 Task: Add a signature Jessica Sanchez containing With heartfelt thanks and warm wishes, Jessica Sanchez to email address softage.8@softage.net and add a label Community service
Action: Mouse moved to (1059, 60)
Screenshot: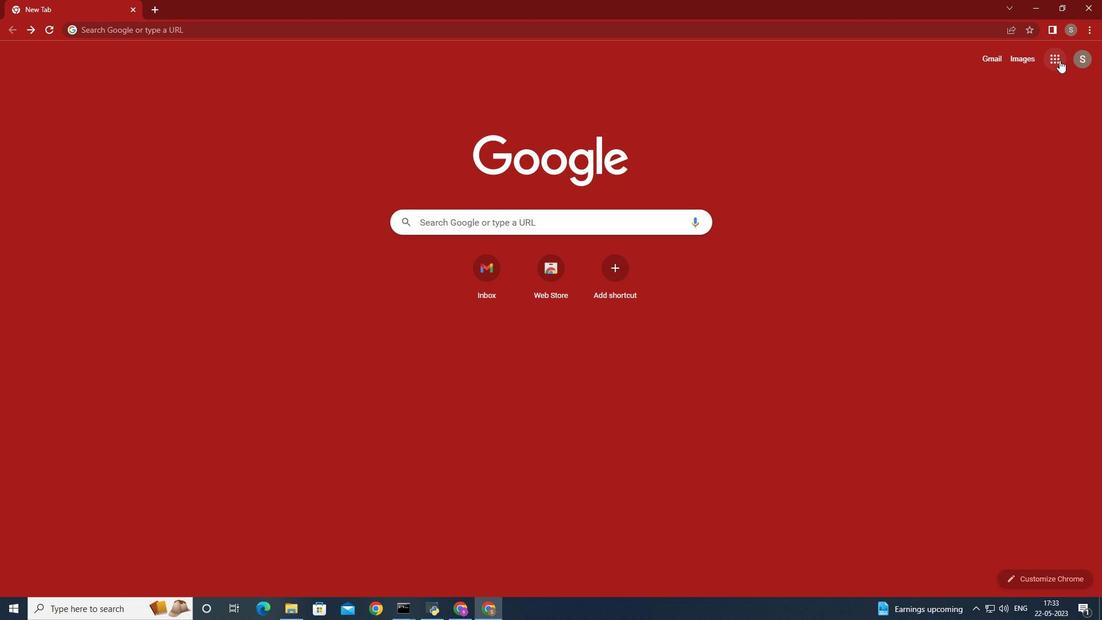 
Action: Mouse pressed left at (1059, 60)
Screenshot: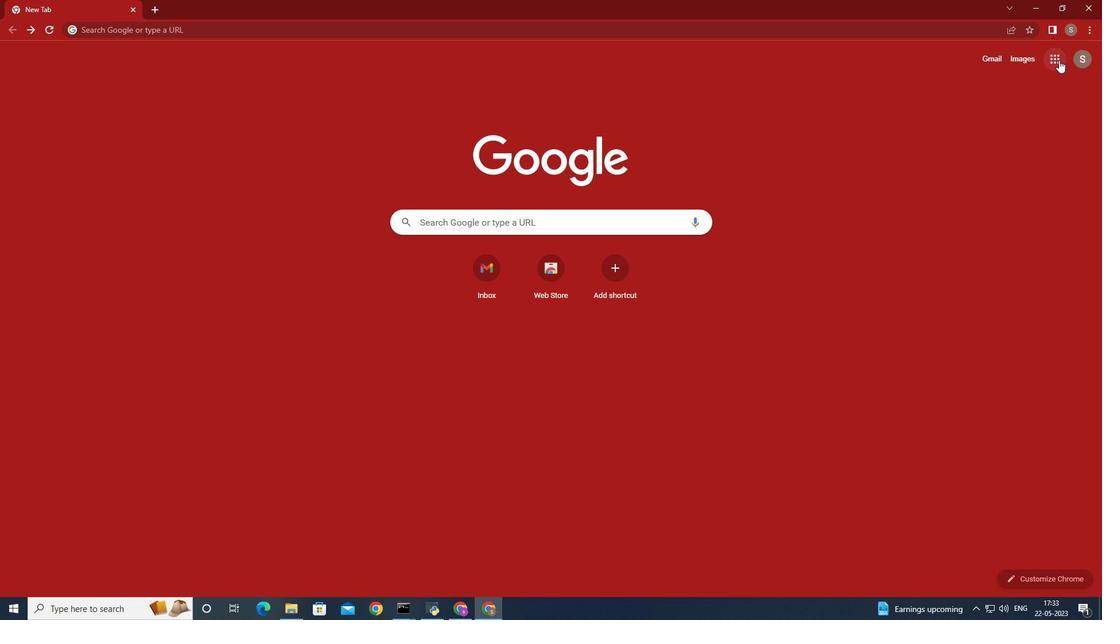 
Action: Mouse moved to (1014, 124)
Screenshot: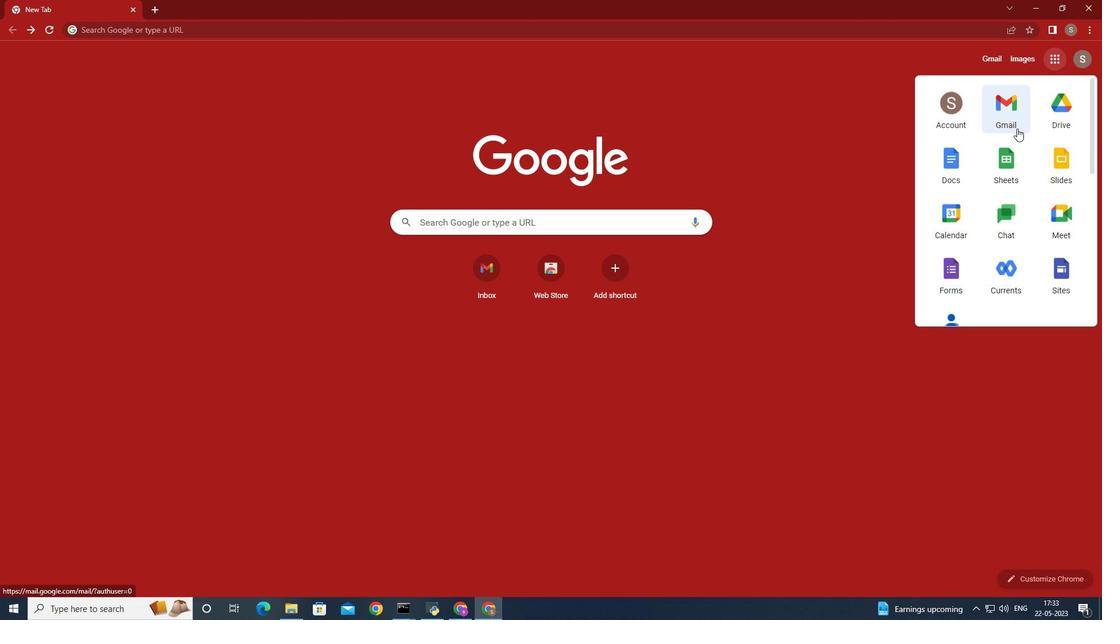 
Action: Mouse pressed left at (1014, 124)
Screenshot: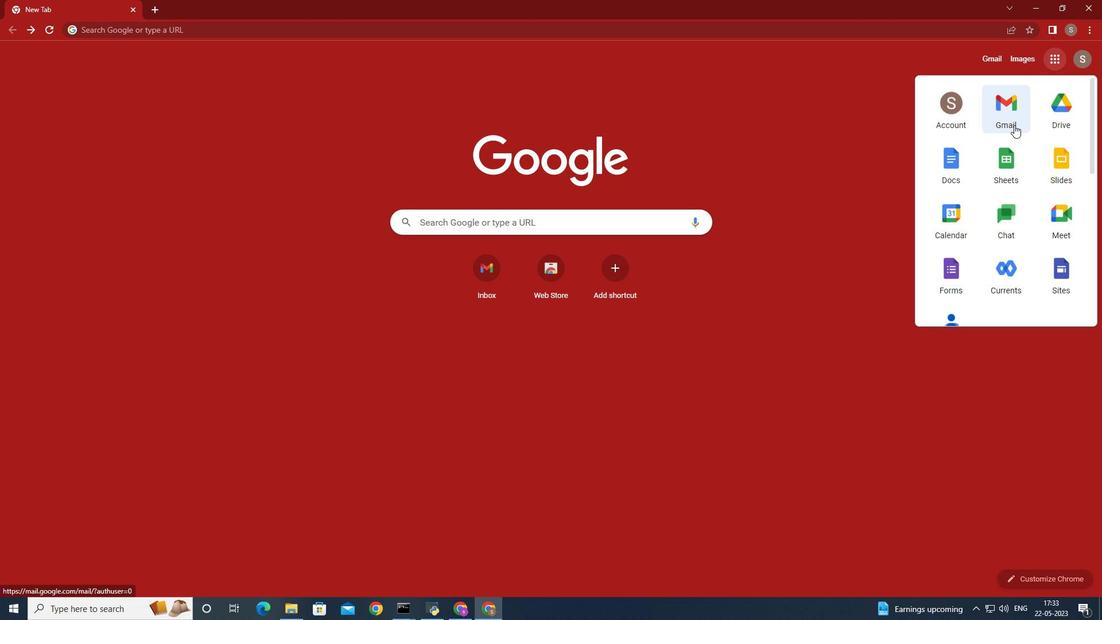 
Action: Mouse moved to (550, 318)
Screenshot: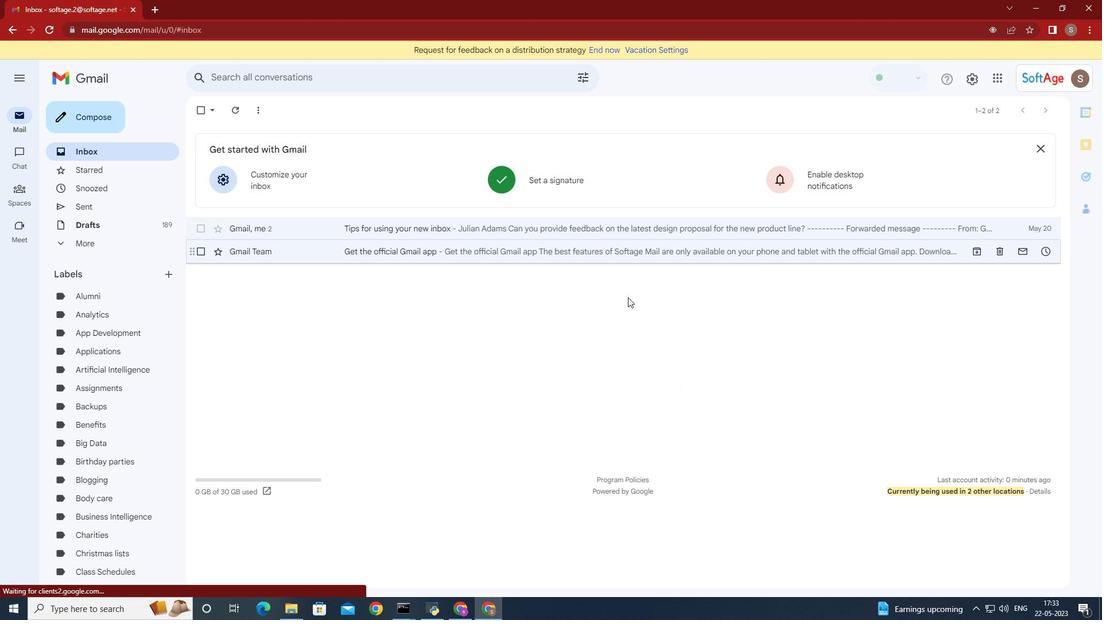 
Action: Mouse scrolled (550, 317) with delta (0, 0)
Screenshot: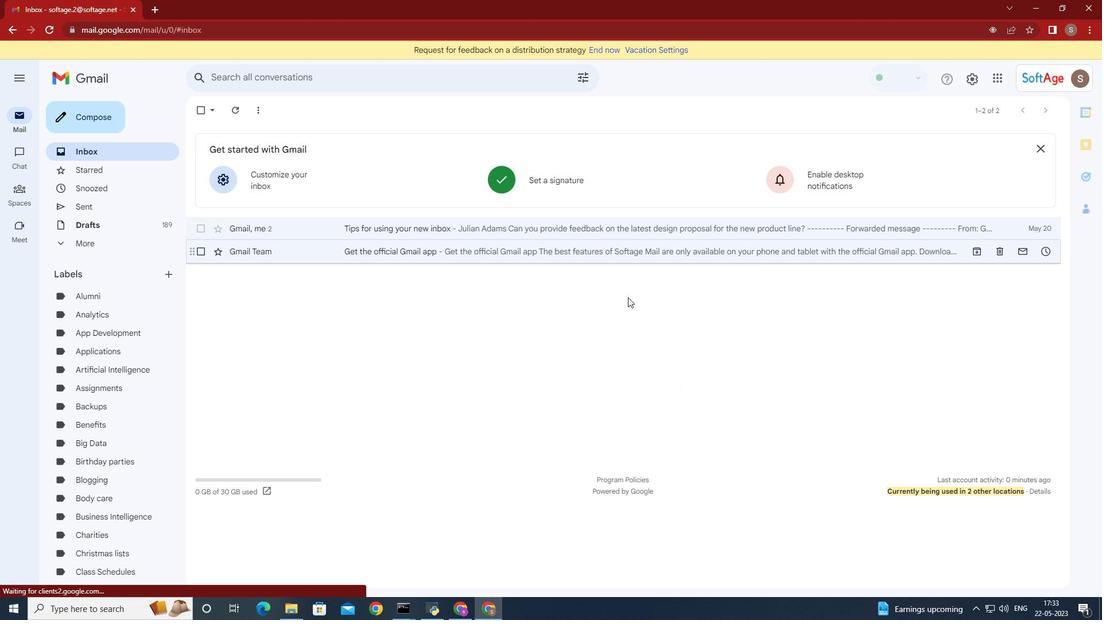 
Action: Mouse moved to (549, 318)
Screenshot: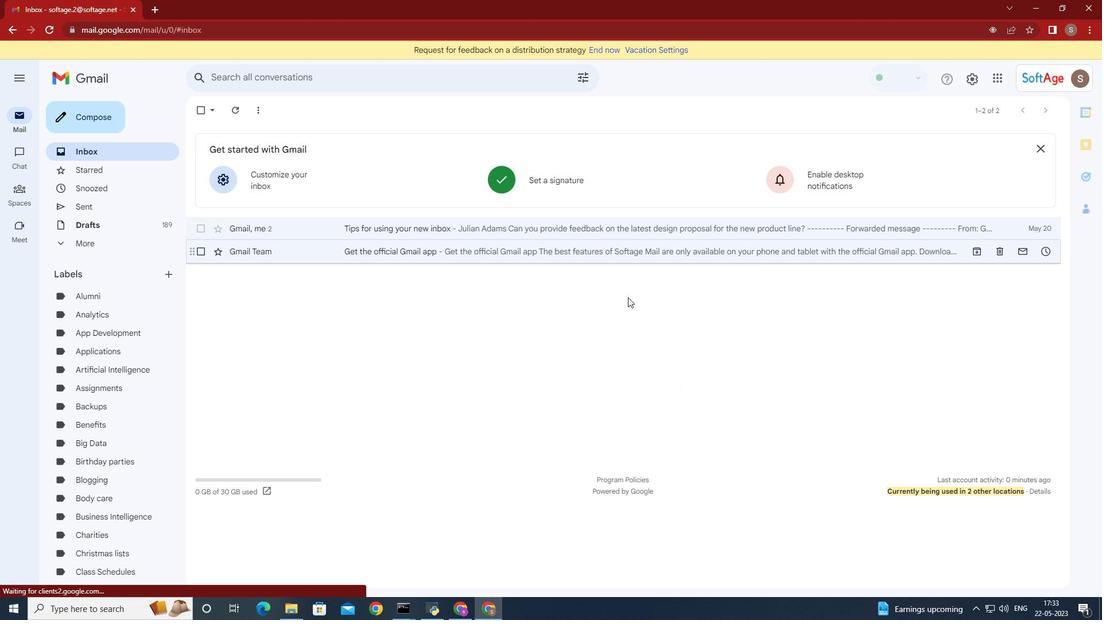 
Action: Mouse scrolled (549, 317) with delta (0, 0)
Screenshot: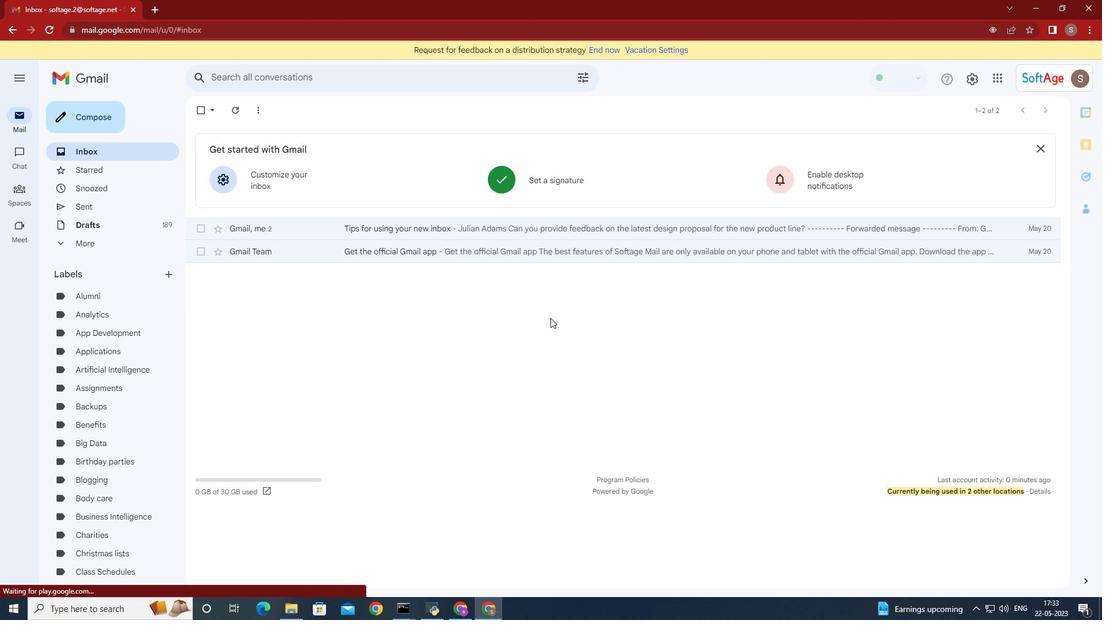 
Action: Mouse scrolled (549, 317) with delta (0, 0)
Screenshot: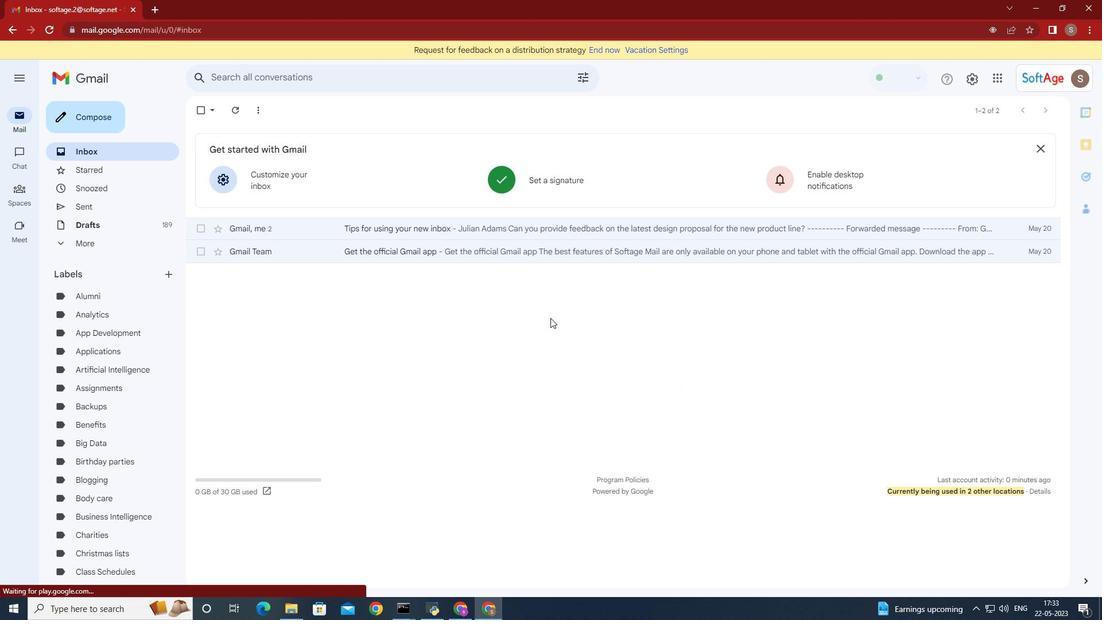 
Action: Mouse scrolled (549, 317) with delta (0, 0)
Screenshot: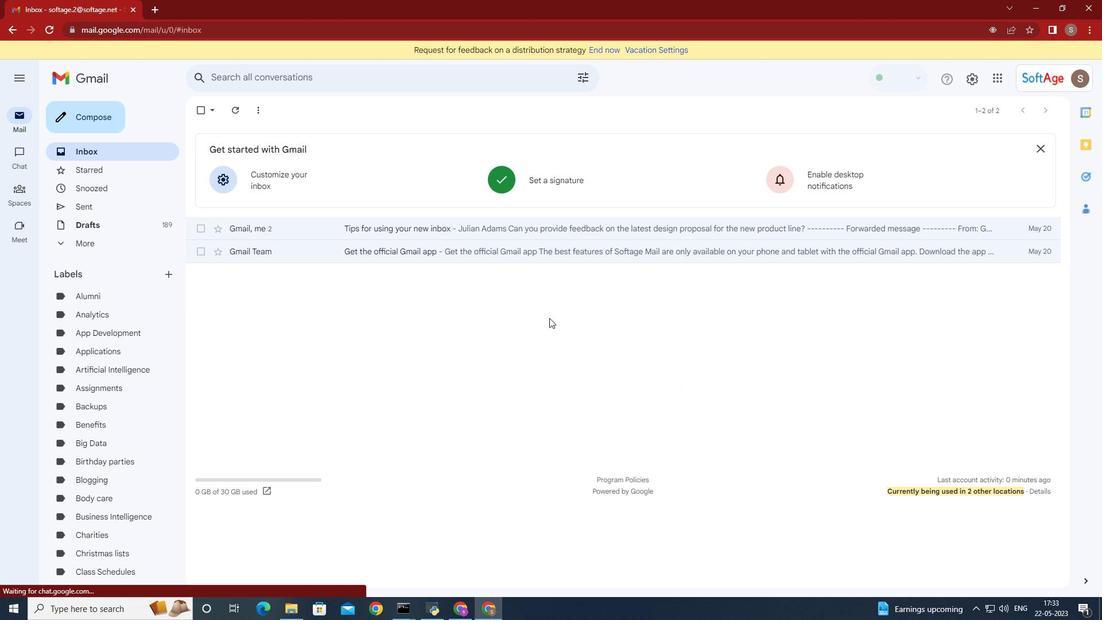 
Action: Mouse moved to (976, 88)
Screenshot: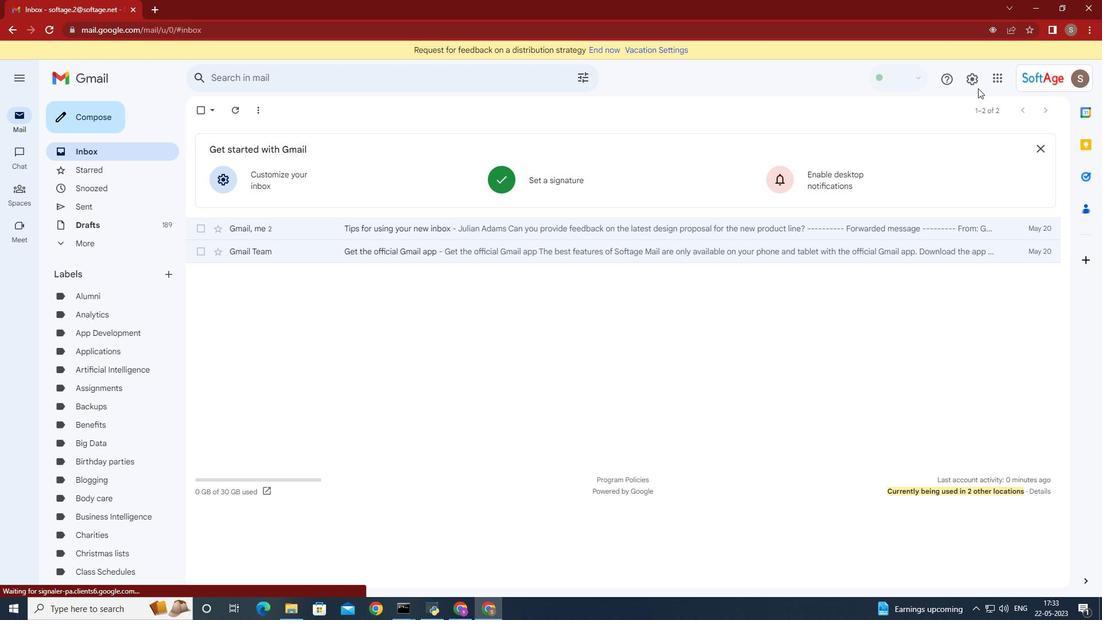 
Action: Mouse pressed left at (976, 88)
Screenshot: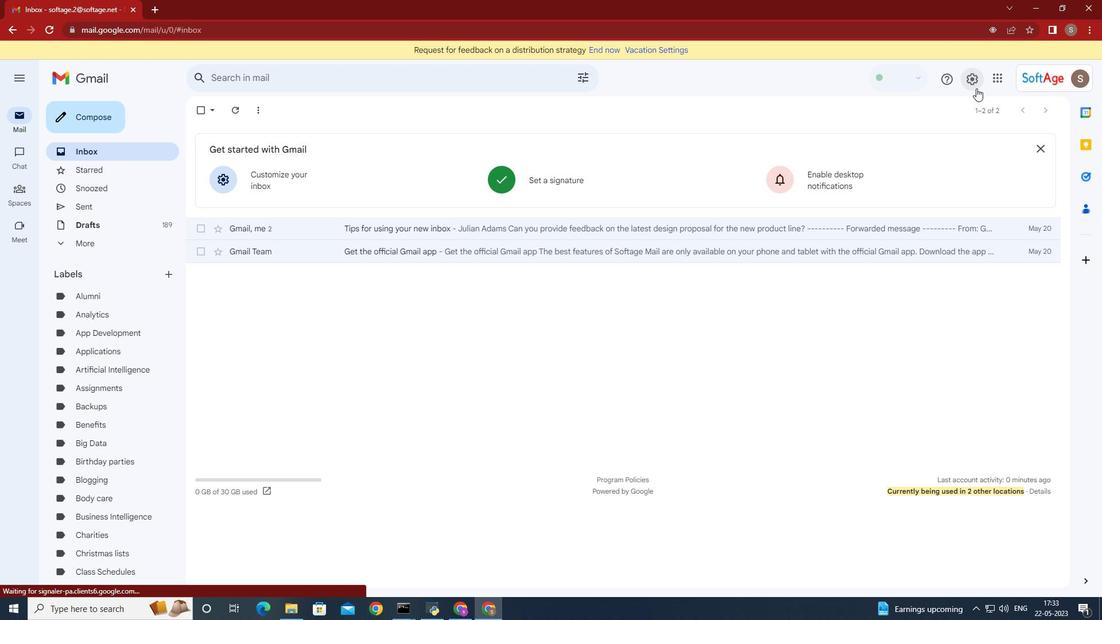 
Action: Mouse moved to (979, 142)
Screenshot: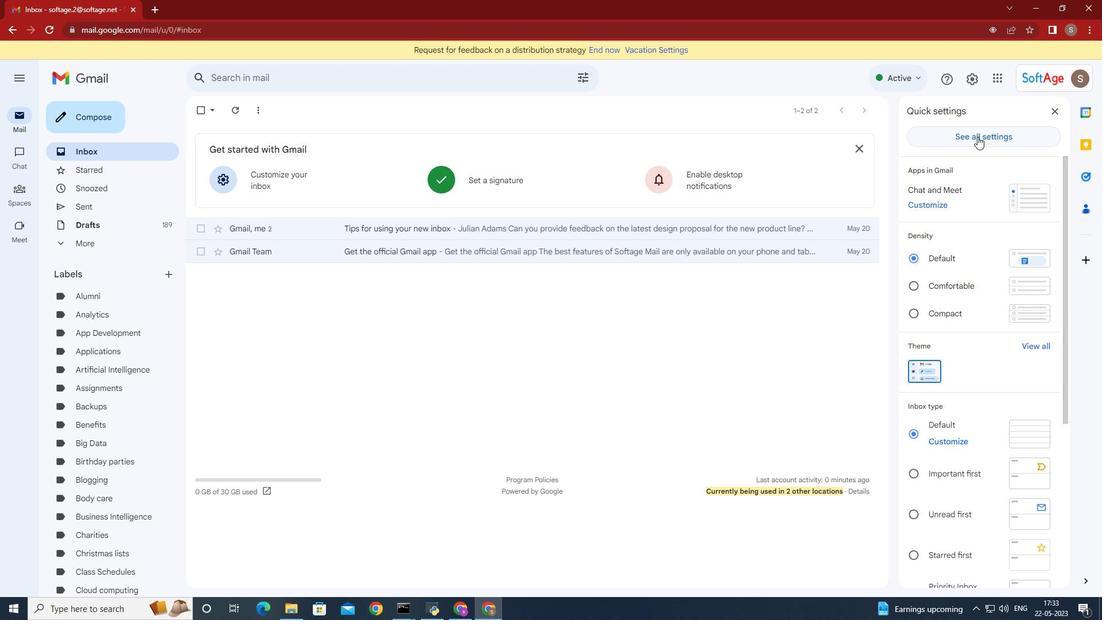 
Action: Mouse pressed left at (979, 142)
Screenshot: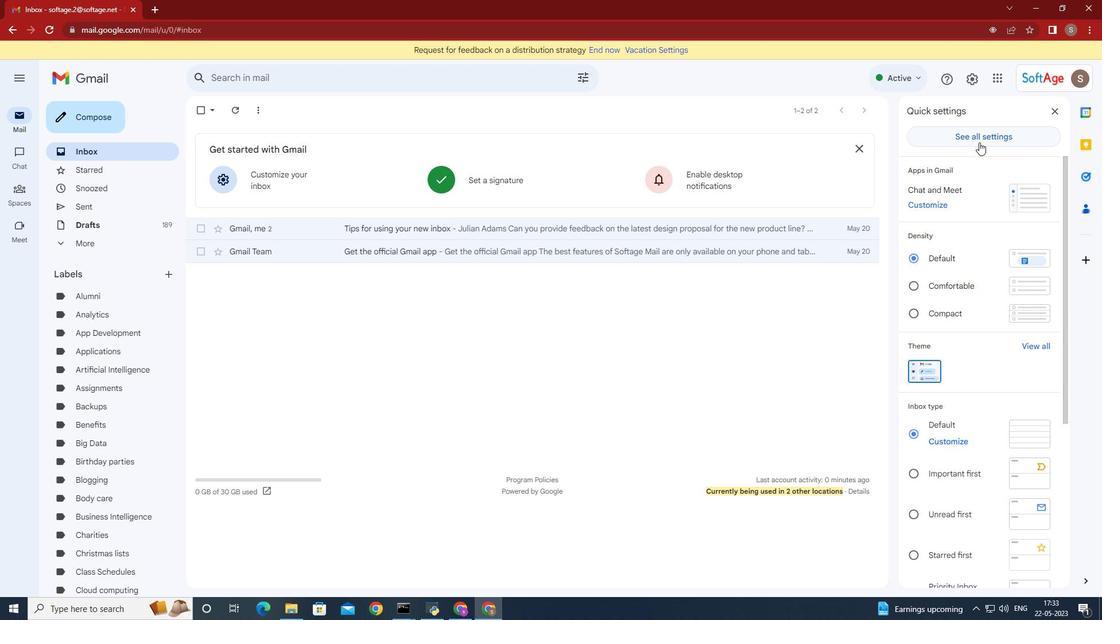 
Action: Mouse moved to (611, 613)
Screenshot: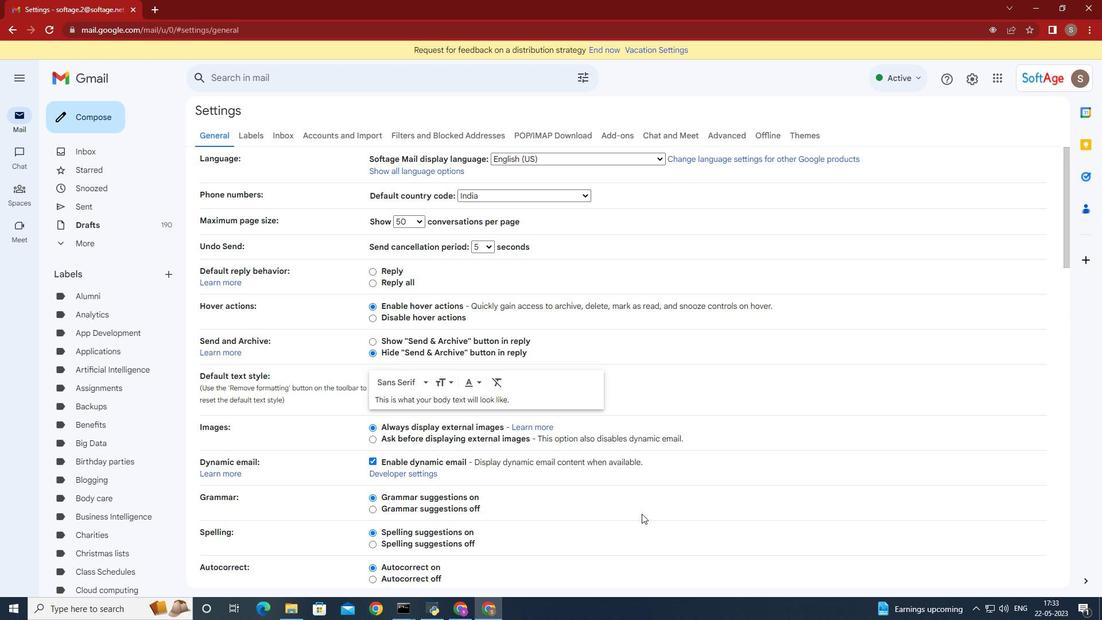 
Action: Mouse scrolled (612, 600) with delta (0, 0)
Screenshot: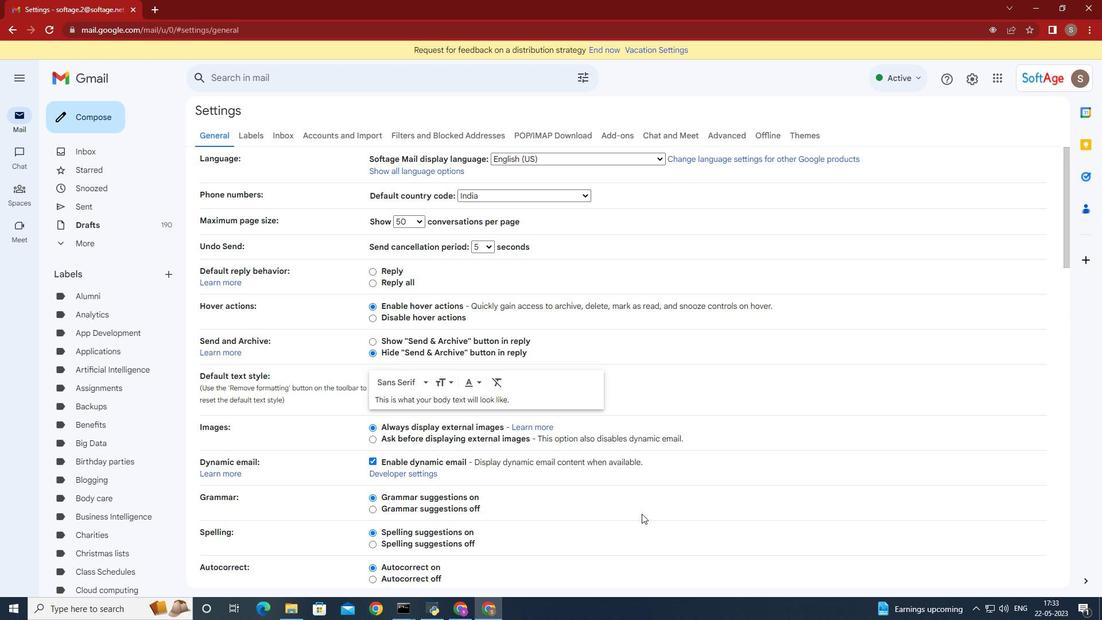 
Action: Mouse moved to (611, 613)
Screenshot: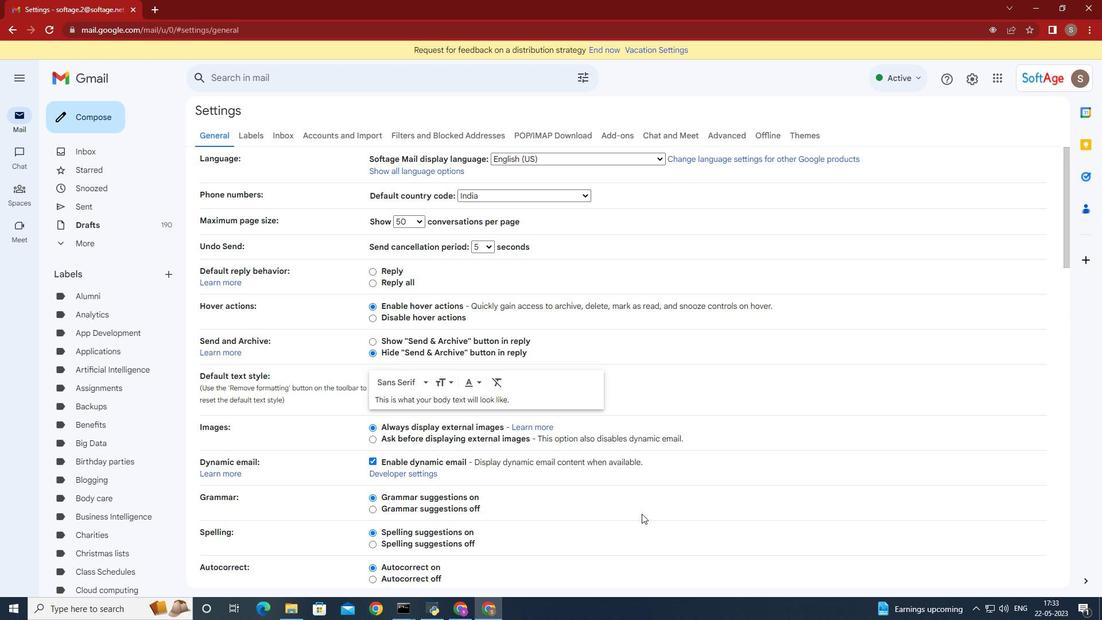 
Action: Mouse scrolled (611, 613) with delta (0, 0)
Screenshot: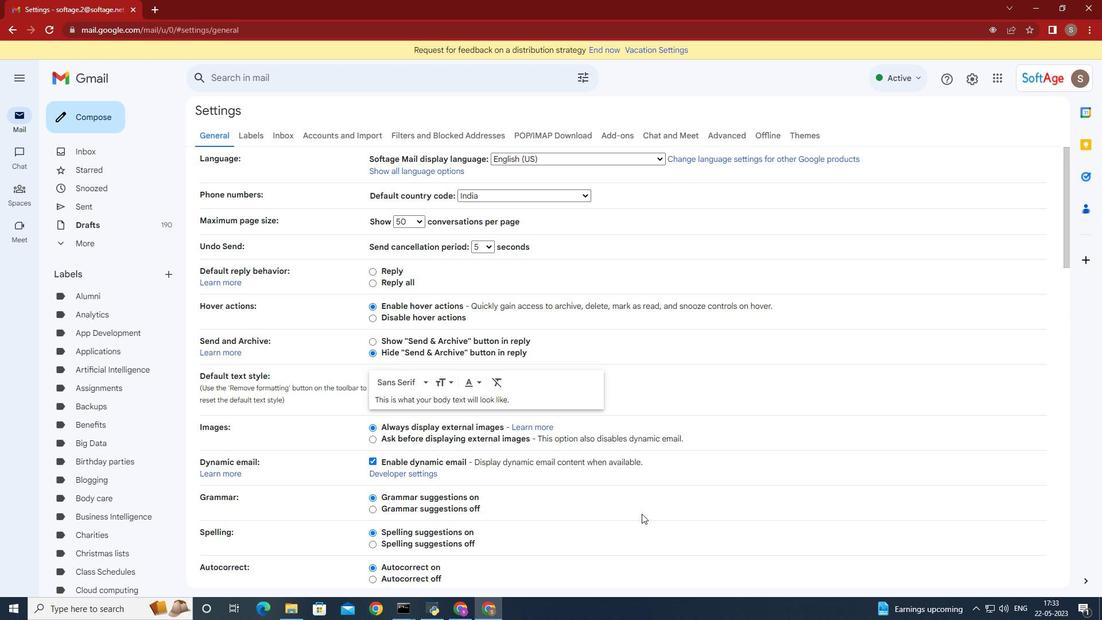 
Action: Mouse moved to (611, 614)
Screenshot: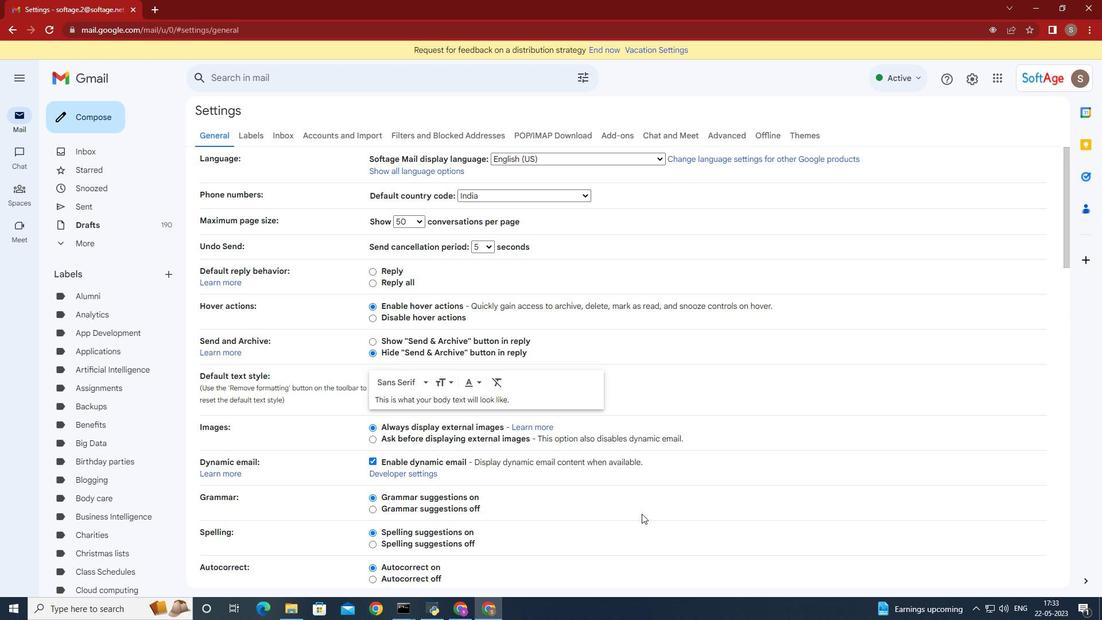 
Action: Mouse scrolled (611, 613) with delta (0, 0)
Screenshot: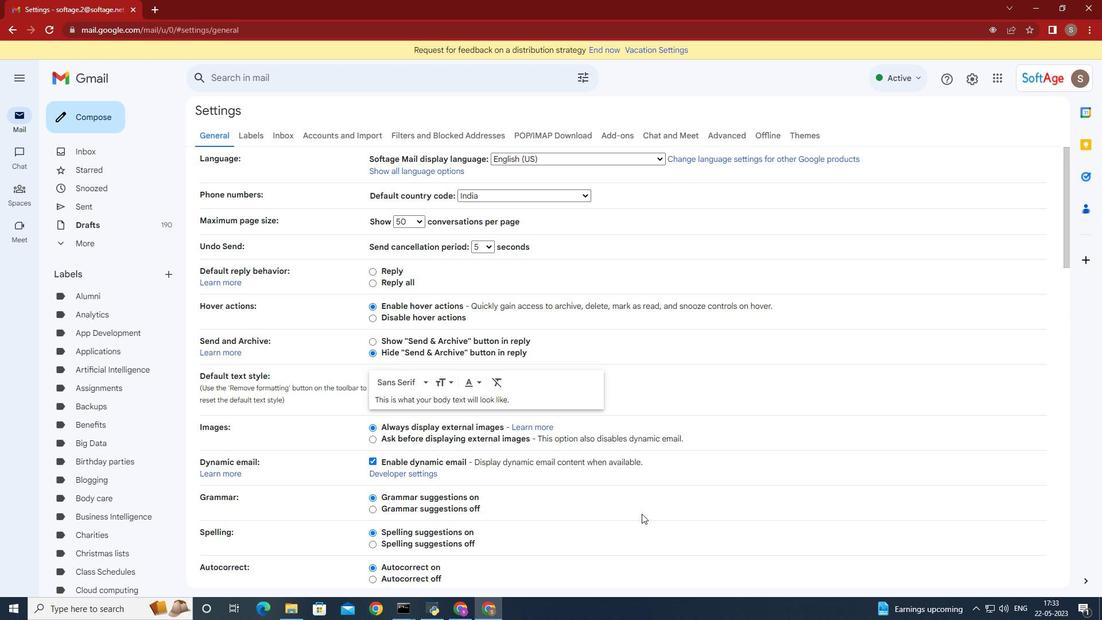 
Action: Mouse moved to (611, 615)
Screenshot: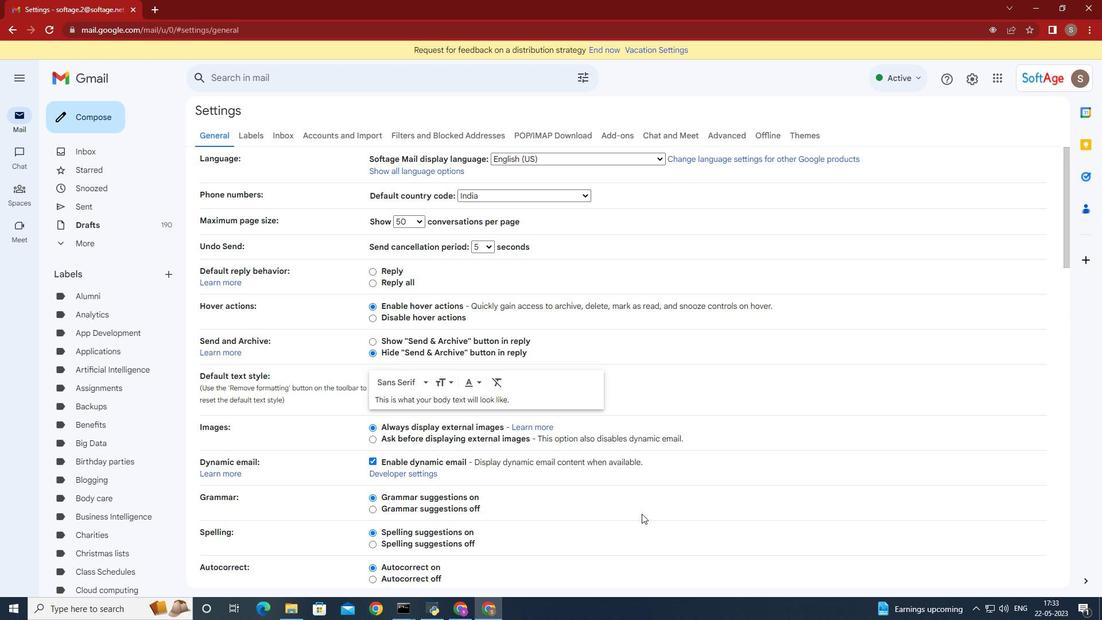 
Action: Mouse scrolled (611, 615) with delta (0, 0)
Screenshot: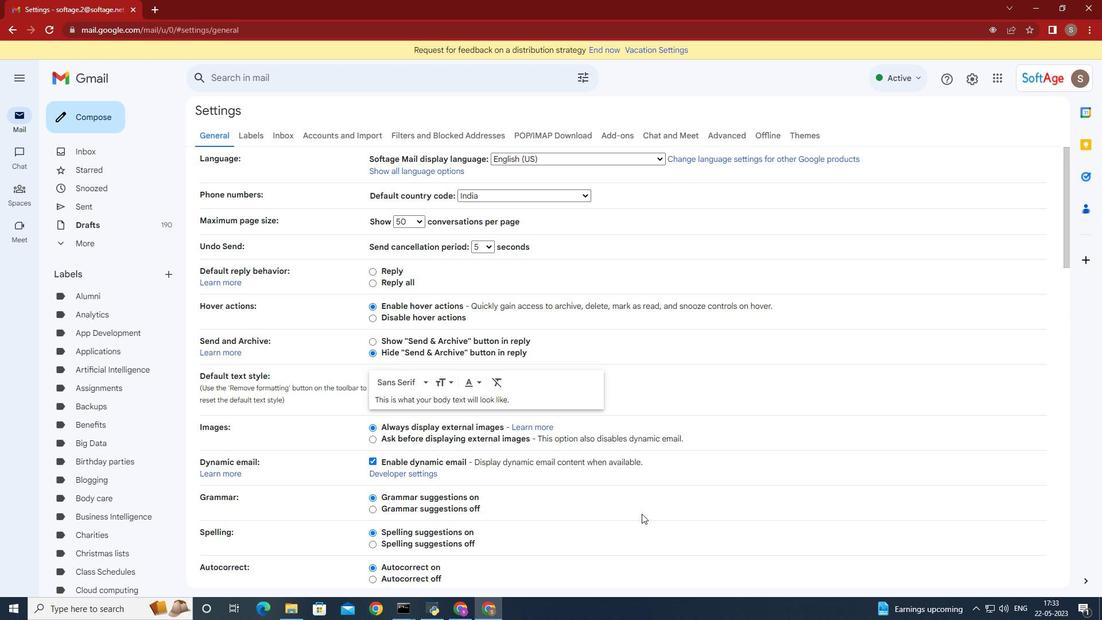 
Action: Mouse moved to (611, 615)
Screenshot: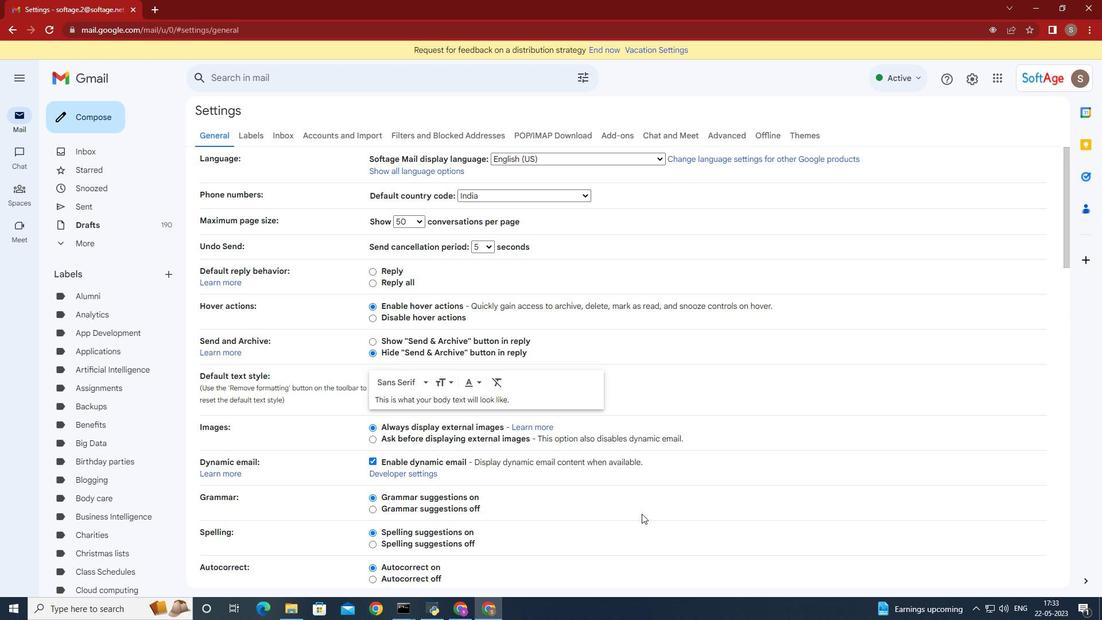 
Action: Mouse scrolled (611, 615) with delta (0, 0)
Screenshot: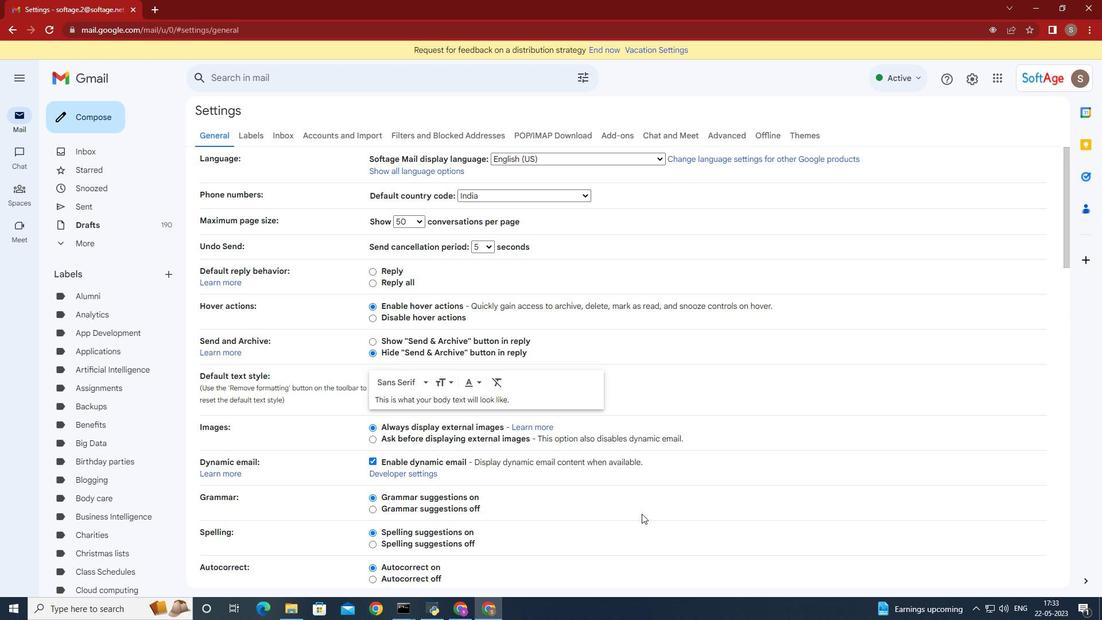 
Action: Mouse moved to (611, 616)
Screenshot: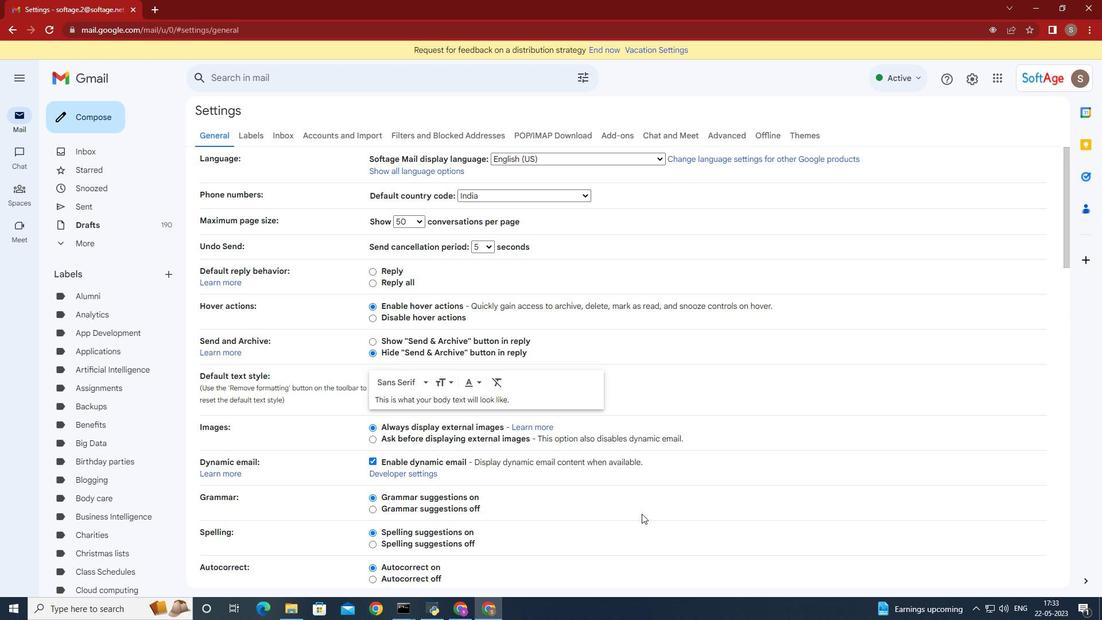 
Action: Mouse scrolled (611, 615) with delta (0, 0)
Screenshot: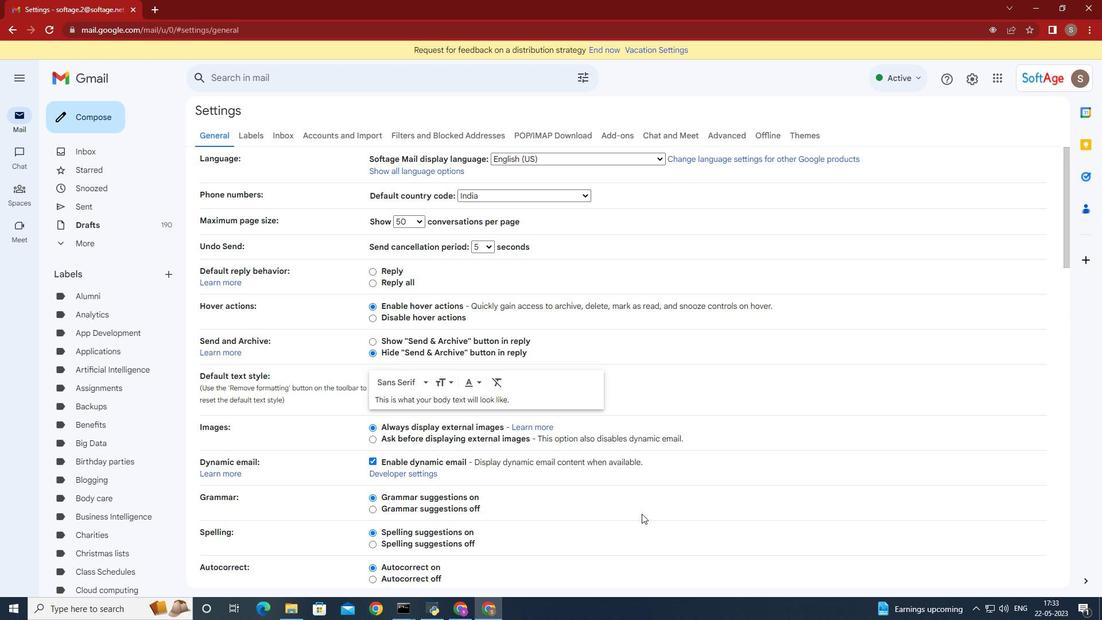 
Action: Mouse scrolled (611, 615) with delta (0, 0)
Screenshot: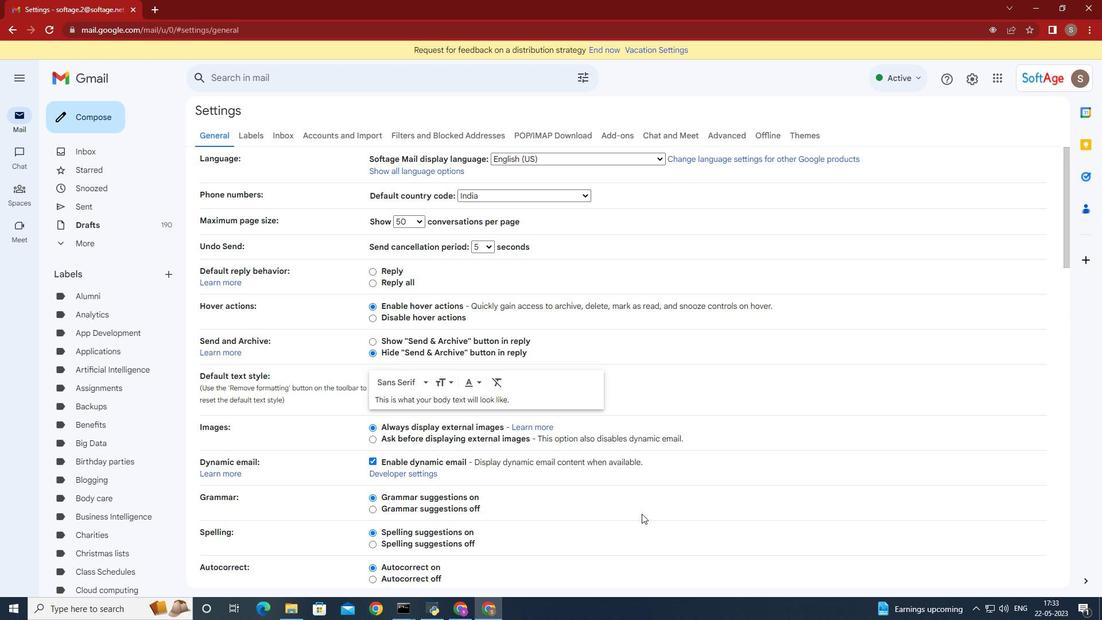 
Action: Mouse moved to (749, 395)
Screenshot: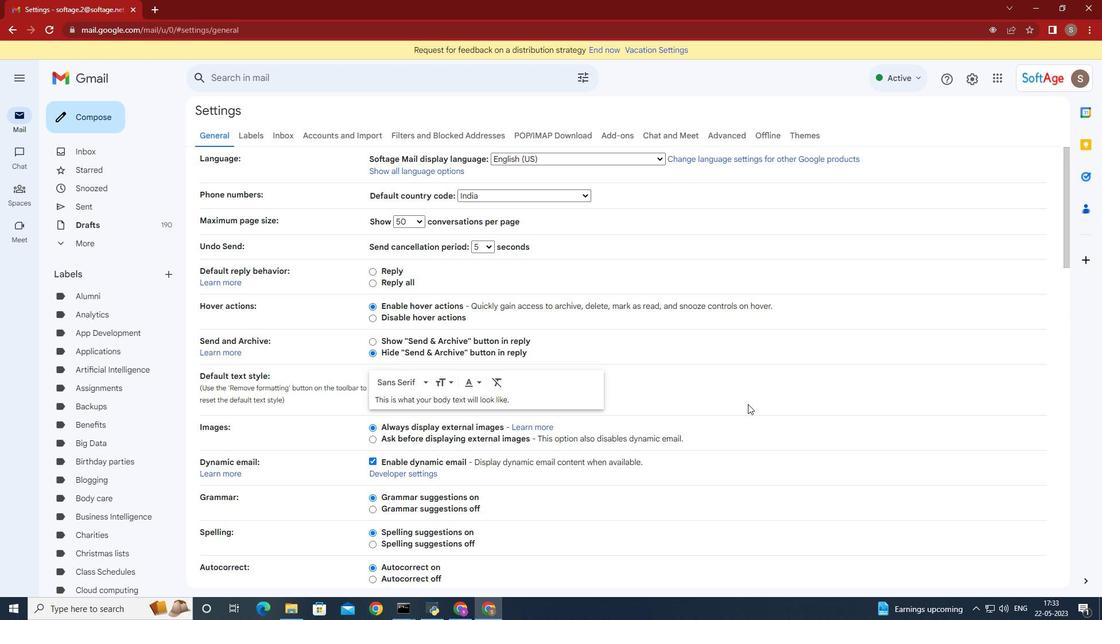 
Action: Mouse scrolled (749, 395) with delta (0, 0)
Screenshot: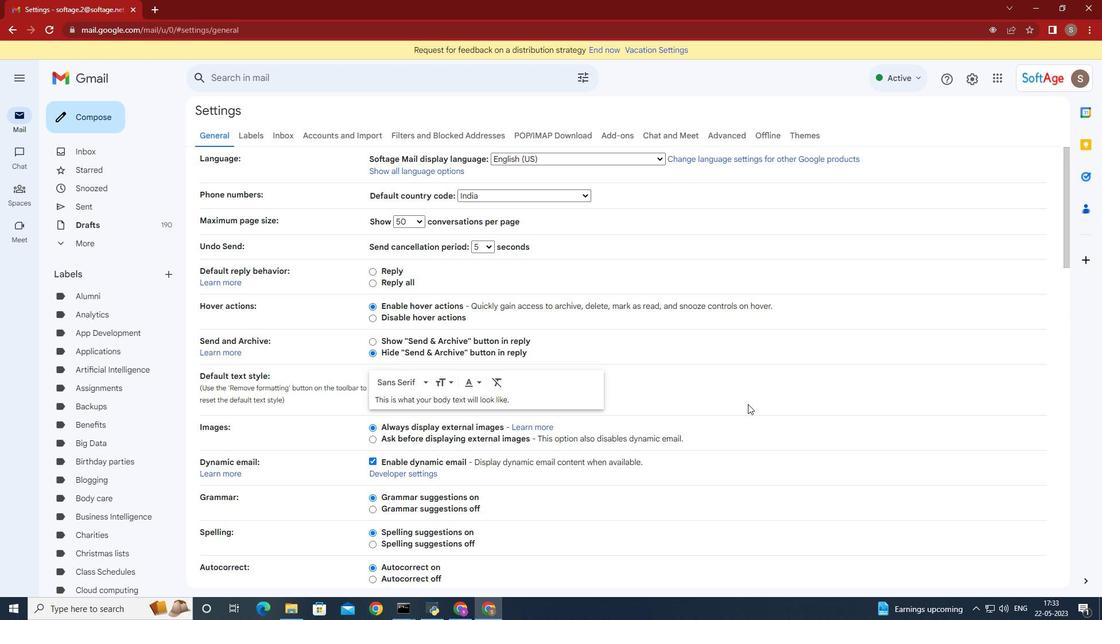 
Action: Mouse moved to (747, 399)
Screenshot: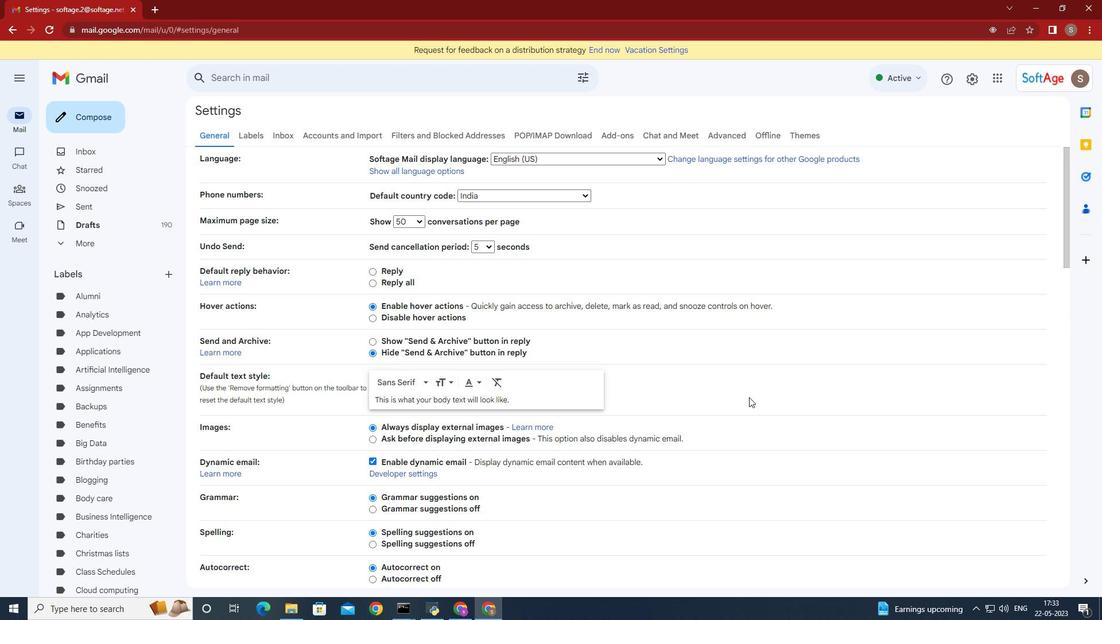 
Action: Mouse scrolled (747, 398) with delta (0, 0)
Screenshot: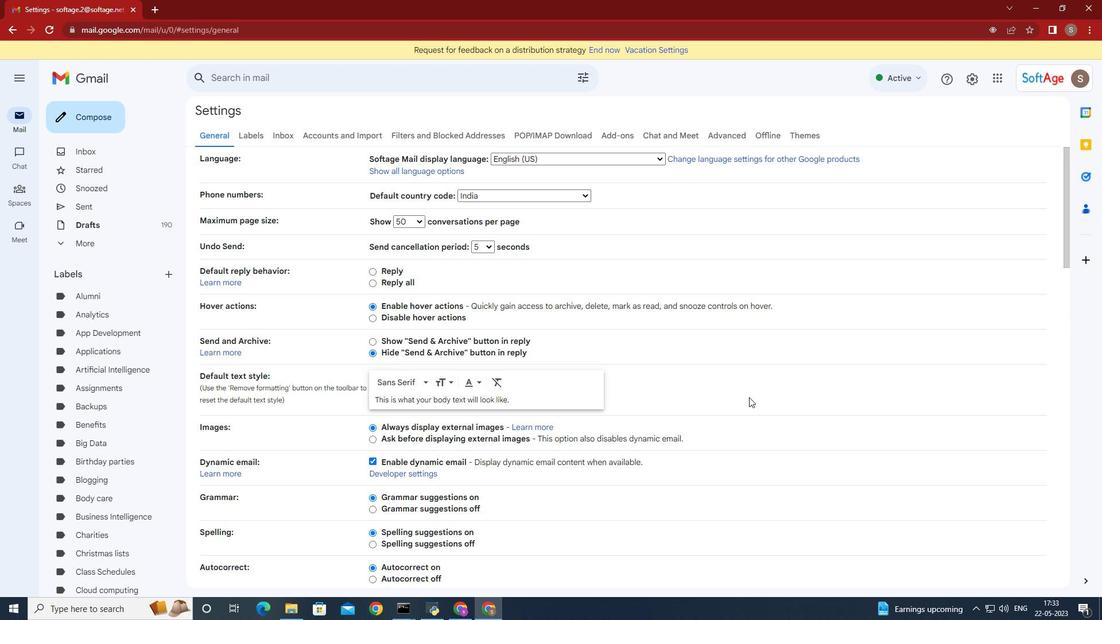 
Action: Mouse moved to (747, 399)
Screenshot: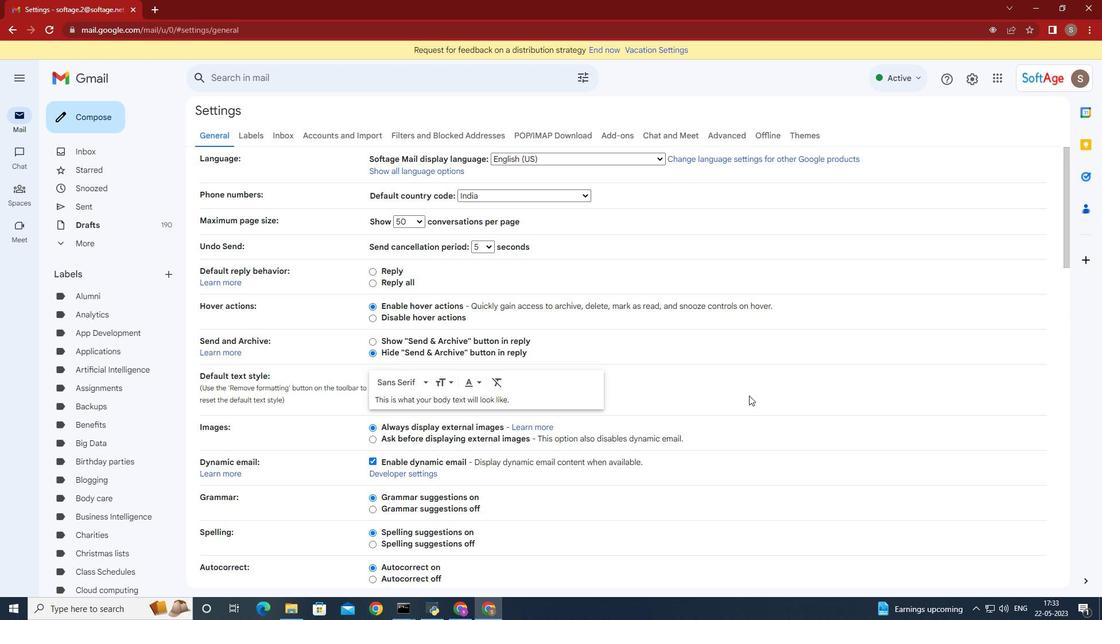 
Action: Mouse scrolled (747, 399) with delta (0, 0)
Screenshot: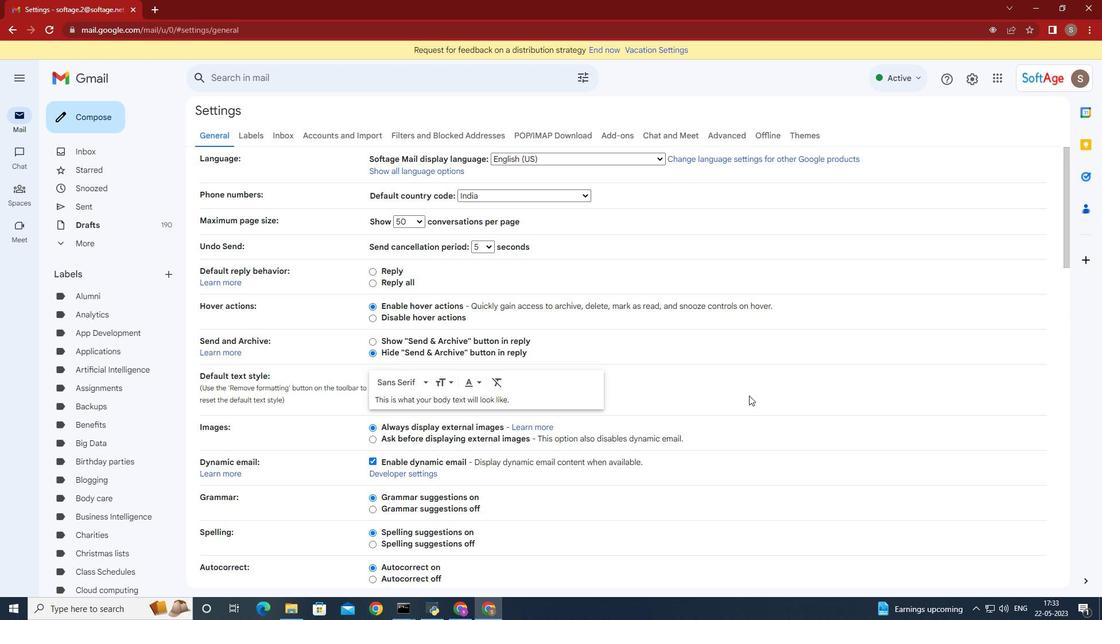 
Action: Mouse moved to (746, 400)
Screenshot: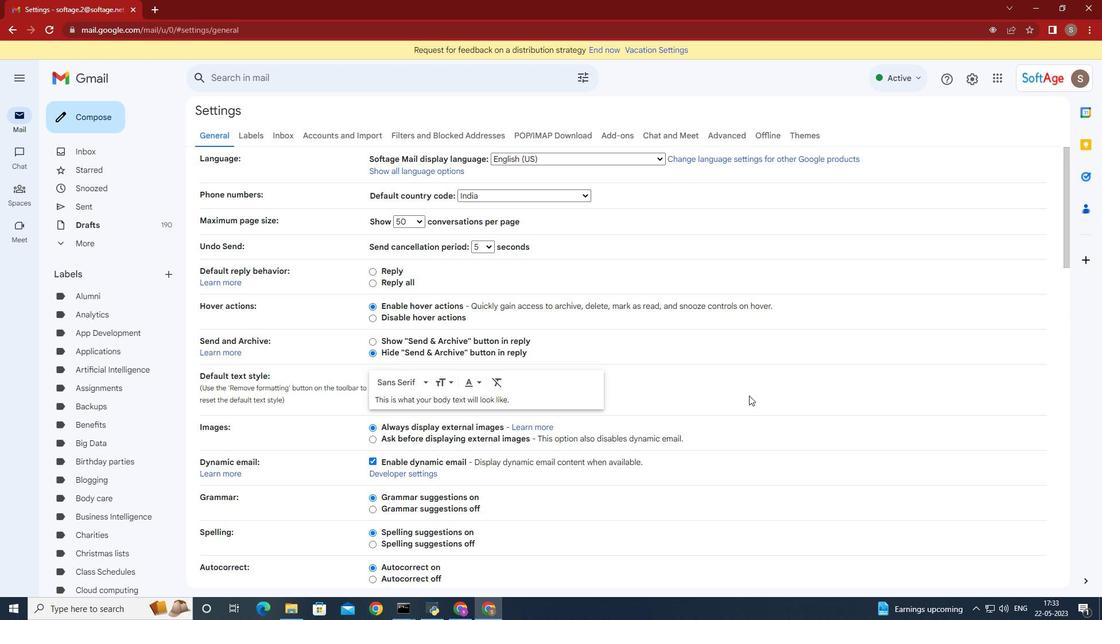 
Action: Mouse scrolled (746, 399) with delta (0, 0)
Screenshot: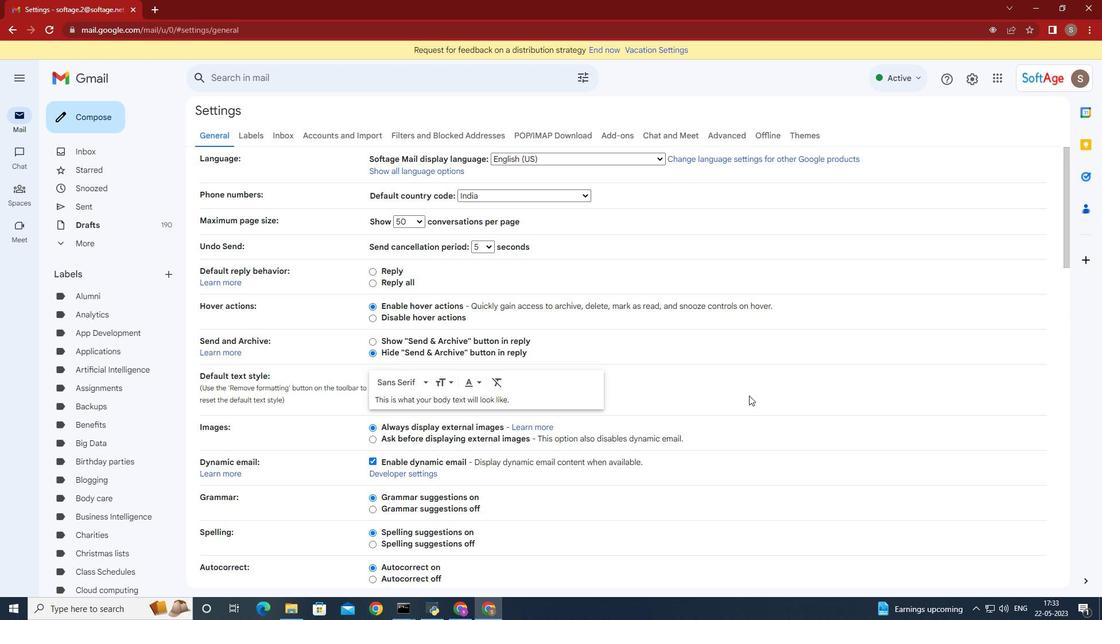 
Action: Mouse moved to (745, 401)
Screenshot: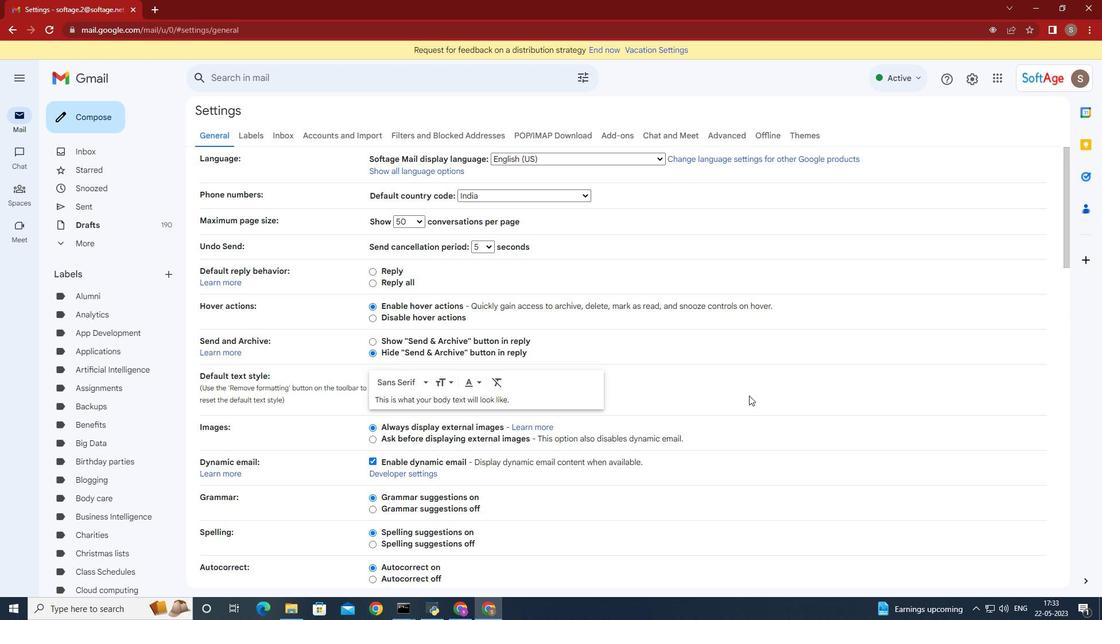 
Action: Mouse scrolled (745, 400) with delta (0, 0)
Screenshot: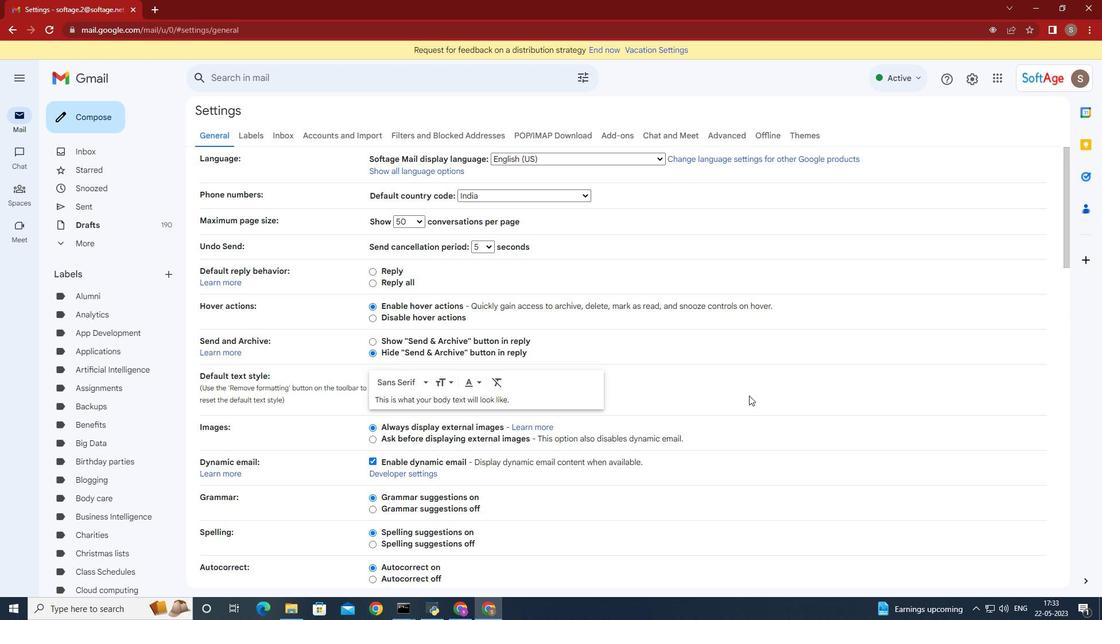 
Action: Mouse moved to (744, 402)
Screenshot: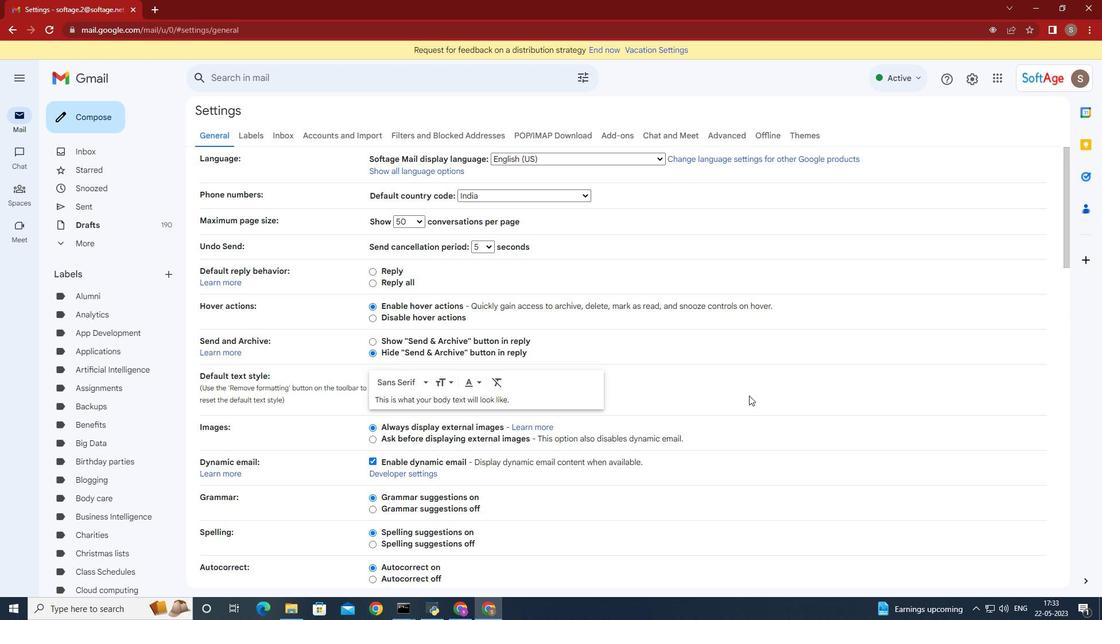 
Action: Mouse scrolled (744, 402) with delta (0, 0)
Screenshot: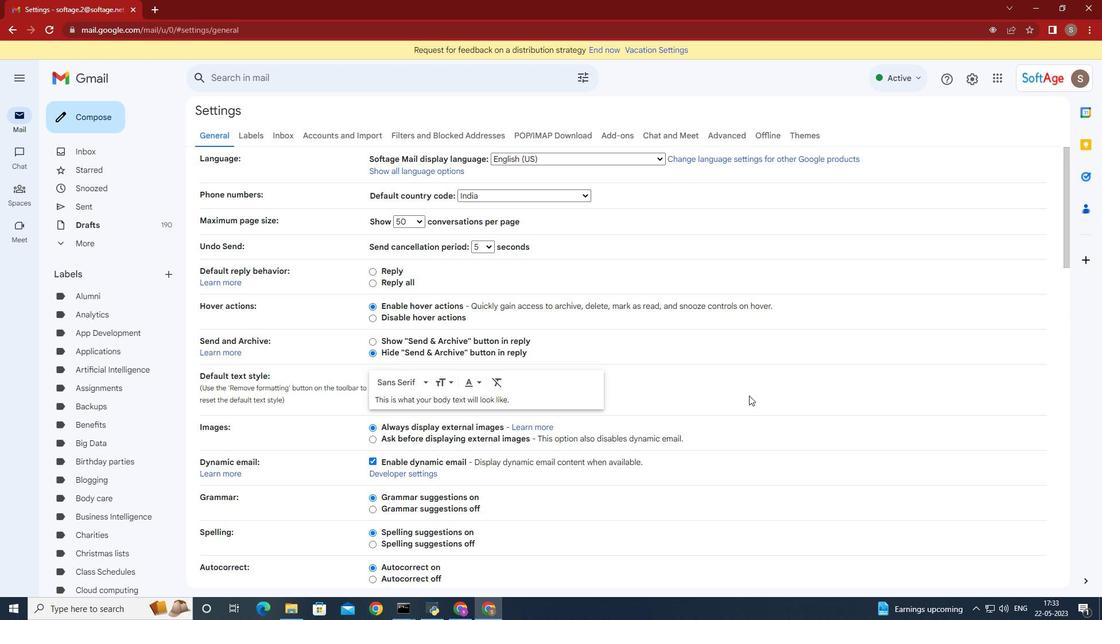
Action: Mouse moved to (738, 406)
Screenshot: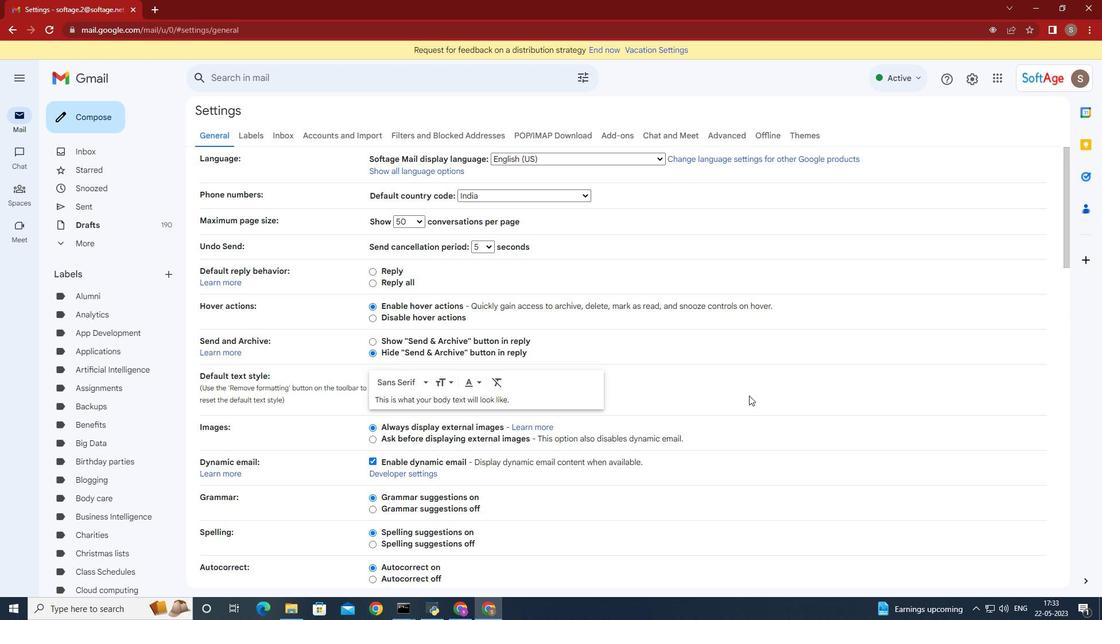 
Action: Mouse scrolled (738, 405) with delta (0, 0)
Screenshot: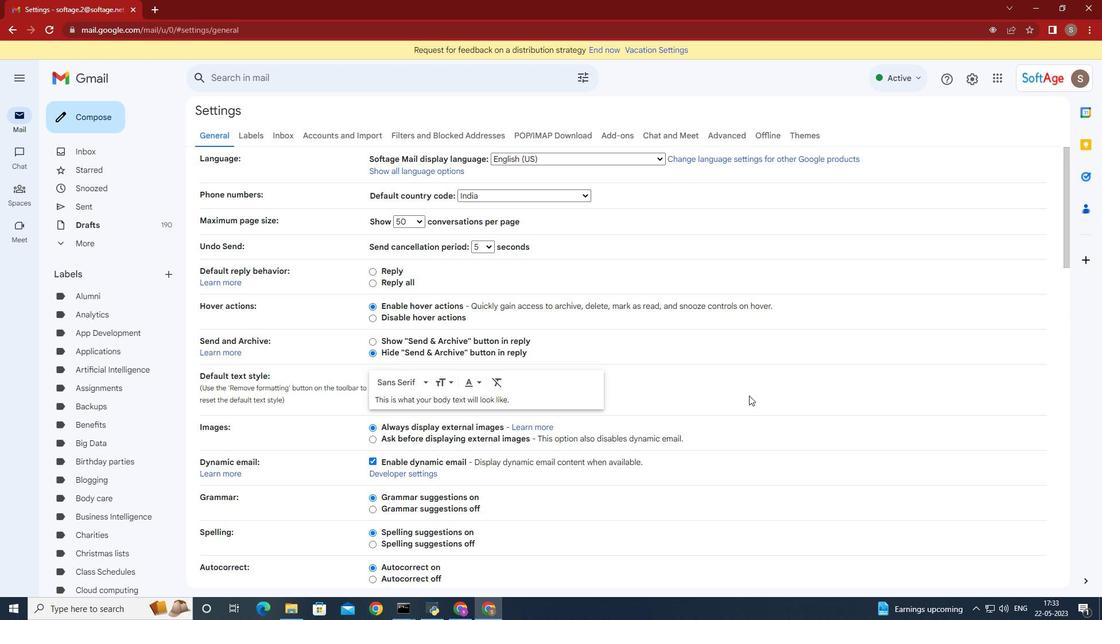 
Action: Mouse moved to (587, 476)
Screenshot: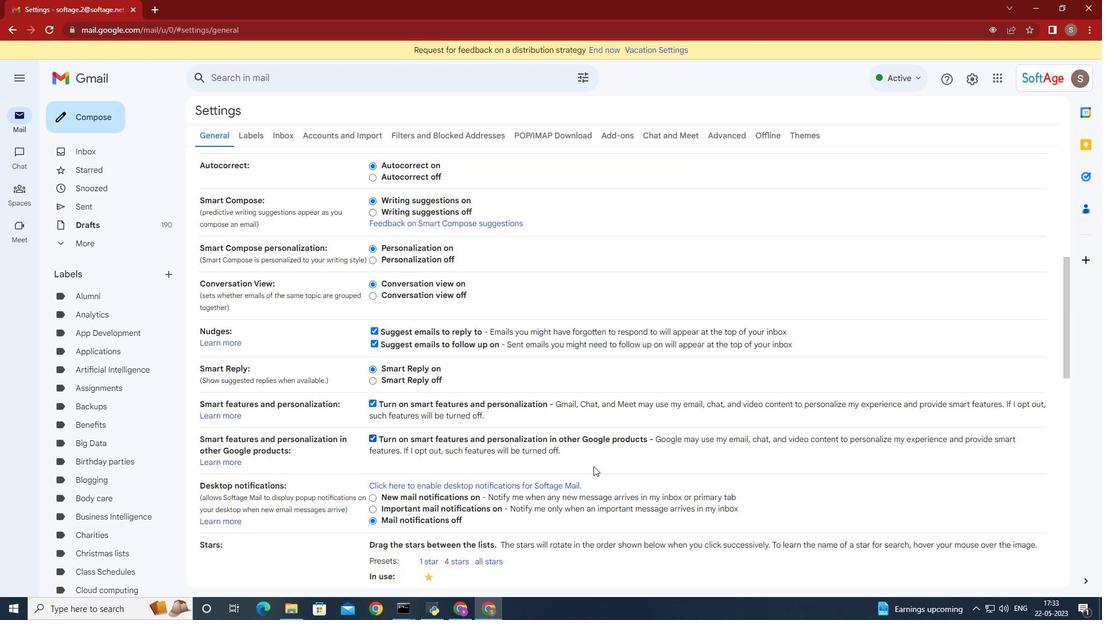 
Action: Mouse scrolled (587, 476) with delta (0, 0)
Screenshot: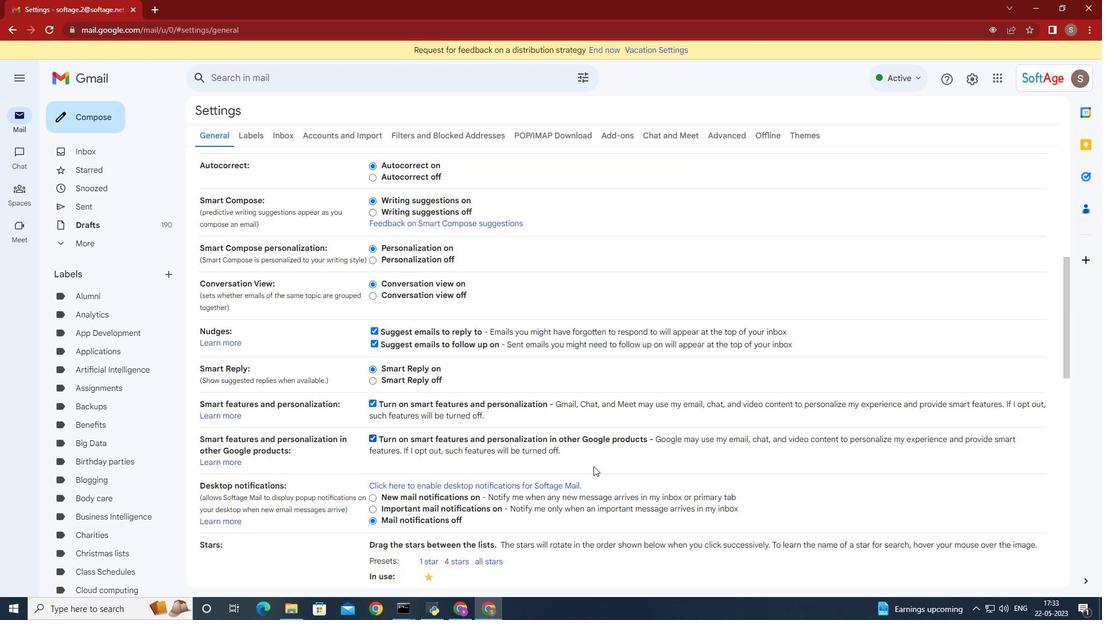 
Action: Mouse scrolled (587, 476) with delta (0, 0)
Screenshot: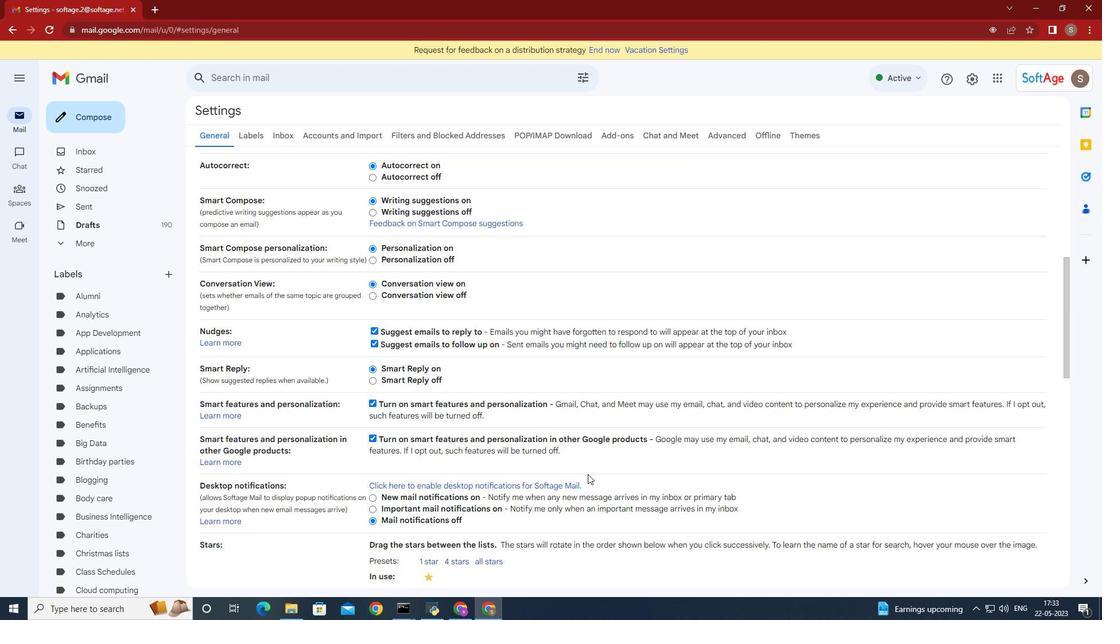 
Action: Mouse moved to (587, 476)
Screenshot: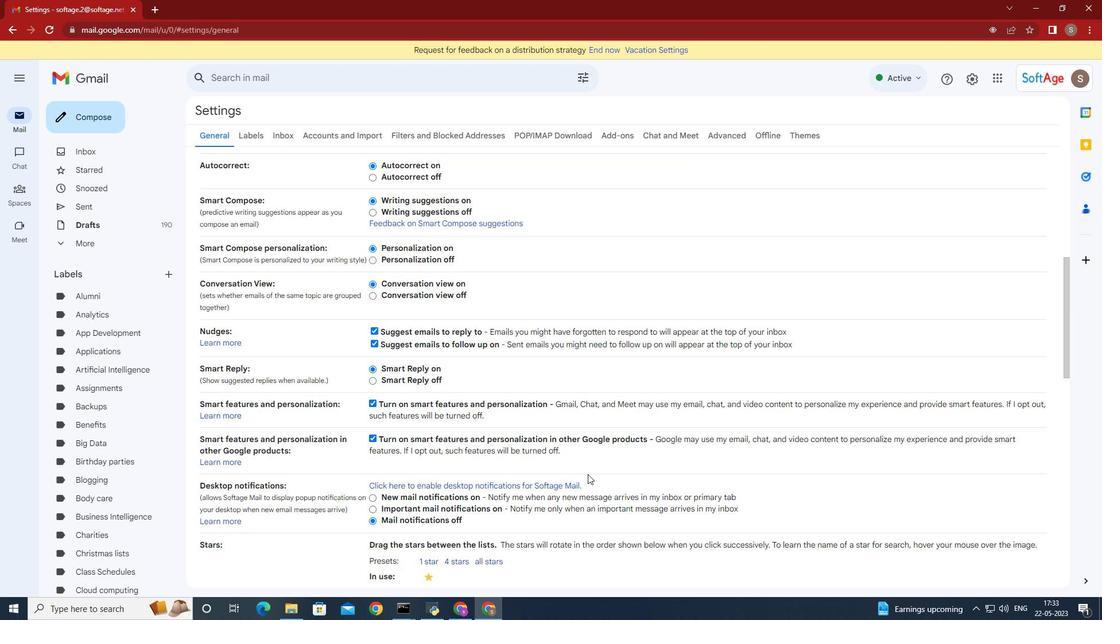 
Action: Mouse scrolled (587, 476) with delta (0, 0)
Screenshot: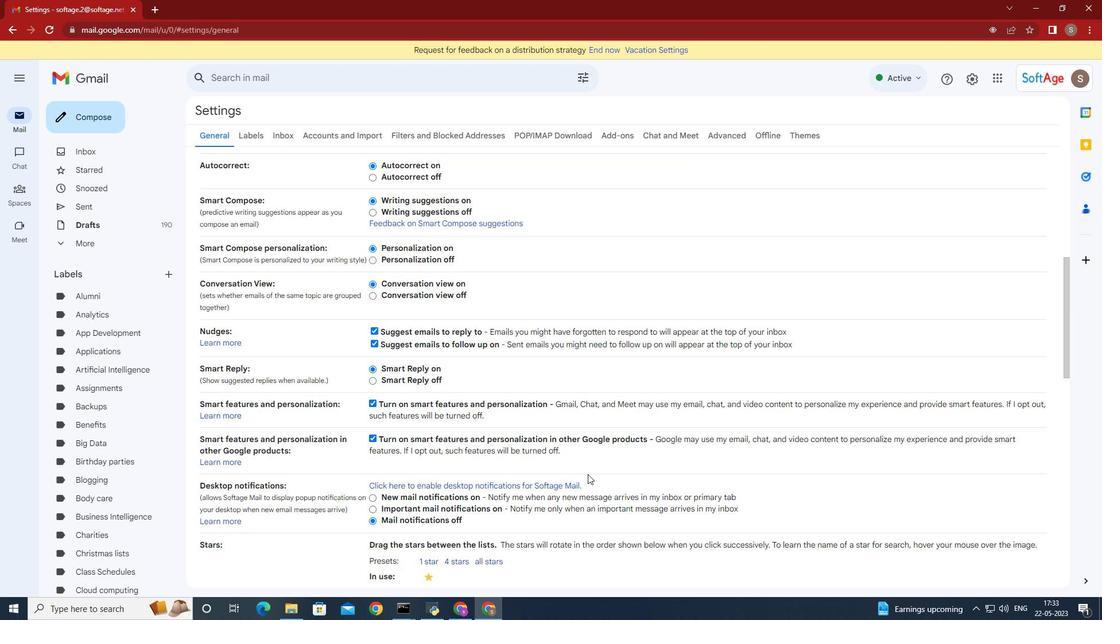 
Action: Mouse moved to (587, 477)
Screenshot: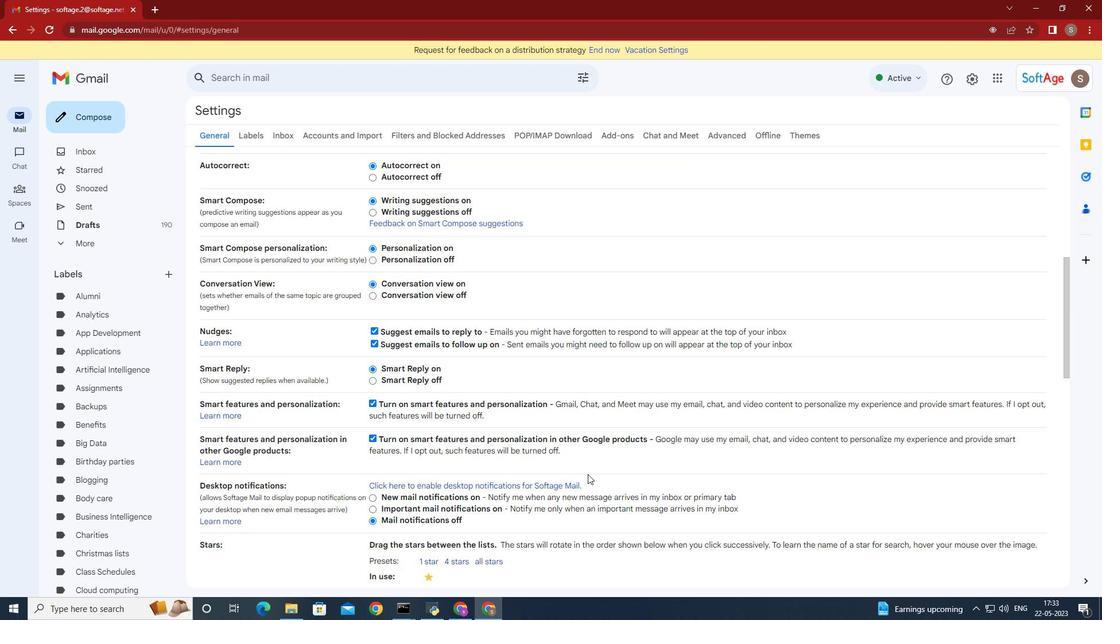 
Action: Mouse scrolled (587, 476) with delta (0, 0)
Screenshot: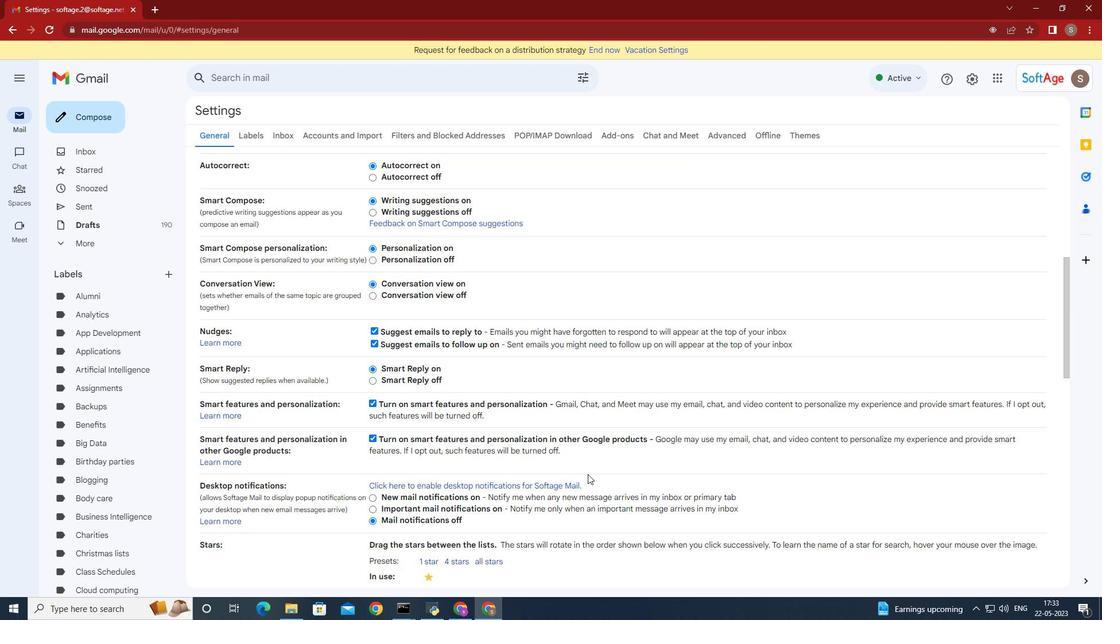 
Action: Mouse scrolled (587, 476) with delta (0, 0)
Screenshot: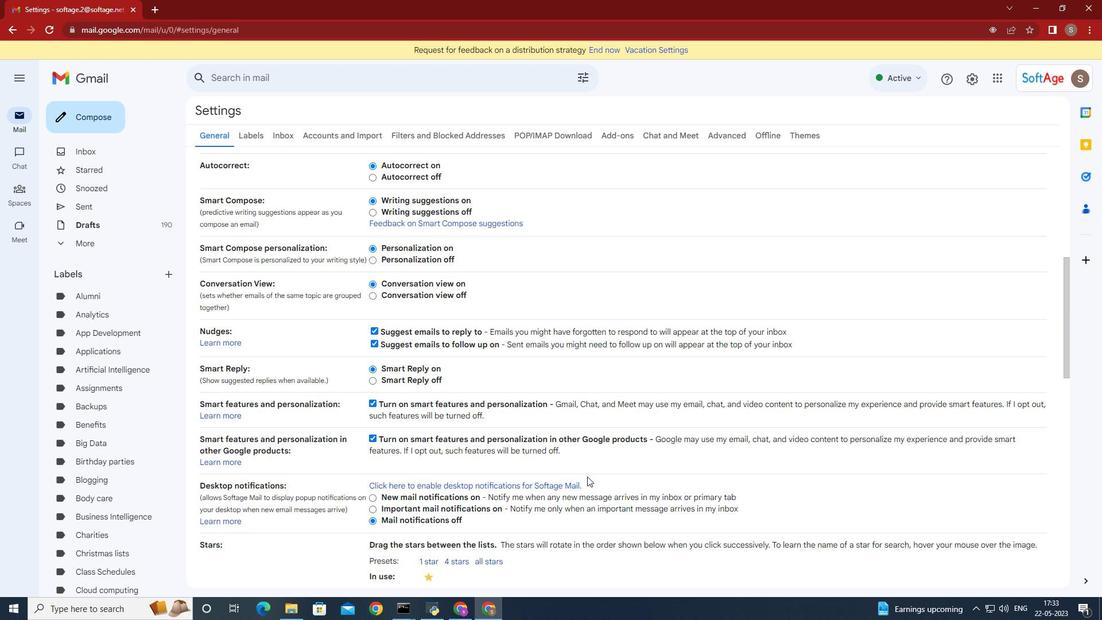 
Action: Mouse moved to (598, 532)
Screenshot: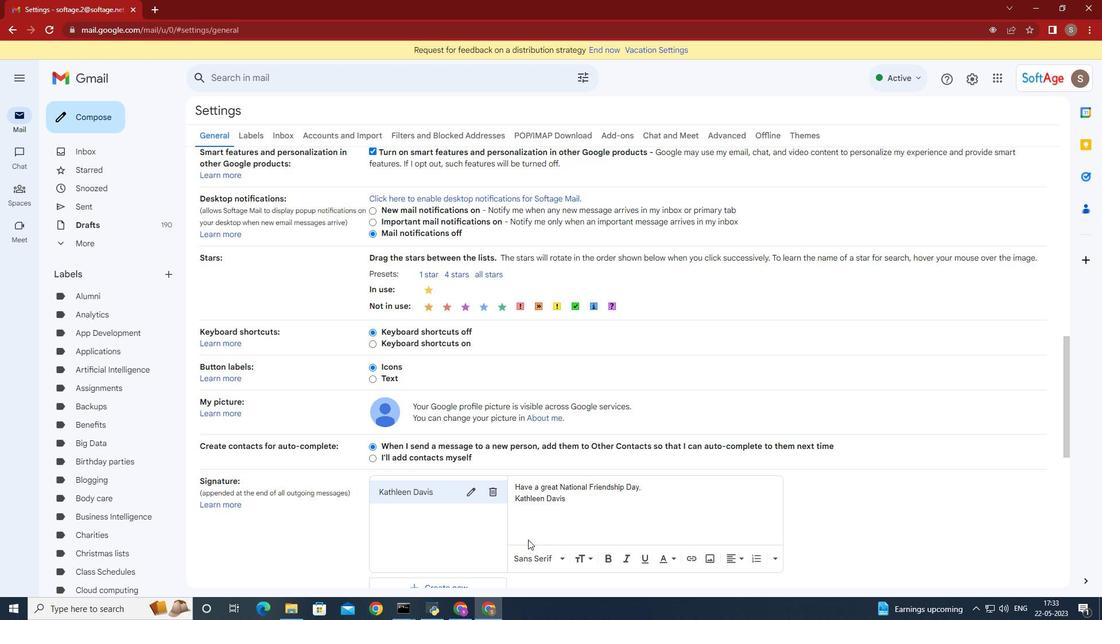 
Action: Mouse scrolled (598, 532) with delta (0, 0)
Screenshot: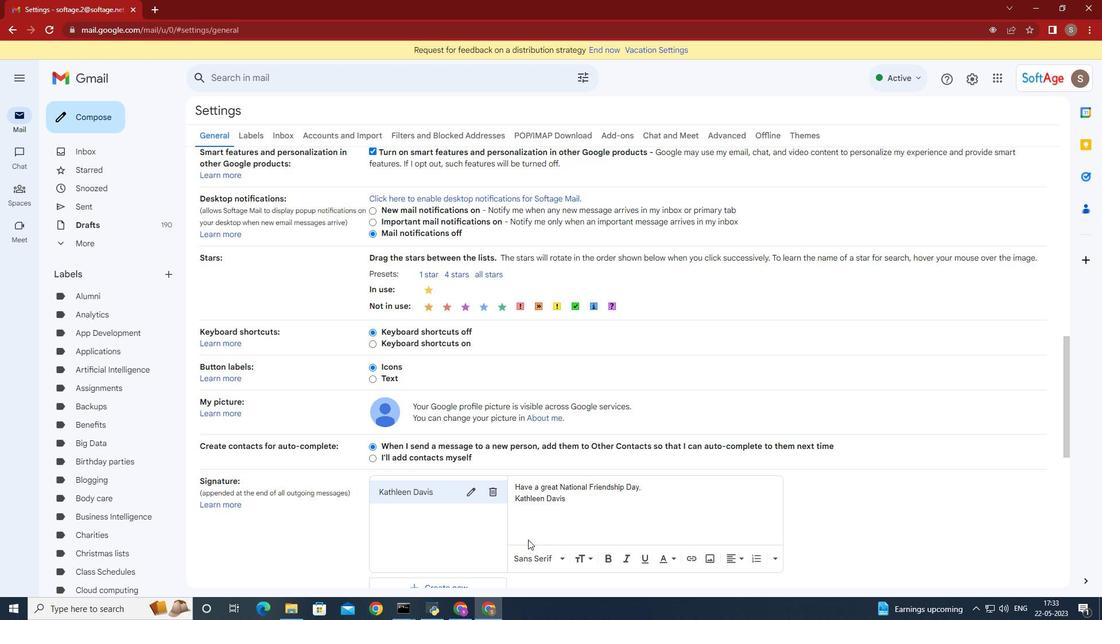 
Action: Mouse moved to (597, 526)
Screenshot: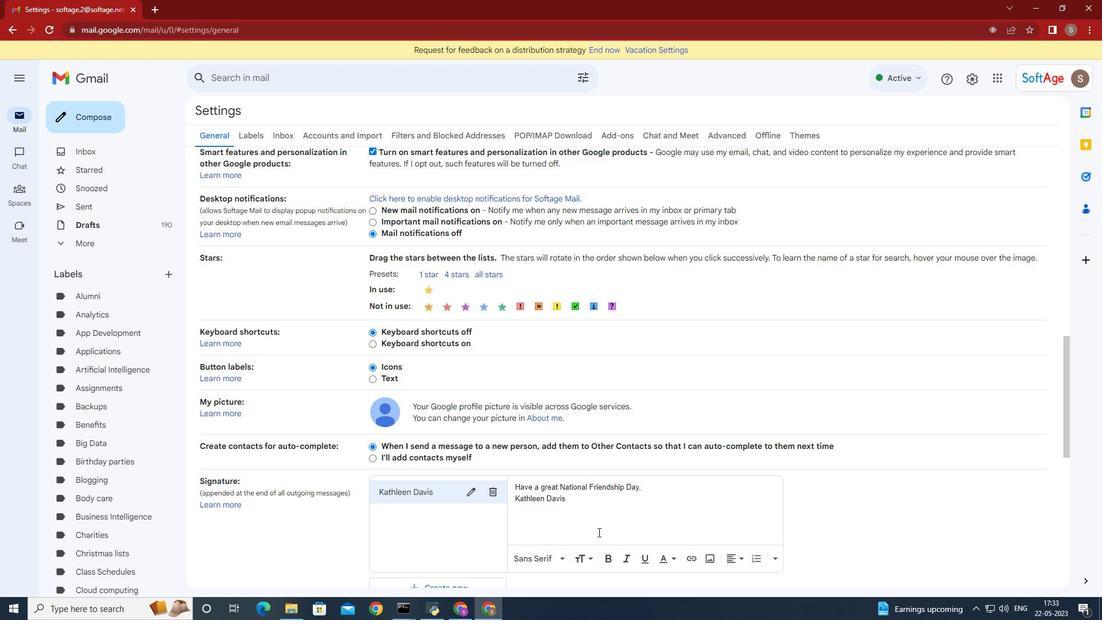 
Action: Mouse scrolled (597, 525) with delta (0, 0)
Screenshot: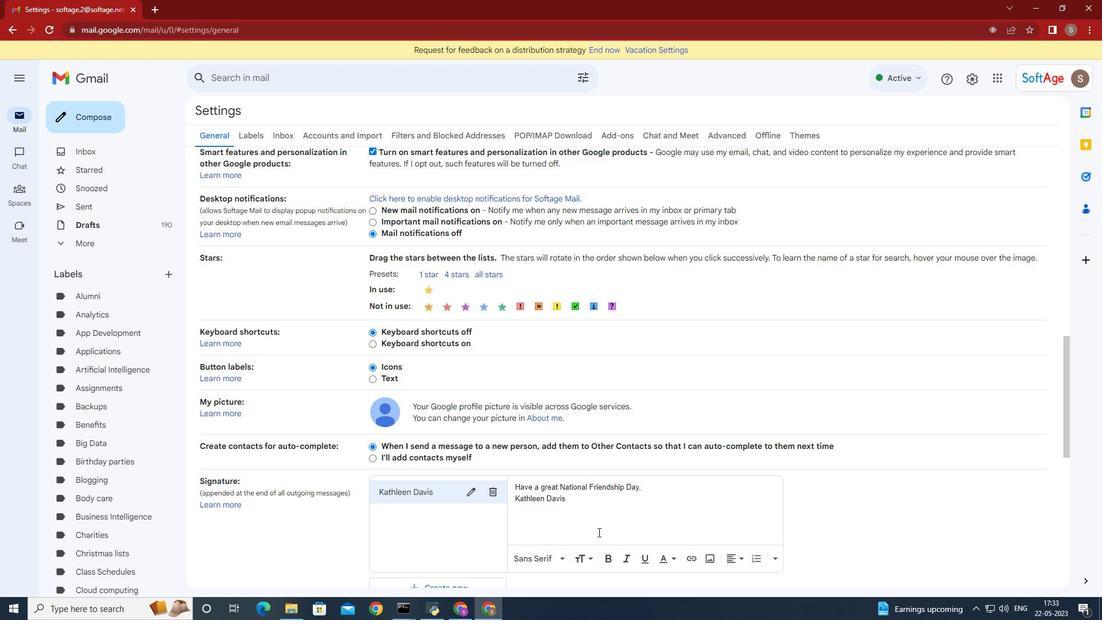 
Action: Mouse moved to (453, 473)
Screenshot: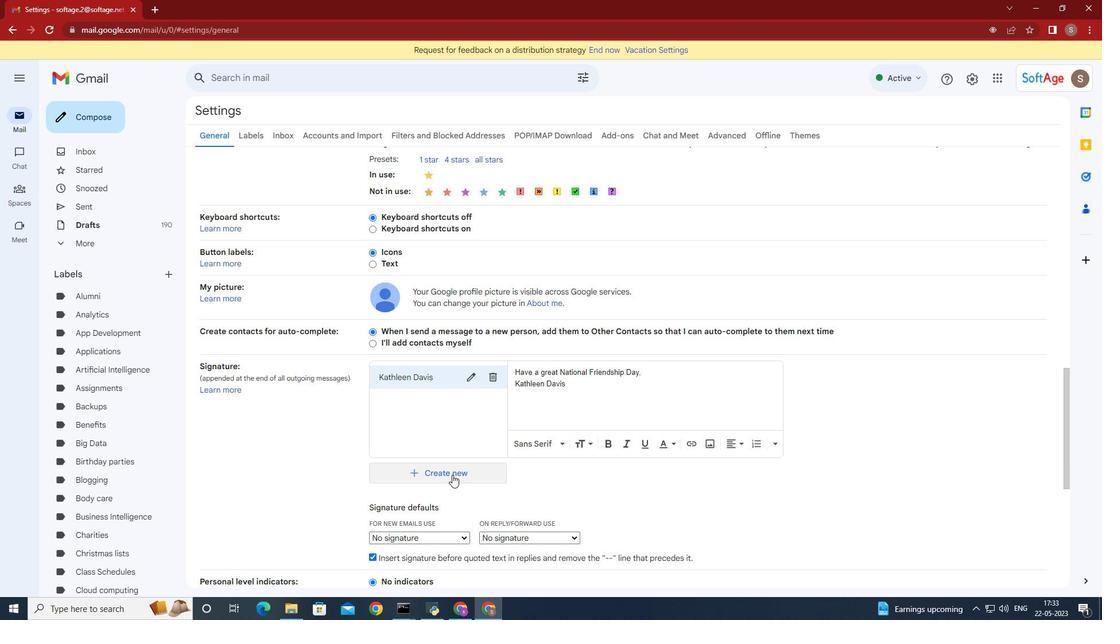 
Action: Mouse pressed left at (453, 473)
Screenshot: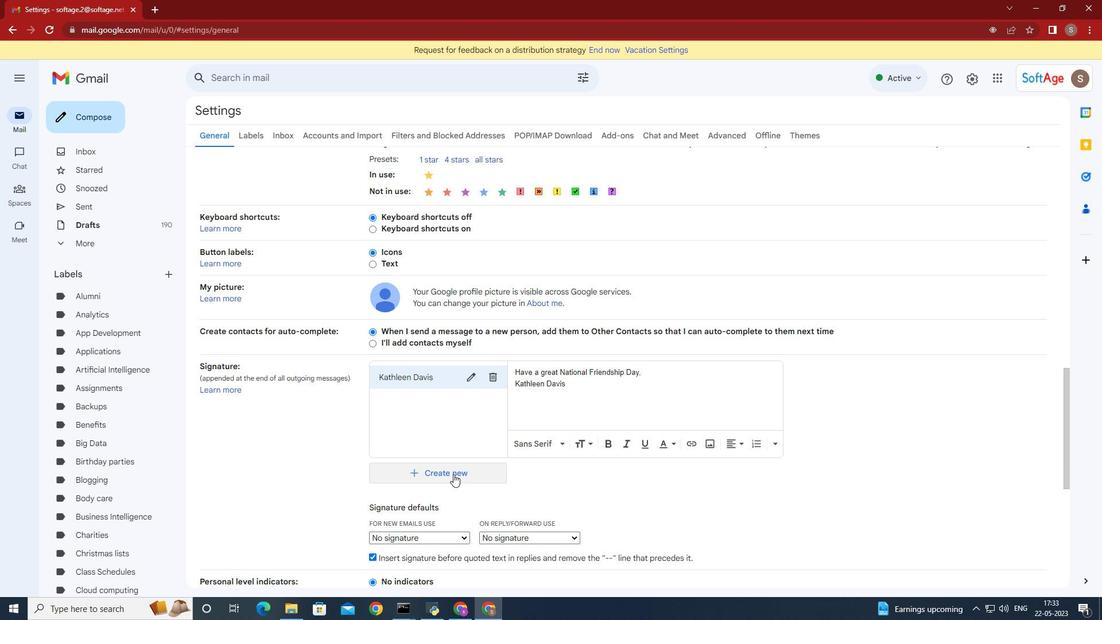 
Action: Key pressed <Key.shift>Jessica<Key.space><Key.shift><Key.shift><Key.shift><Key.shift><Key.shift><Key.shift><Key.shift><Key.shift><Key.shift><Key.shift><Key.shift><Key.shift><Key.shift><Key.shift><Key.shift><Key.shift><Key.shift><Key.shift><Key.shift>Sanchez<Key.space>
Screenshot: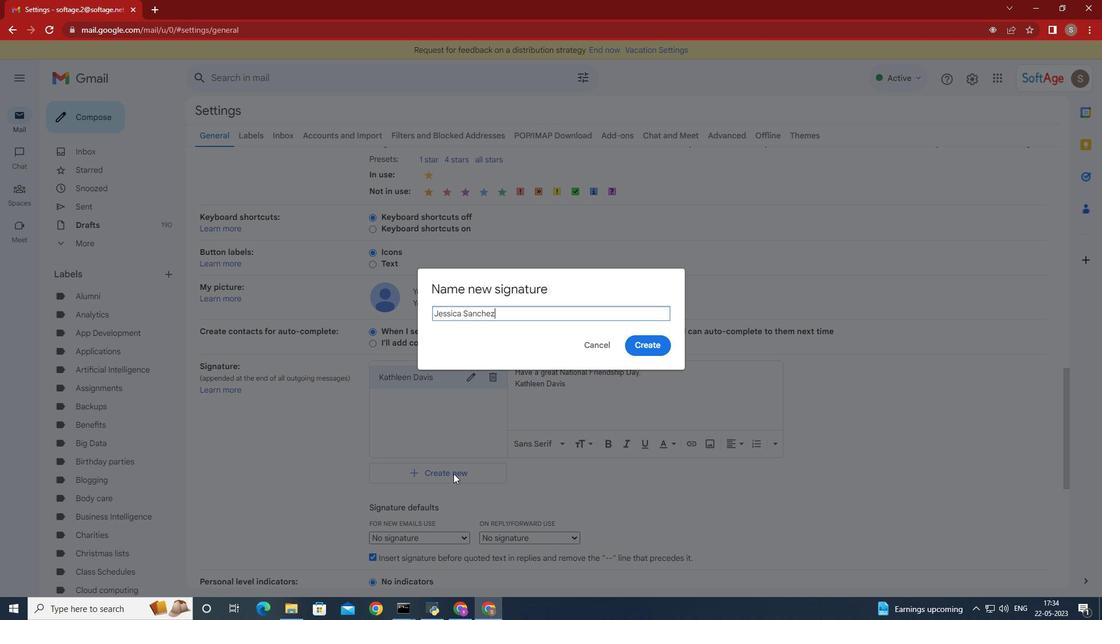 
Action: Mouse moved to (640, 346)
Screenshot: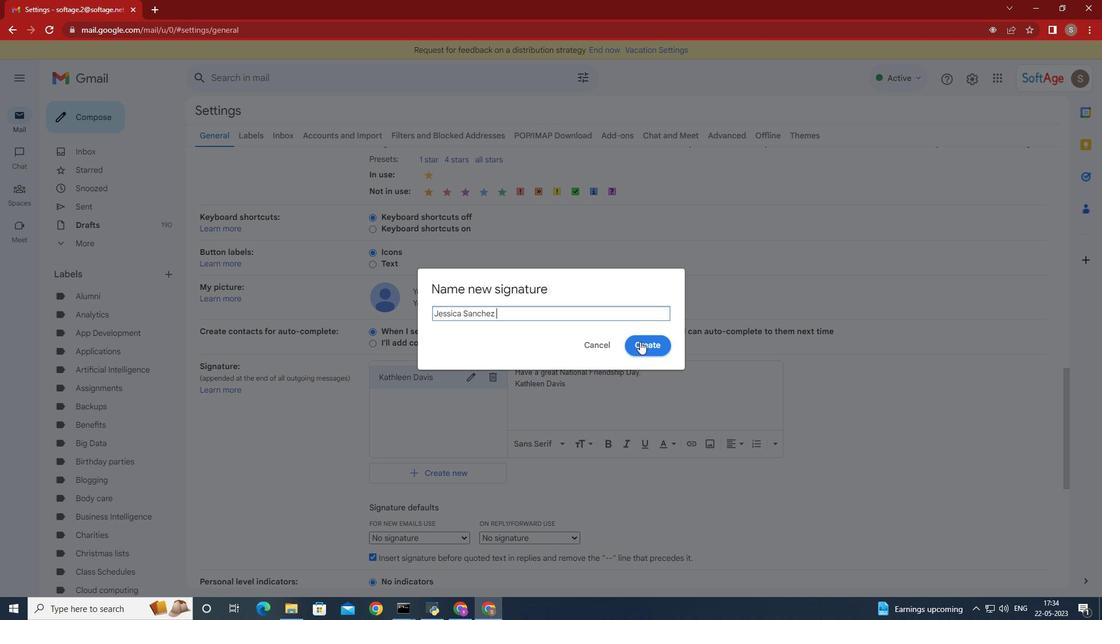 
Action: Mouse pressed left at (640, 346)
Screenshot: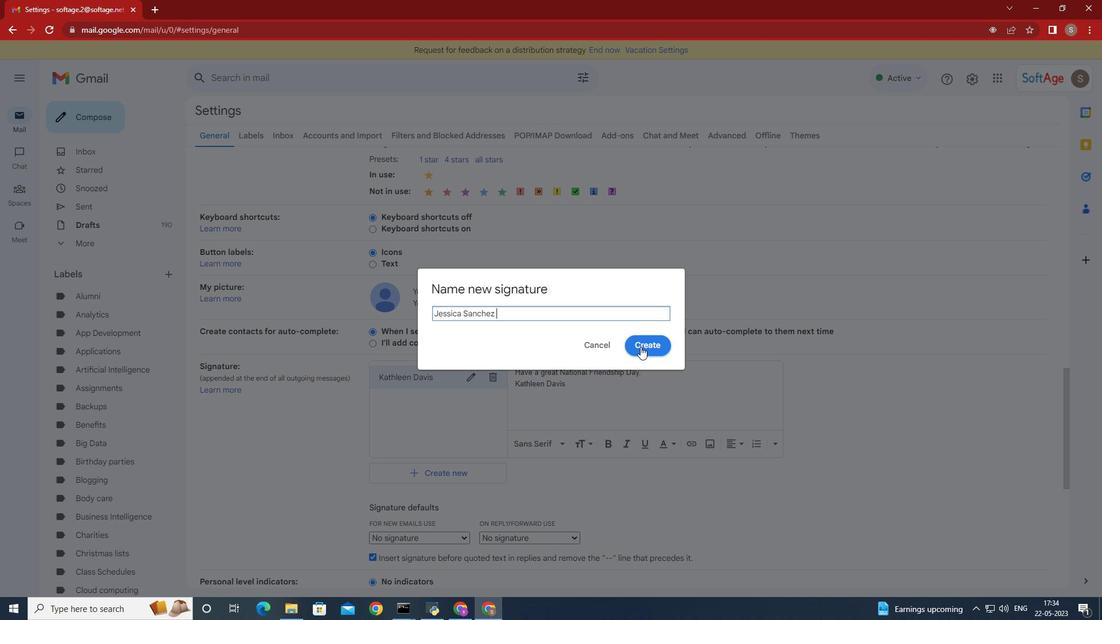 
Action: Mouse moved to (600, 381)
Screenshot: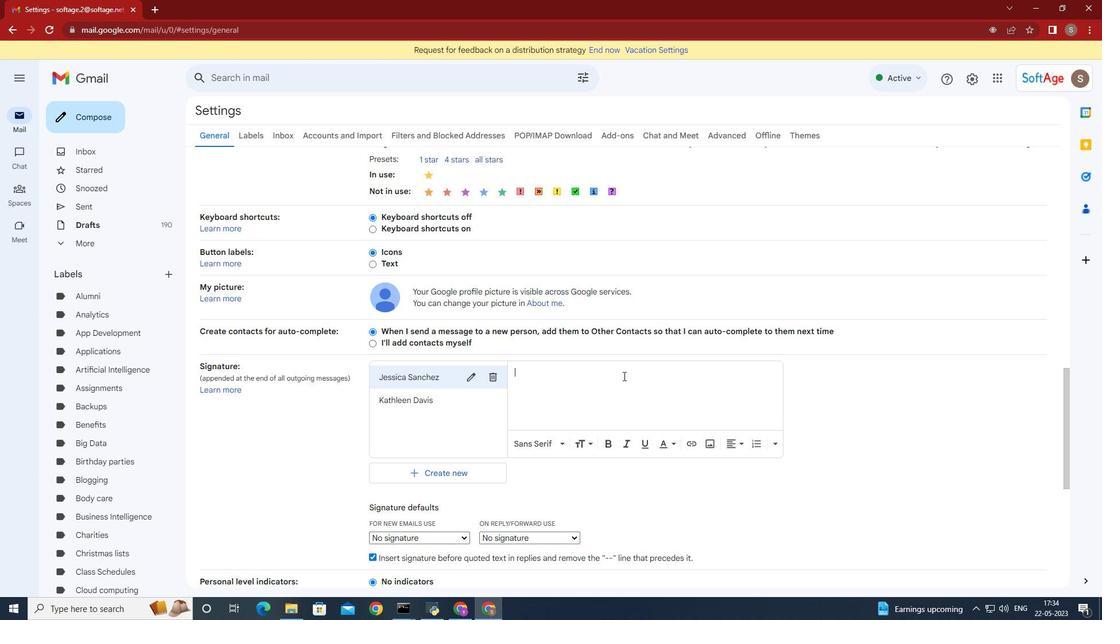 
Action: Key pressed <Key.shift><Key.shift><Key.shift><Key.shift><Key.shift><Key.shift><Key.shift><Key.shift><Key.shift><Key.shift><Key.shift><Key.shift><Key.shift><Key.shift><Key.shift><Key.shift><Key.shift><Key.shift><Key.shift><Key.shift><Key.shift><Key.shift><Key.shift><Key.shift><Key.shift><Key.shift><Key.shift><Key.shift><Key.shift><Key.shift><Key.shift><Key.shift><Key.shift><Key.shift><Key.shift><Key.shift><Key.shift><Key.shift><Key.shift><Key.shift><Key.shift><Key.shift><Key.shift><Key.shift><Key.shift><Key.shift><Key.shift><Key.shift><Key.shift><Key.shift><Key.shift><Key.shift><Key.shift><Key.shift><Key.shift><Key.shift><Key.shift><Key.shift>W<Key.backspace>heartfelt<Key.space>thanks<Key.space>and<Key.space>warm<Key.space>wishes<Key.space>,<Key.enter>
Screenshot: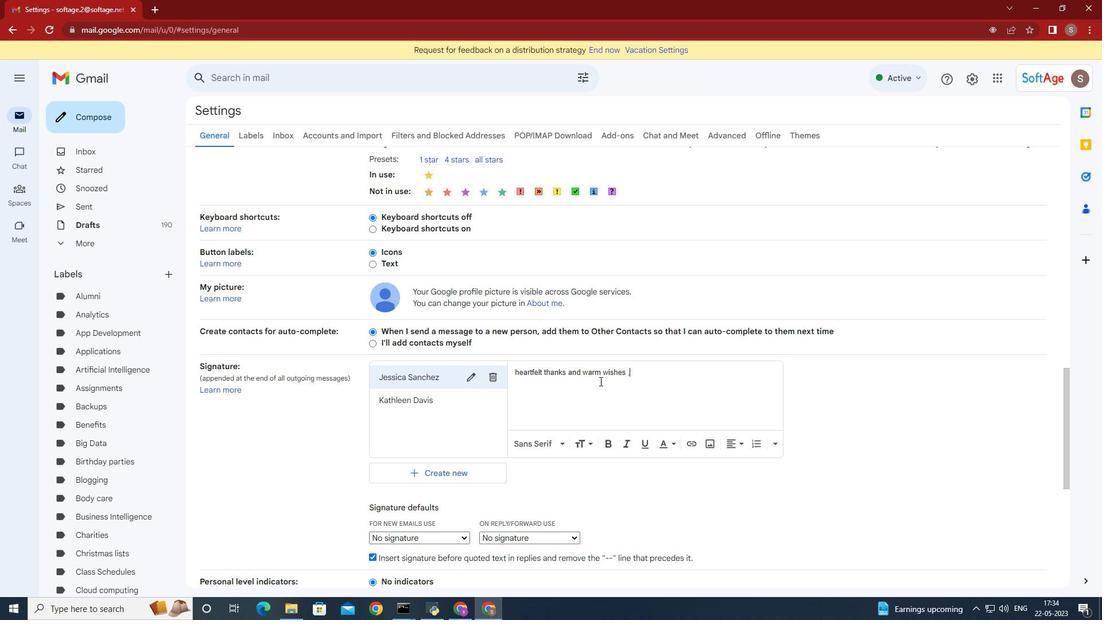
Action: Mouse moved to (543, 485)
Screenshot: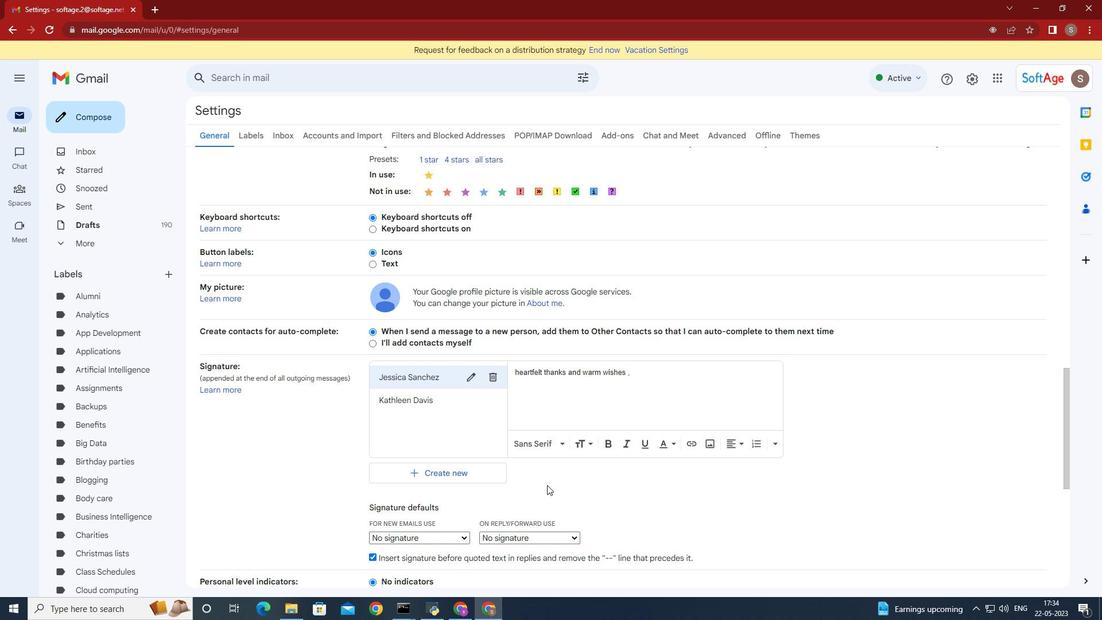 
Action: Key pressed <Key.shift><Key.shift><Key.shift><Key.shift><Key.shift>Jessica<Key.space><Key.shift><Key.shift><Key.shift><Key.shift><Key.shift><Key.shift><Key.shift><Key.shift>Sanchez<Key.space>
Screenshot: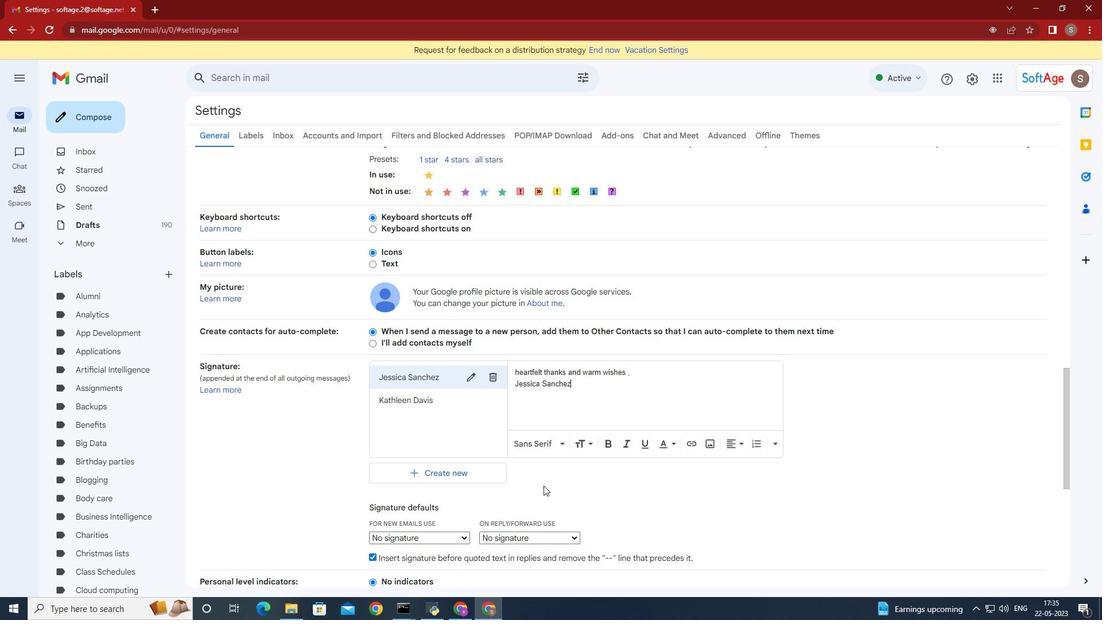 
Action: Mouse moved to (440, 538)
Screenshot: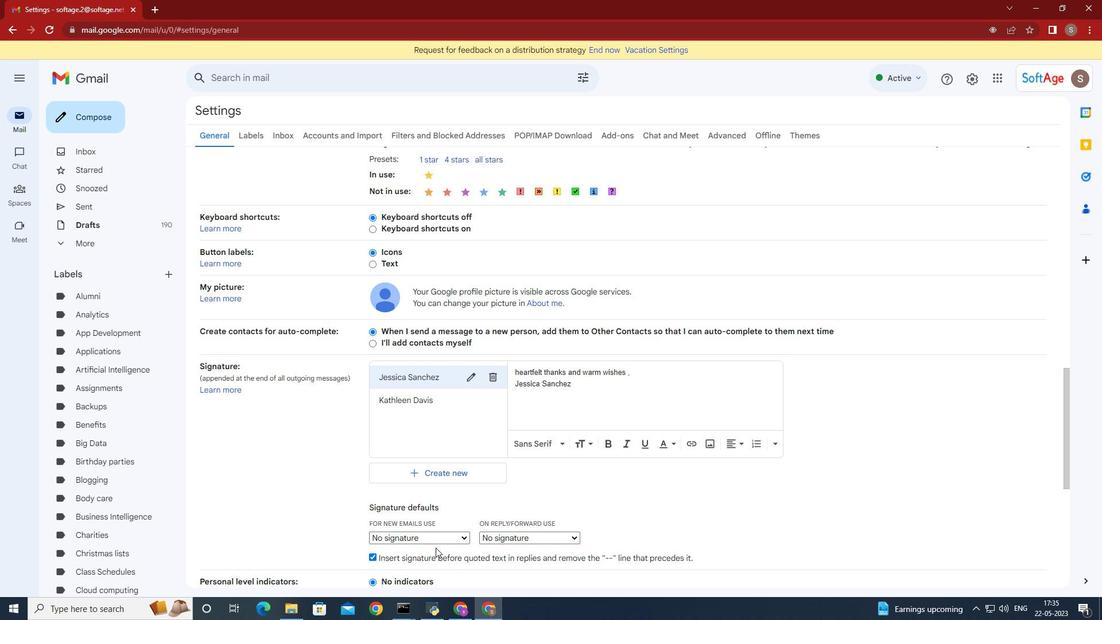 
Action: Mouse pressed left at (440, 538)
Screenshot: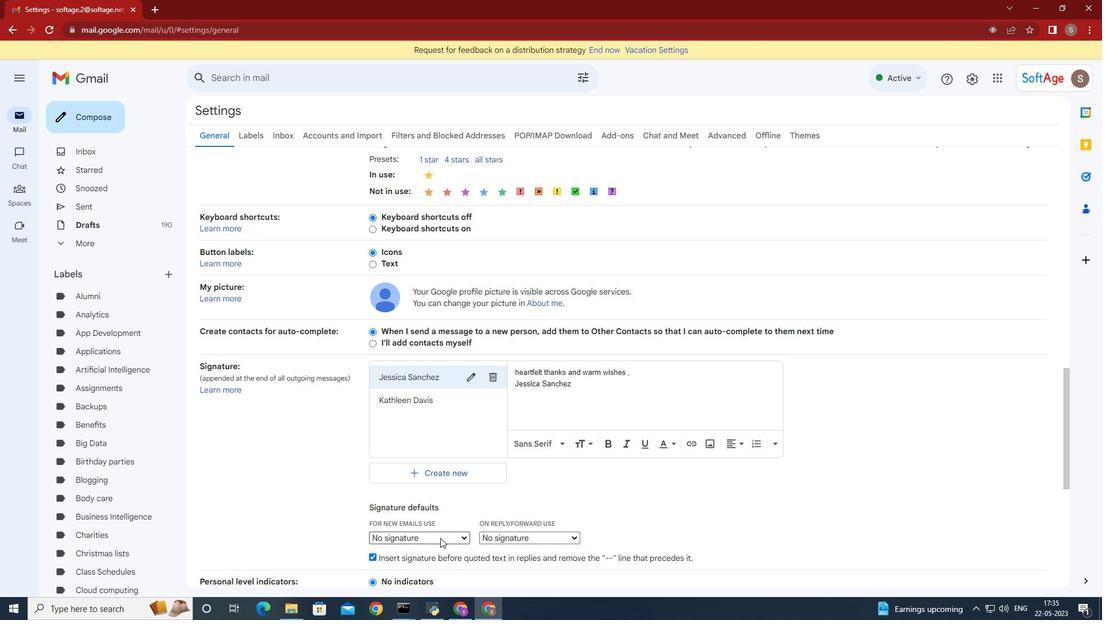 
Action: Mouse moved to (435, 559)
Screenshot: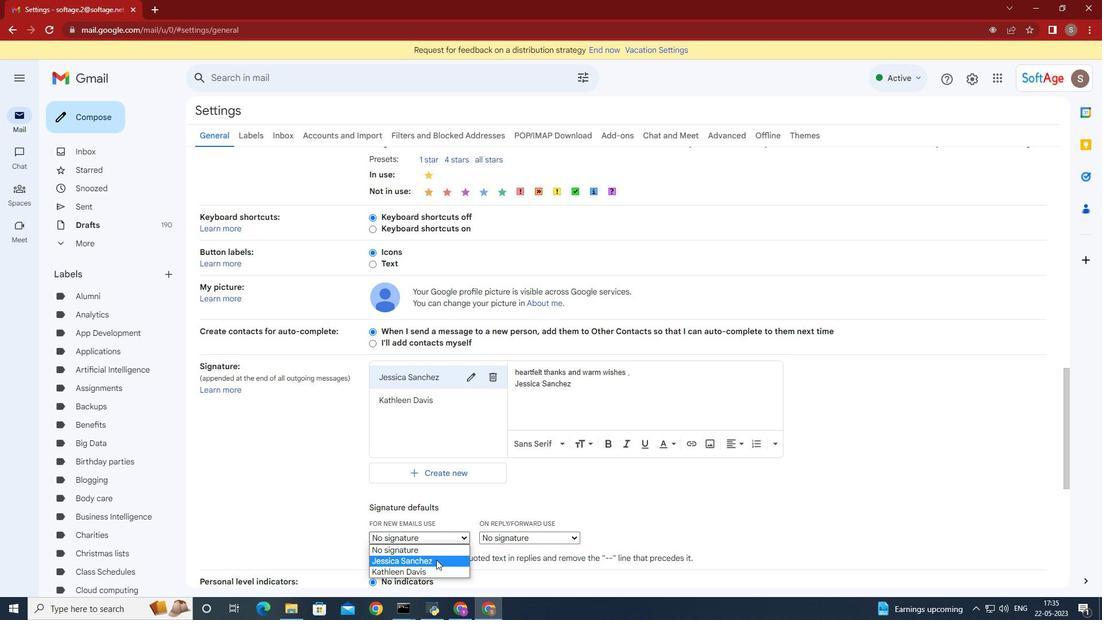 
Action: Mouse pressed left at (435, 559)
Screenshot: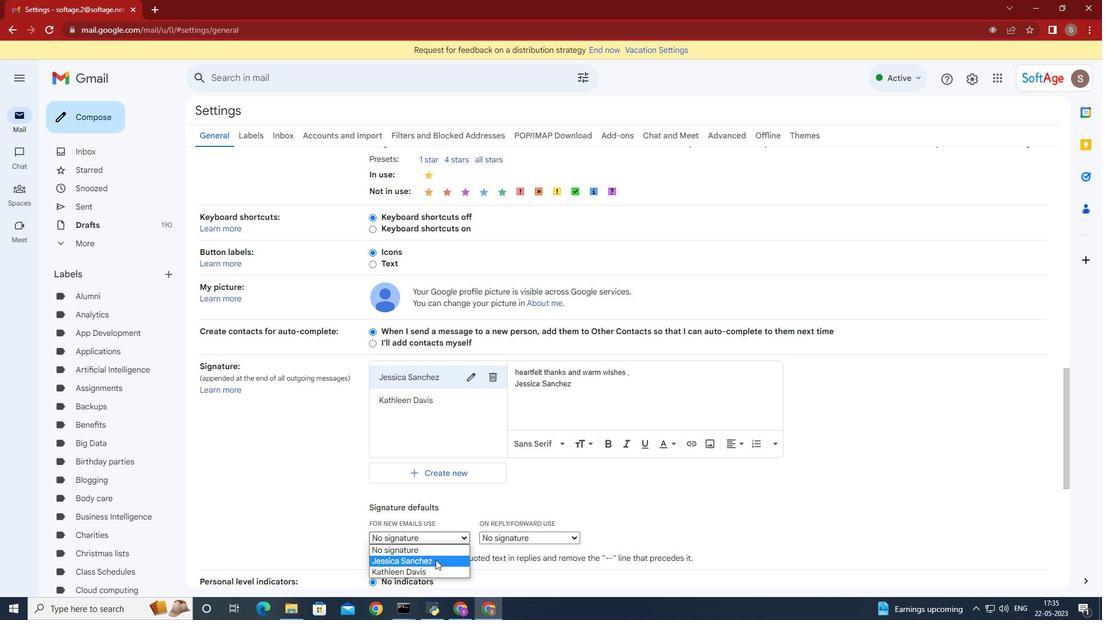 
Action: Mouse moved to (535, 533)
Screenshot: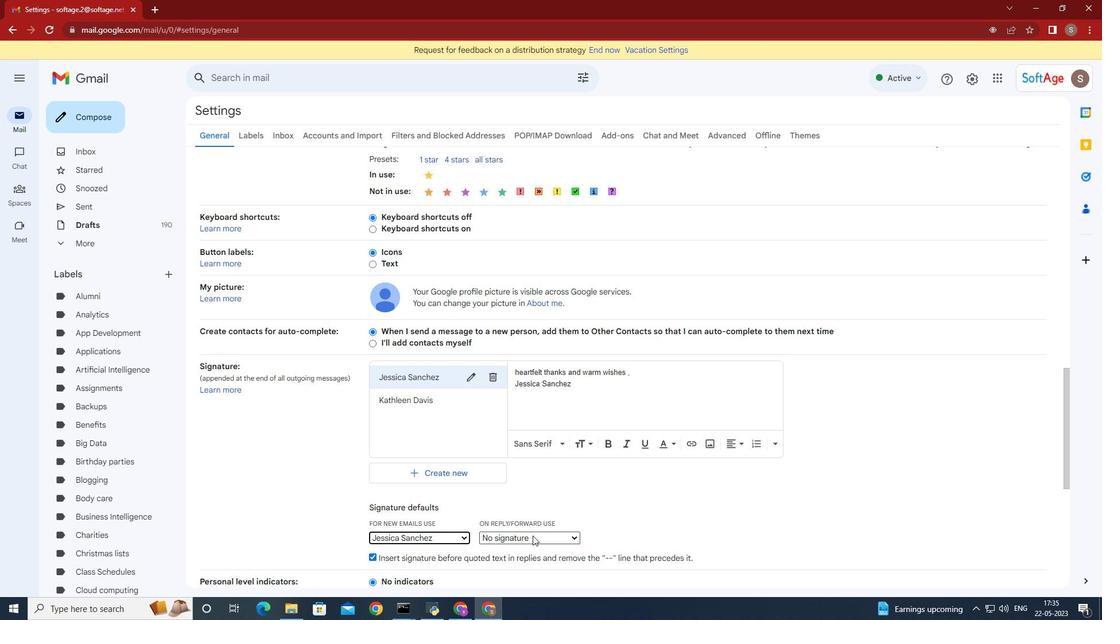
Action: Mouse pressed left at (535, 533)
Screenshot: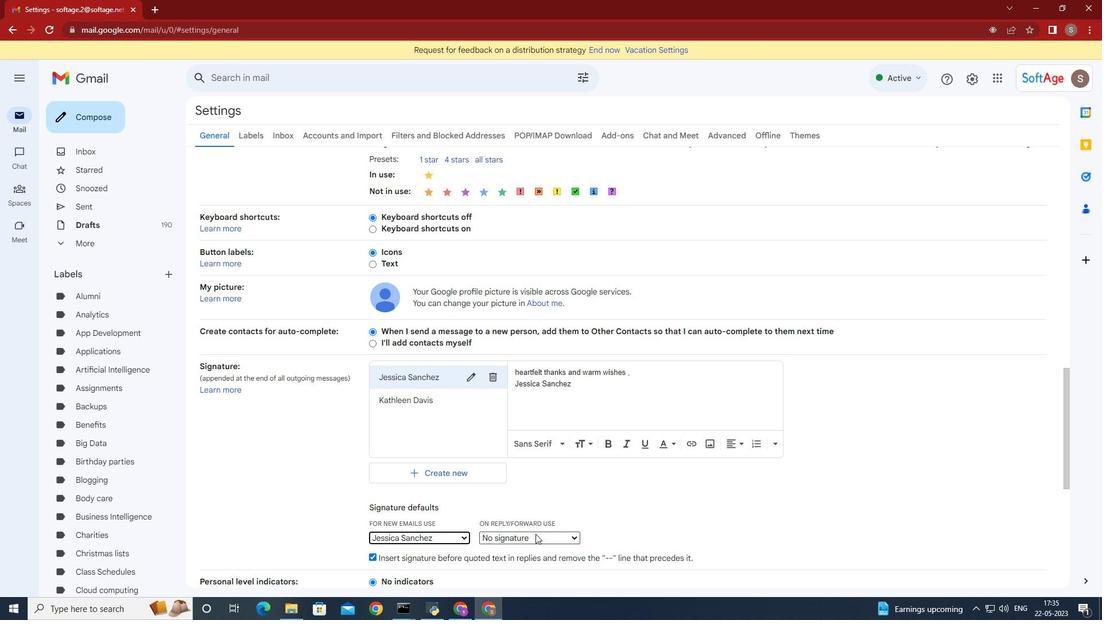 
Action: Mouse moved to (534, 561)
Screenshot: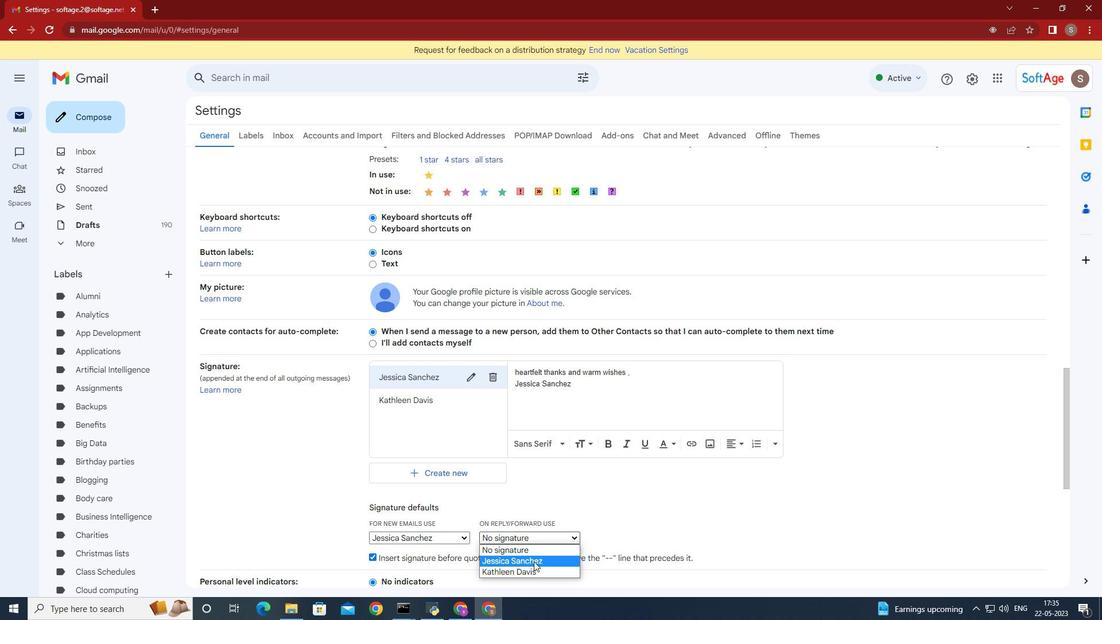 
Action: Mouse pressed left at (534, 561)
Screenshot: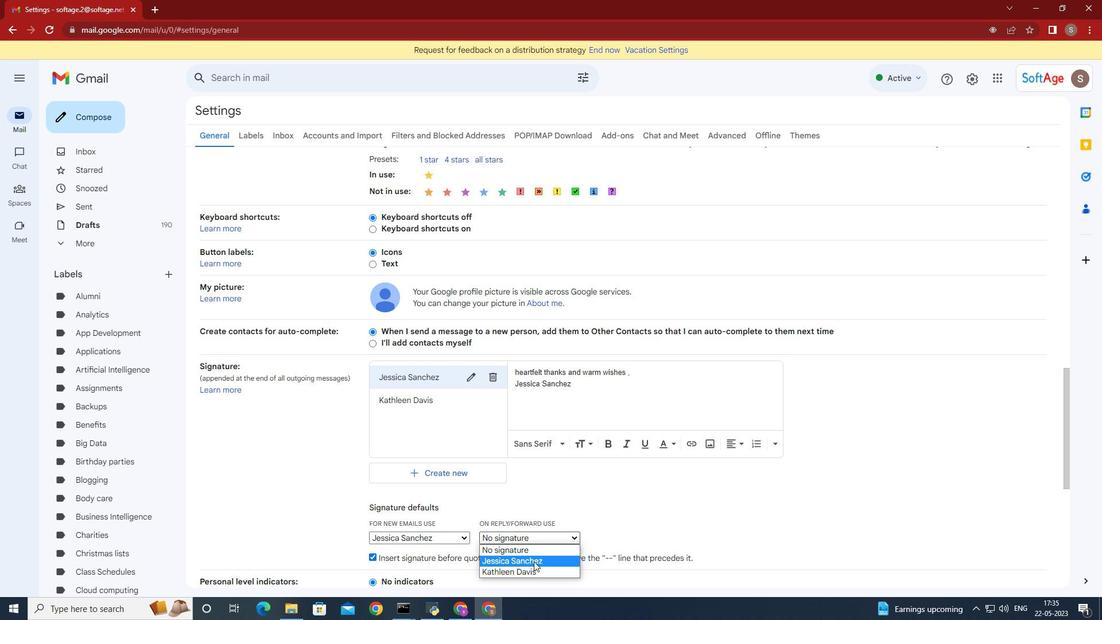 
Action: Mouse moved to (669, 532)
Screenshot: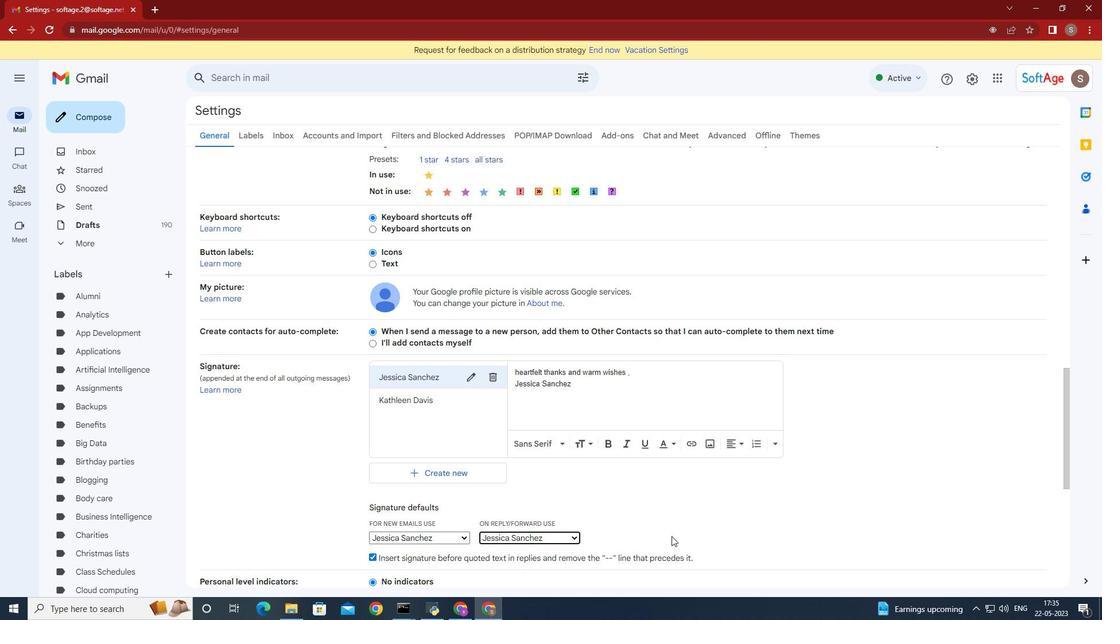 
Action: Mouse scrolled (669, 532) with delta (0, 0)
Screenshot: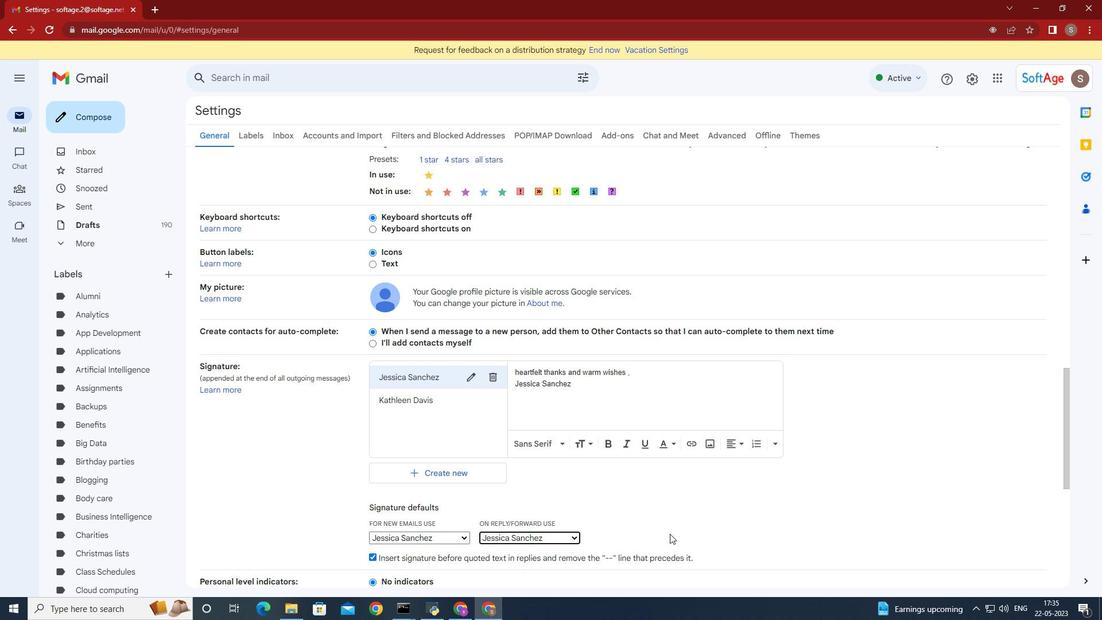 
Action: Mouse scrolled (669, 532) with delta (0, 0)
Screenshot: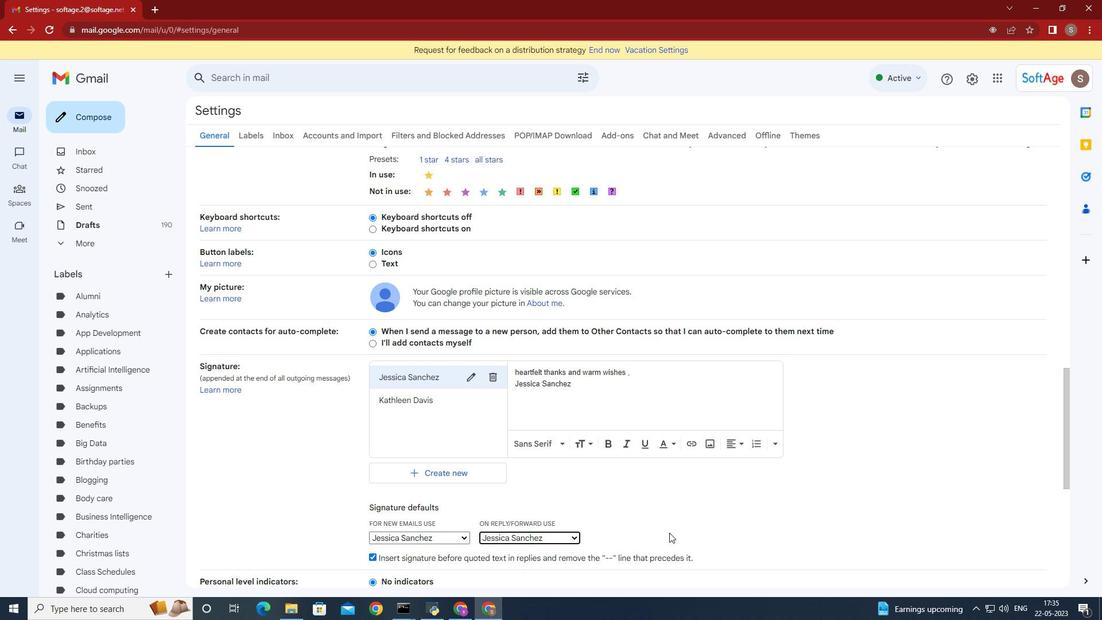 
Action: Mouse scrolled (669, 532) with delta (0, 0)
Screenshot: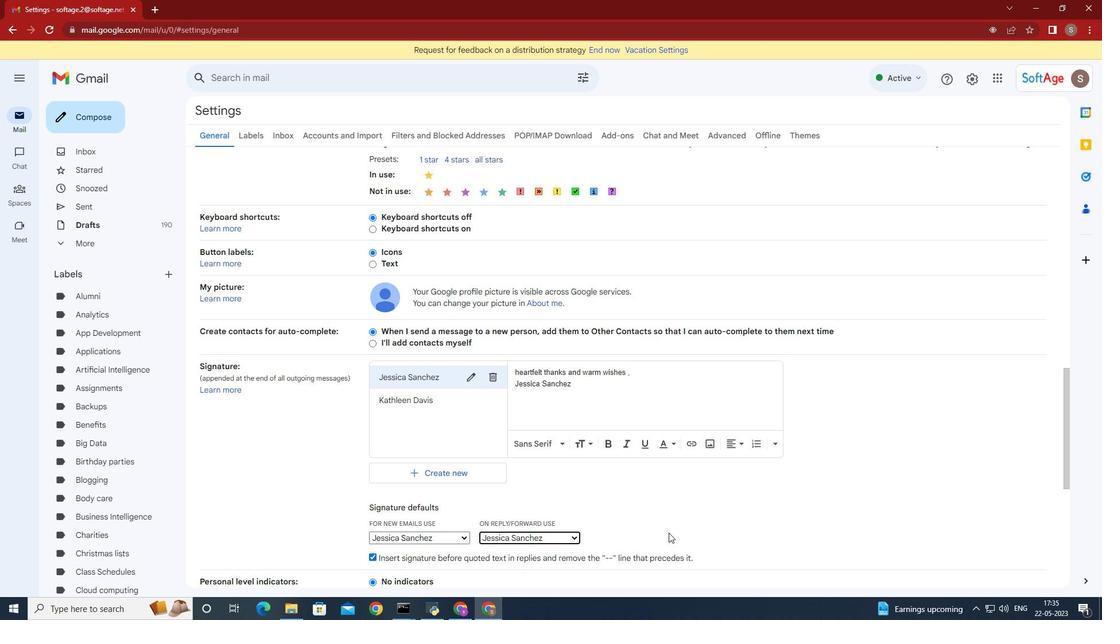
Action: Mouse moved to (640, 524)
Screenshot: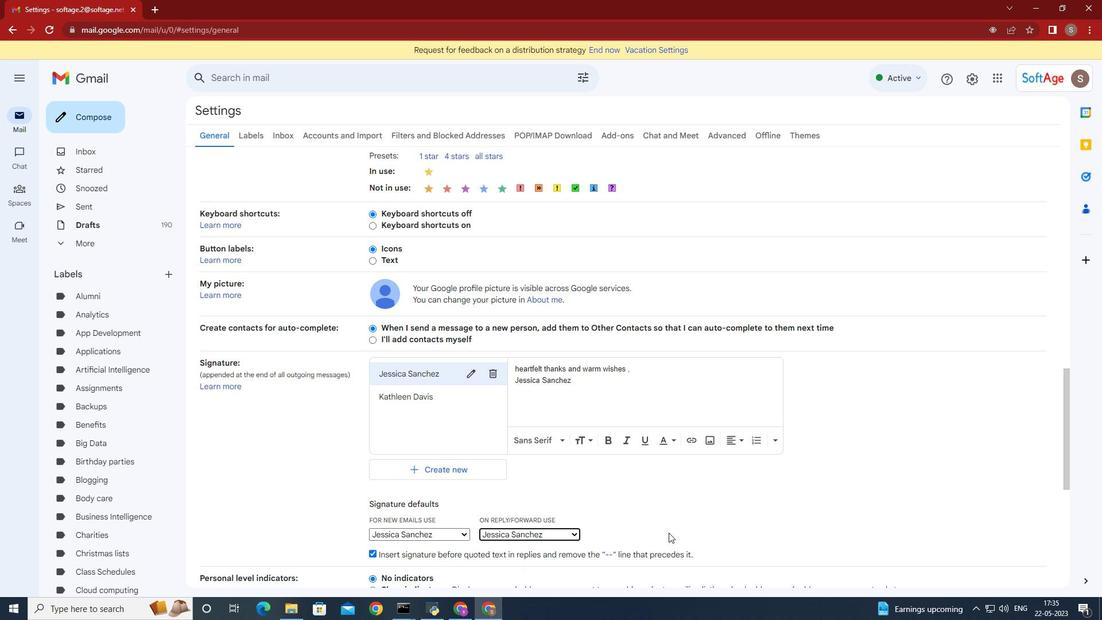 
Action: Mouse scrolled (647, 526) with delta (0, 0)
Screenshot: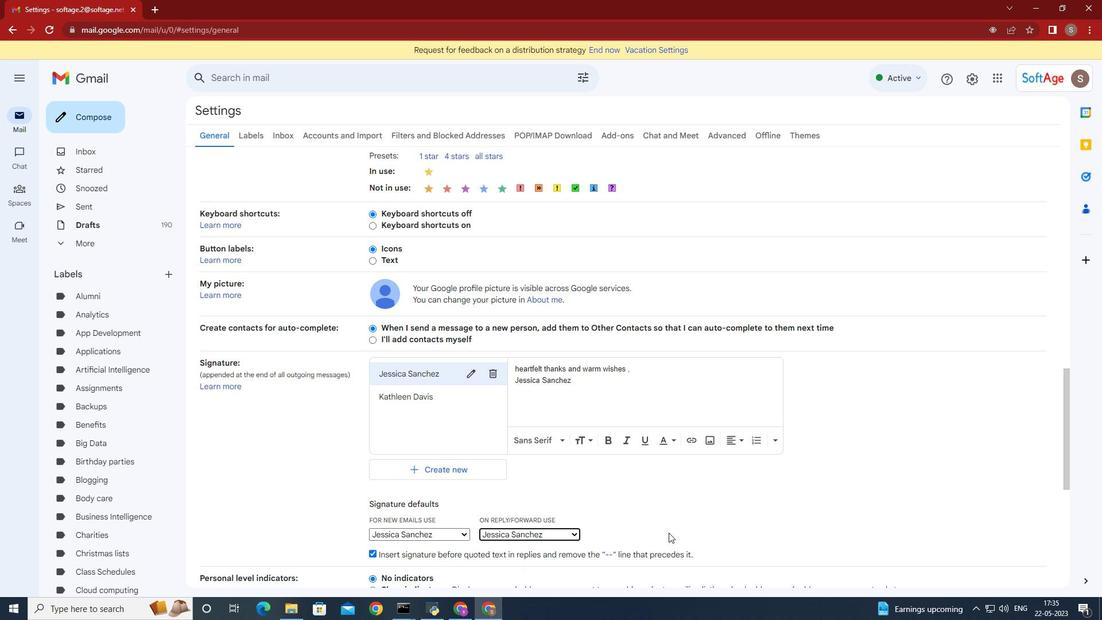 
Action: Mouse moved to (624, 523)
Screenshot: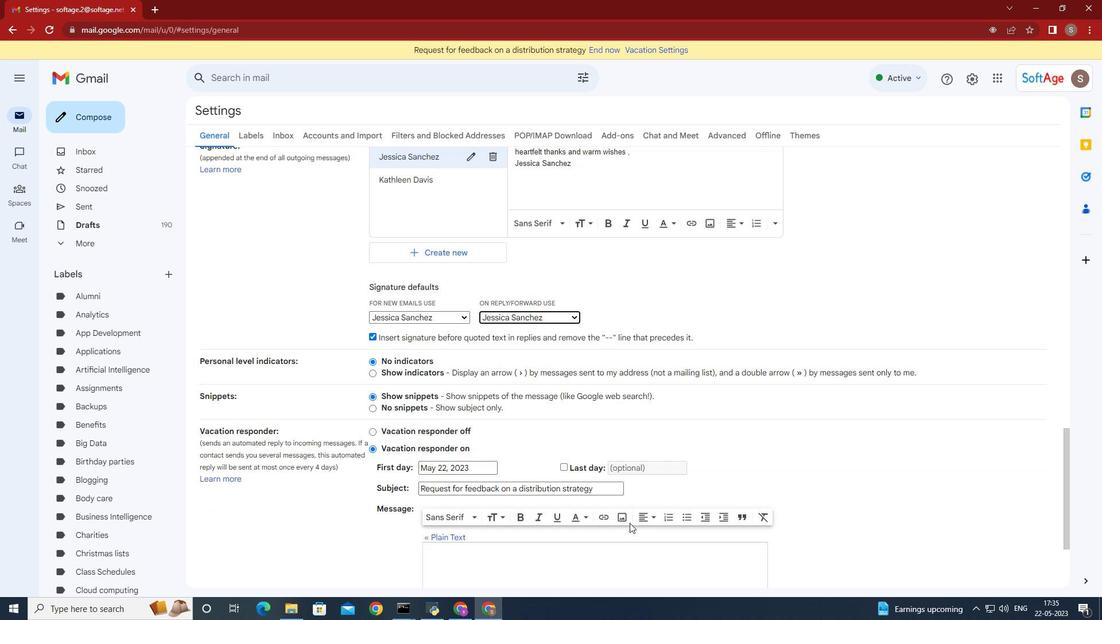 
Action: Mouse scrolled (624, 522) with delta (0, 0)
Screenshot: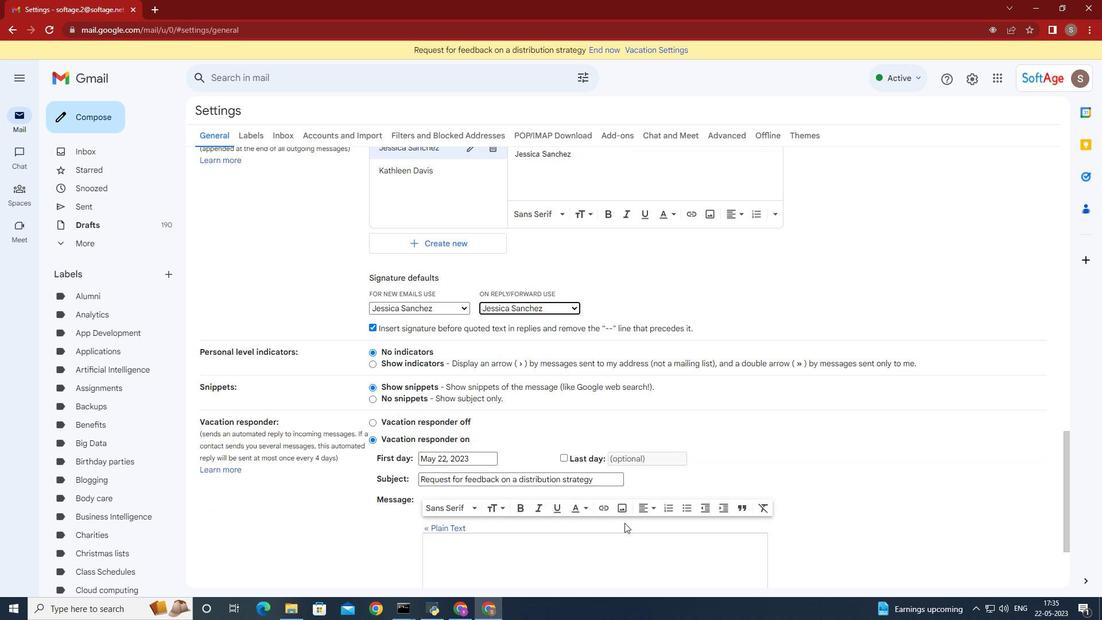 
Action: Mouse scrolled (624, 522) with delta (0, 0)
Screenshot: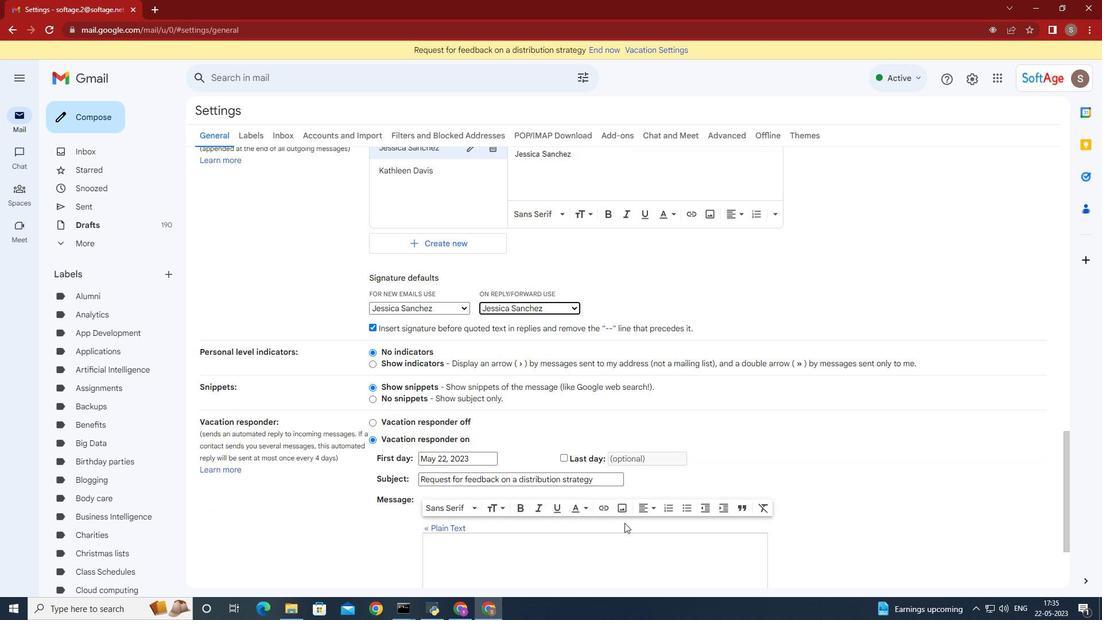 
Action: Mouse moved to (615, 541)
Screenshot: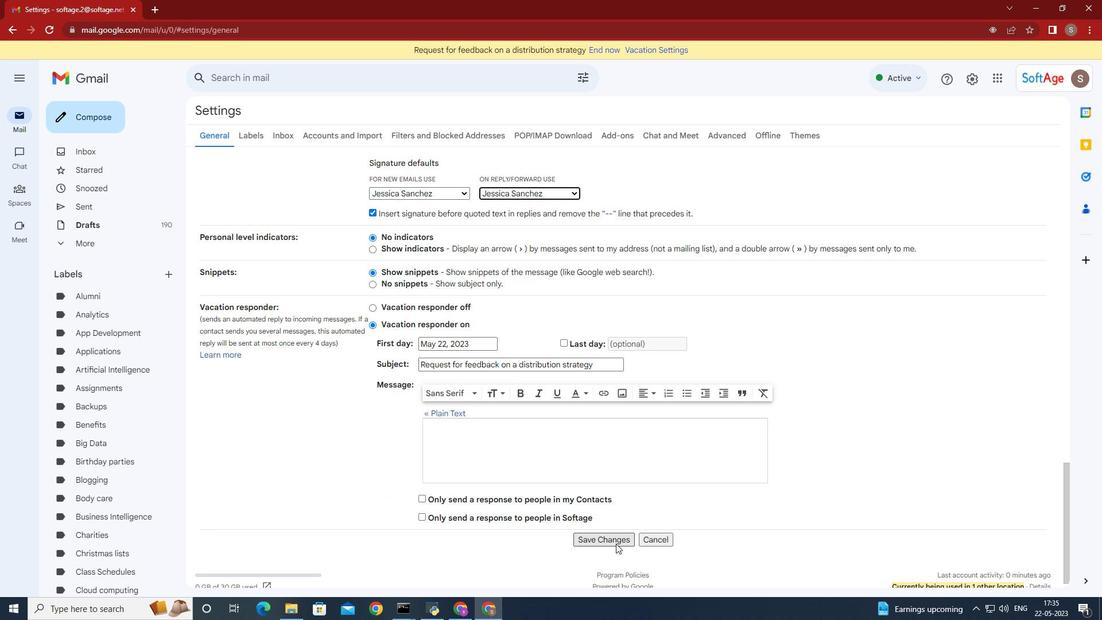
Action: Mouse pressed left at (615, 541)
Screenshot: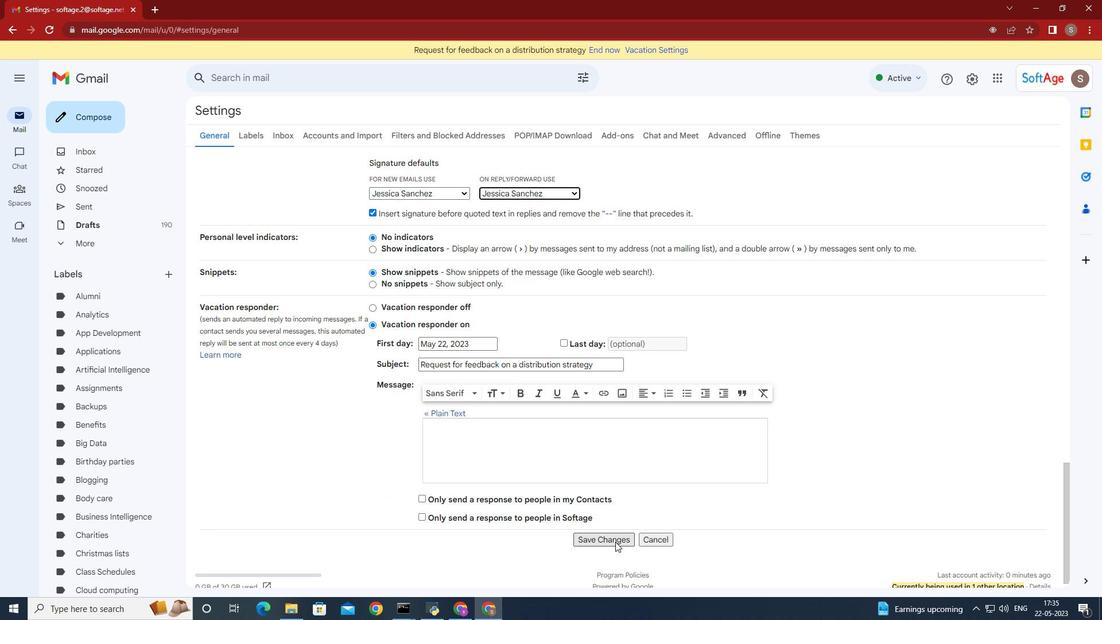 
Action: Mouse moved to (87, 121)
Screenshot: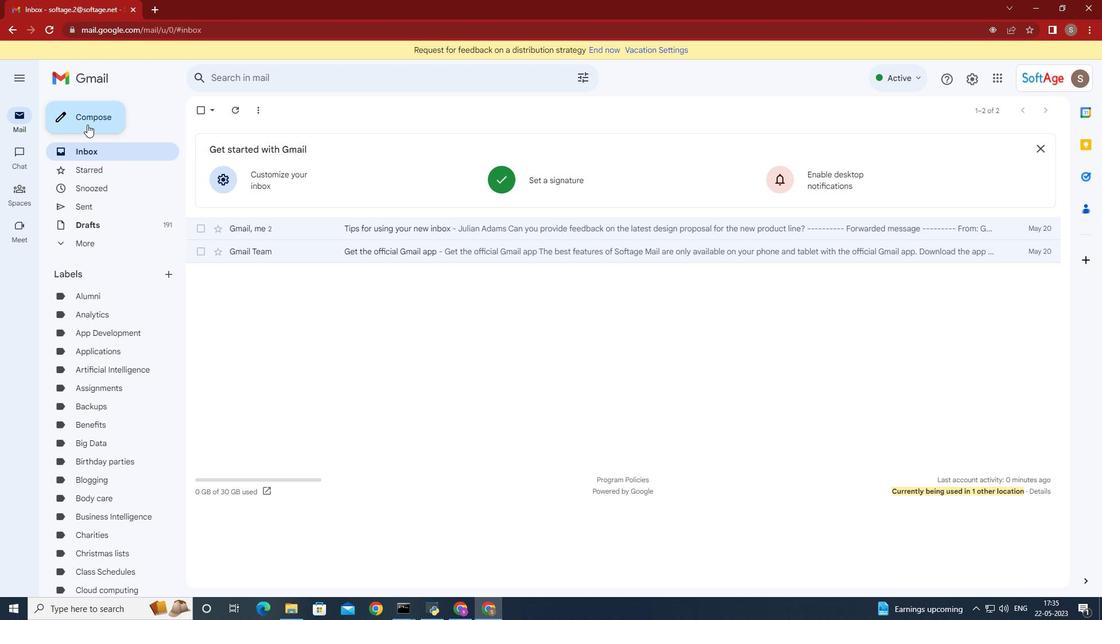 
Action: Mouse pressed left at (87, 121)
Screenshot: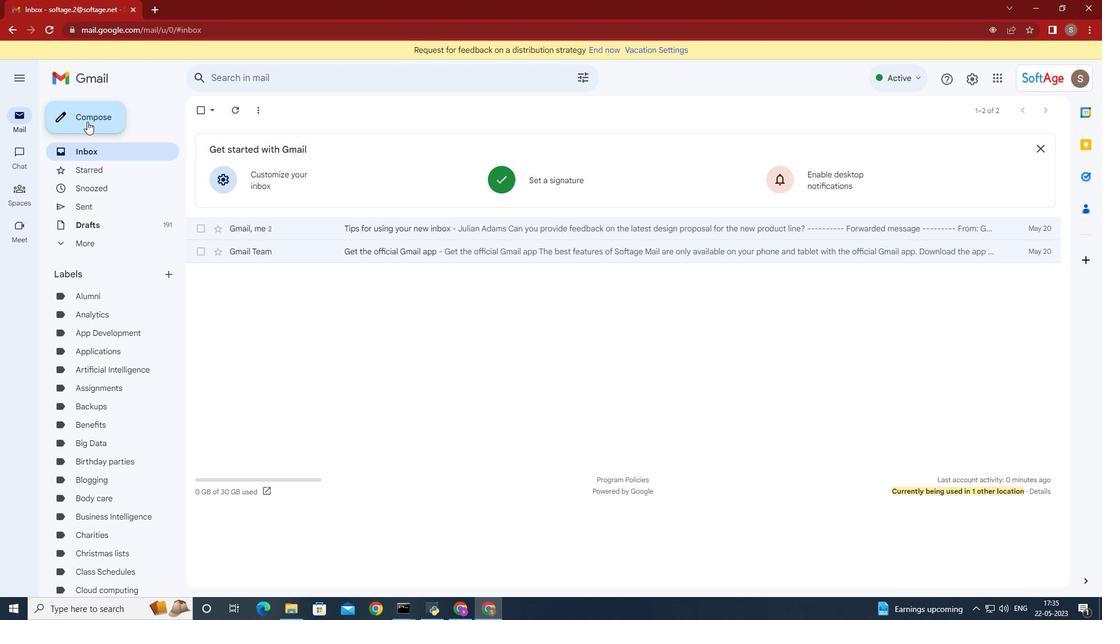 
Action: Mouse moved to (746, 329)
Screenshot: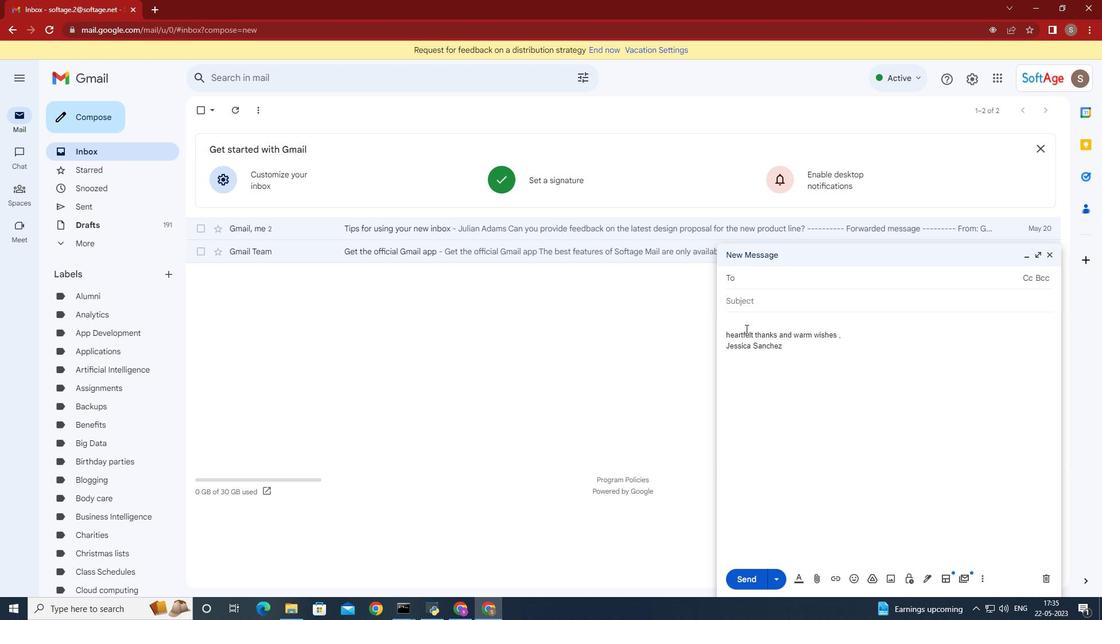 
Action: Key pressed softage.8
Screenshot: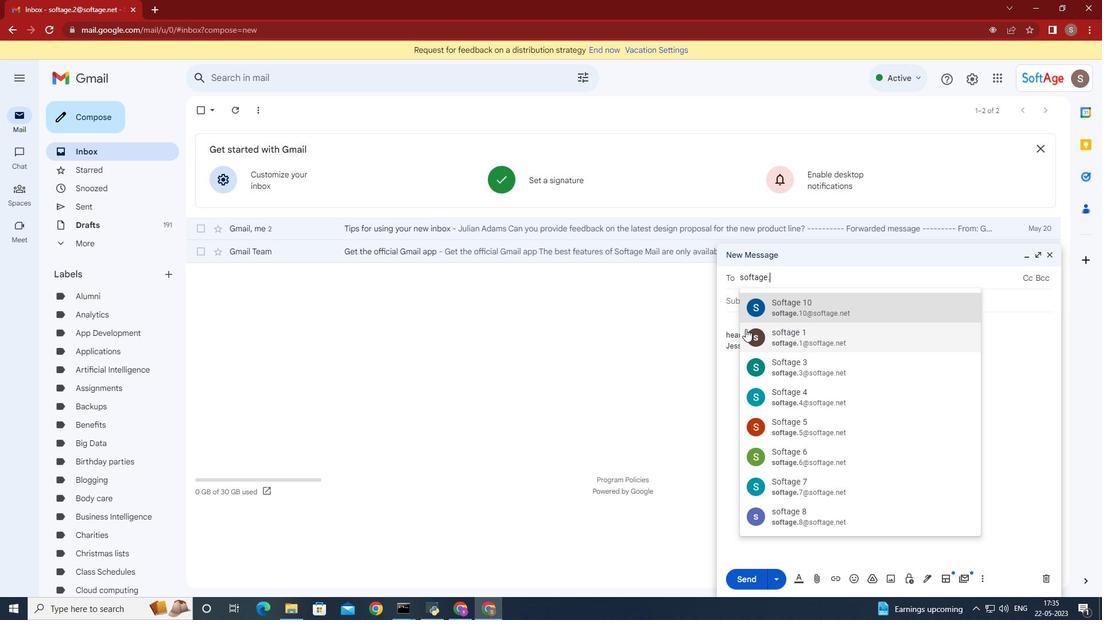 
Action: Mouse moved to (854, 308)
Screenshot: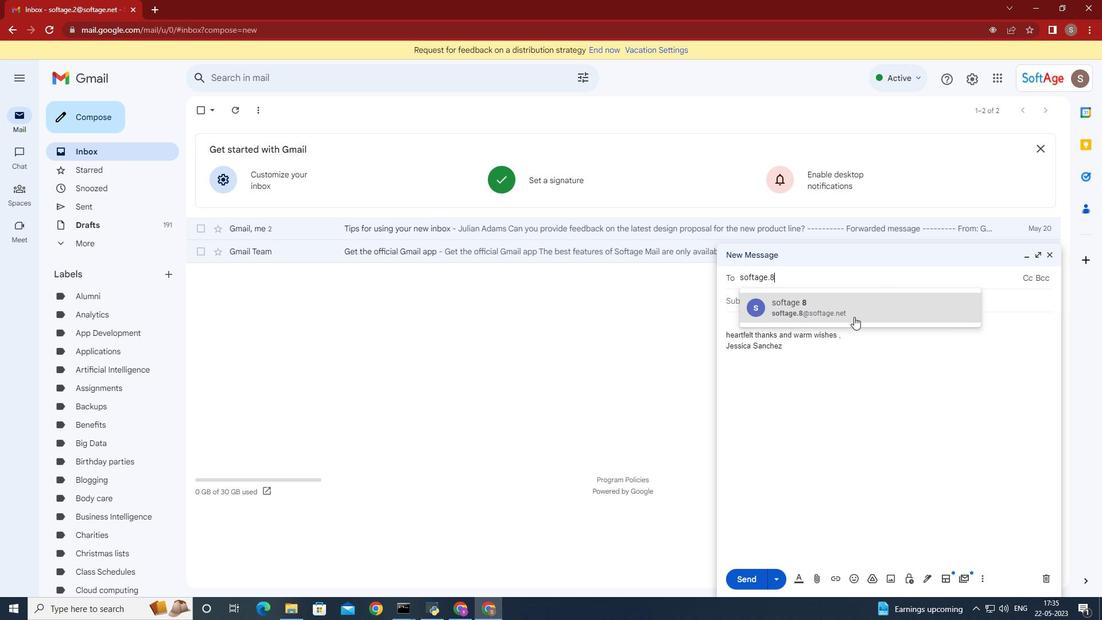 
Action: Mouse pressed left at (854, 308)
Screenshot: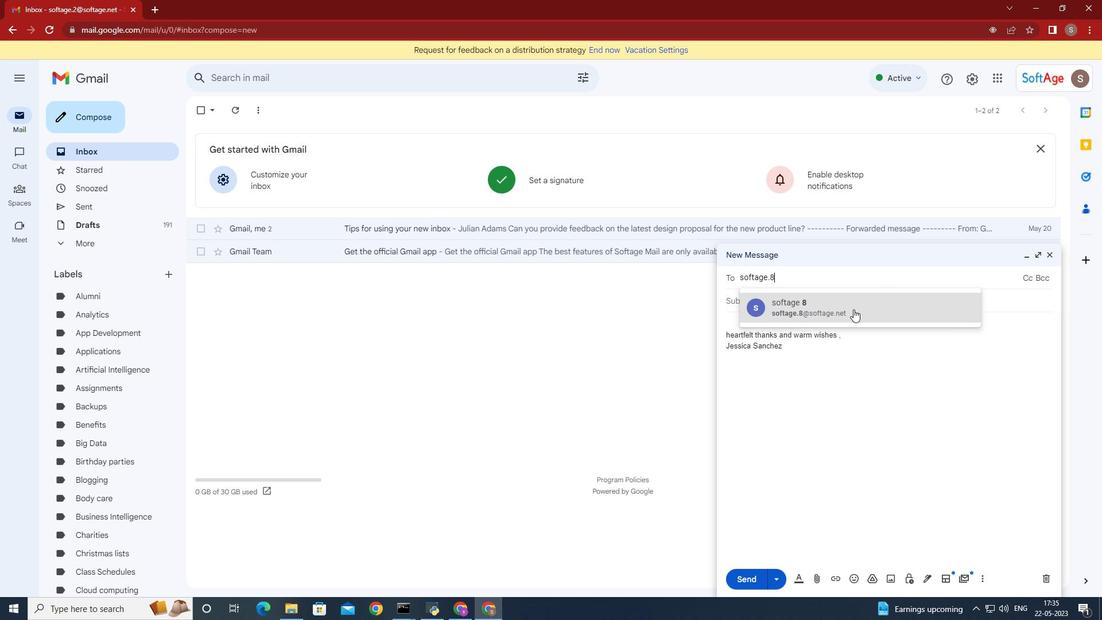 
Action: Mouse moved to (980, 578)
Screenshot: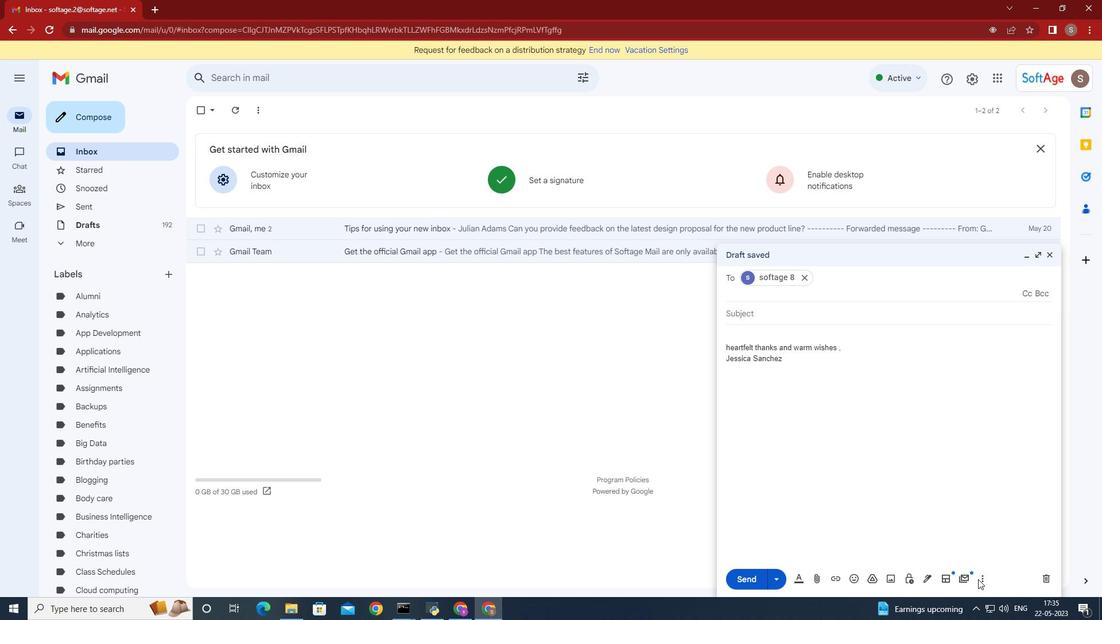
Action: Mouse pressed left at (980, 578)
Screenshot: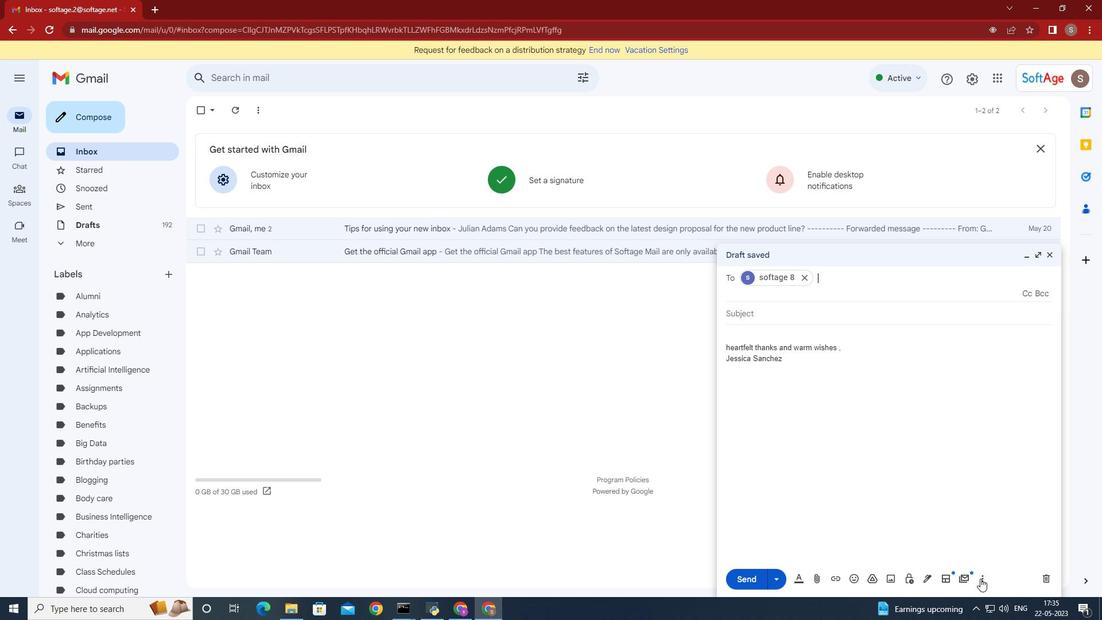 
Action: Mouse moved to (924, 466)
Screenshot: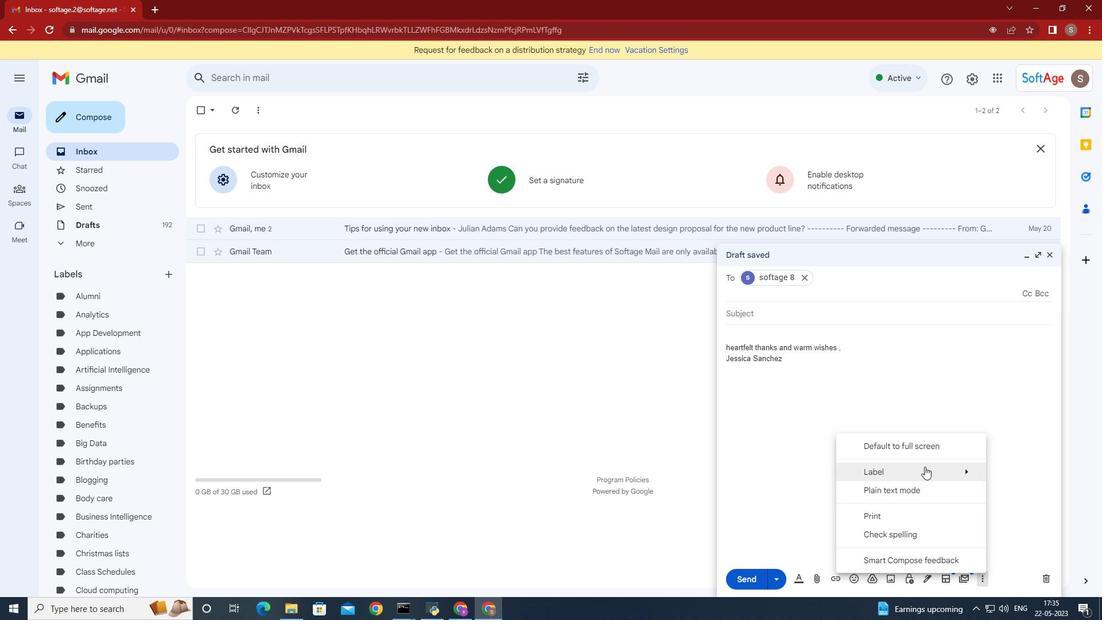 
Action: Mouse pressed left at (924, 466)
Screenshot: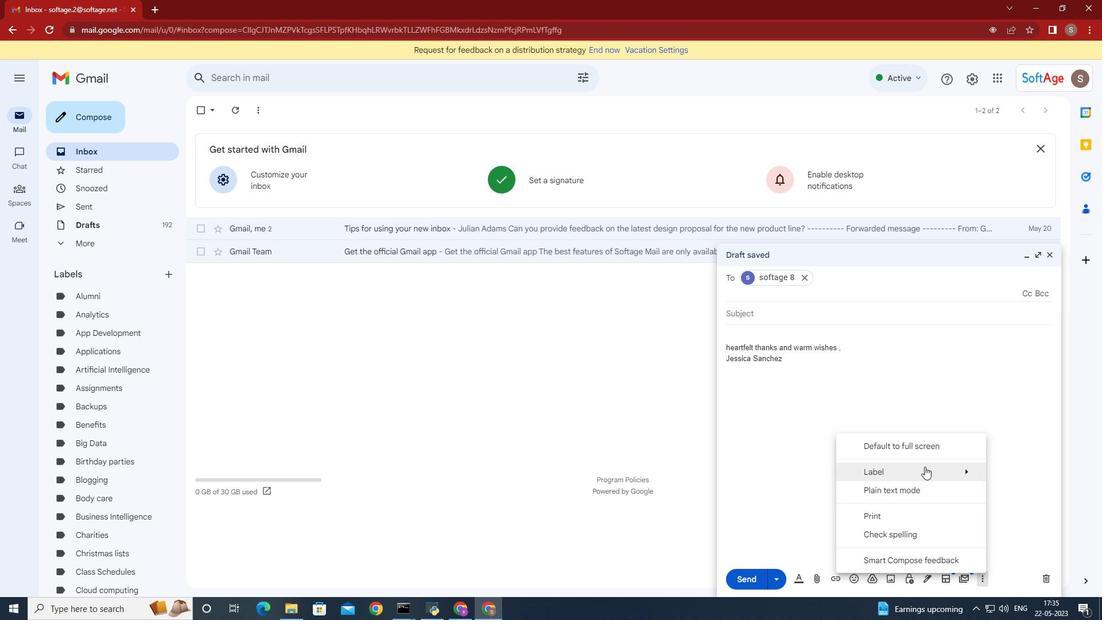 
Action: Mouse moved to (655, 219)
Screenshot: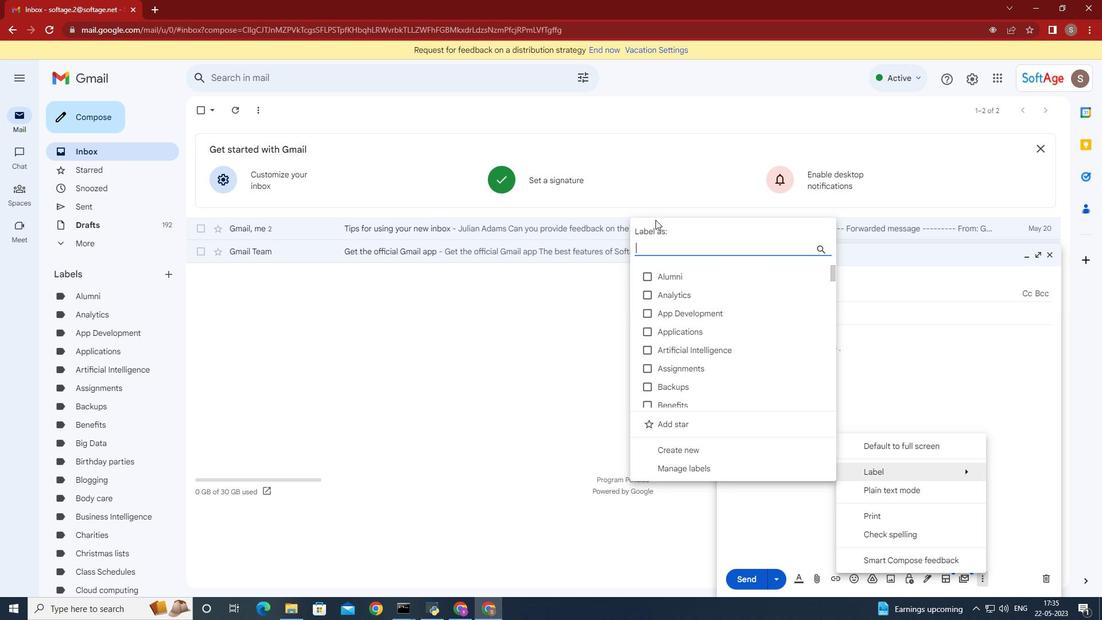 
Action: Key pressed comm
Screenshot: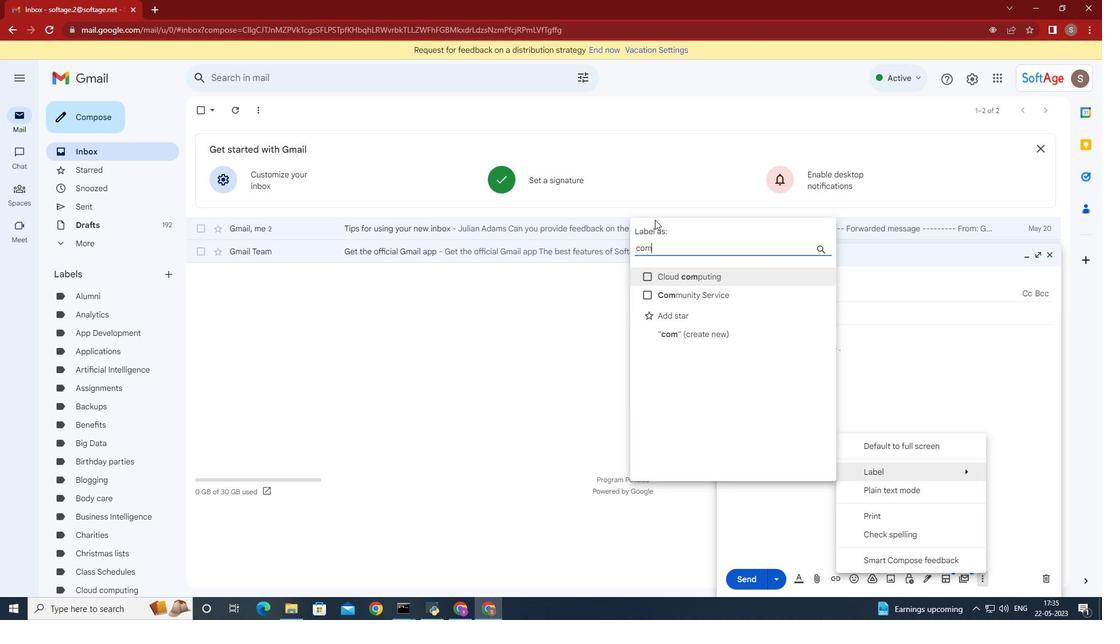 
Action: Mouse moved to (724, 314)
Screenshot: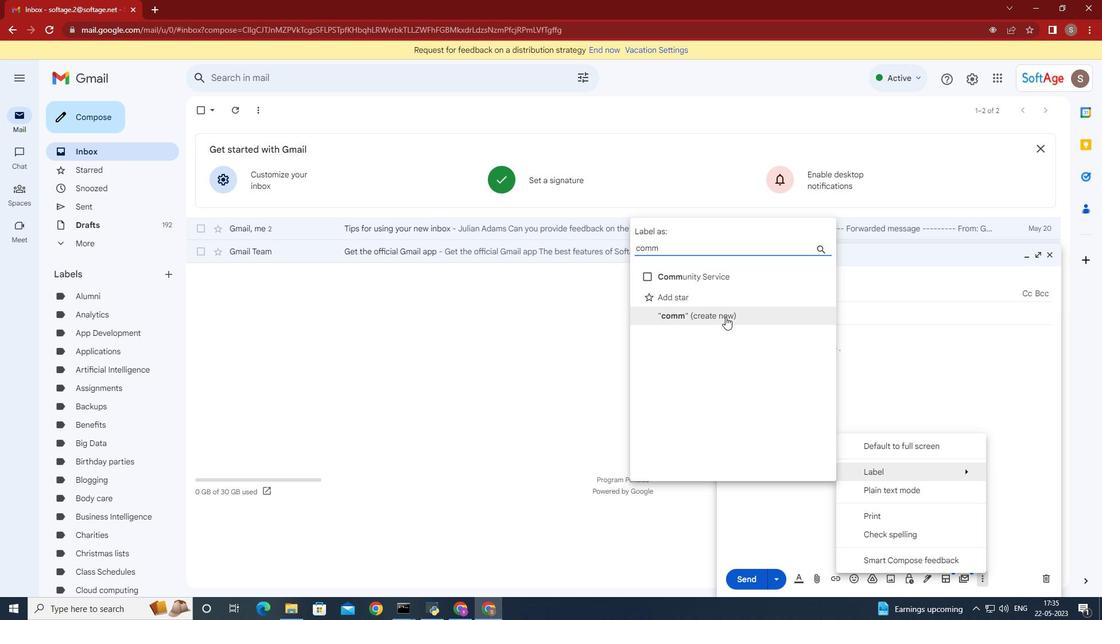 
Action: Mouse pressed left at (724, 314)
Screenshot: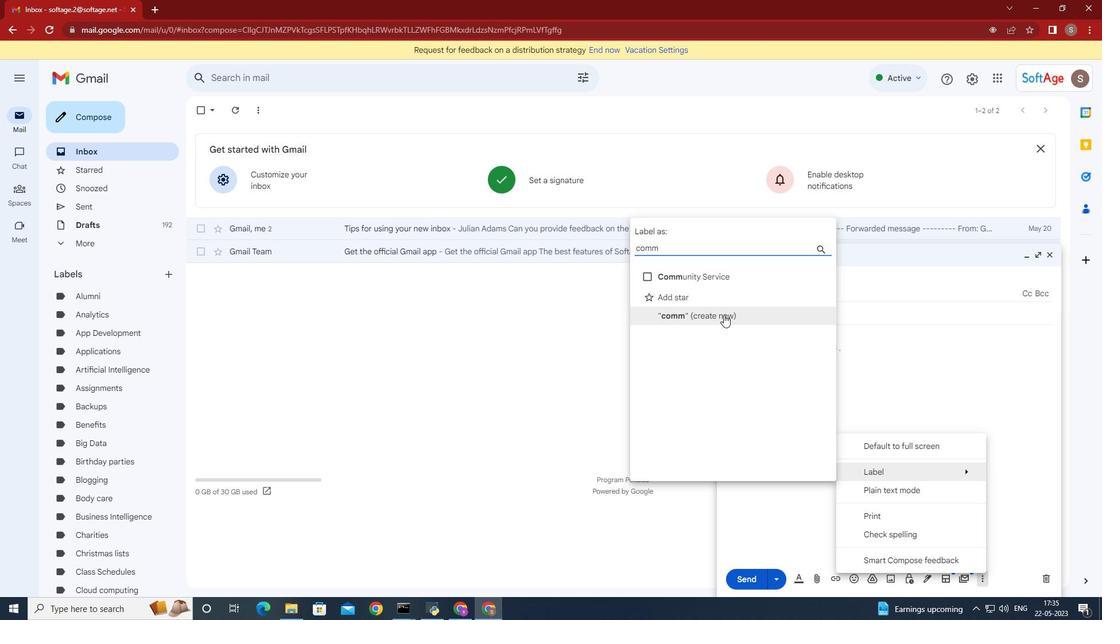 
Action: Mouse moved to (471, 307)
Screenshot: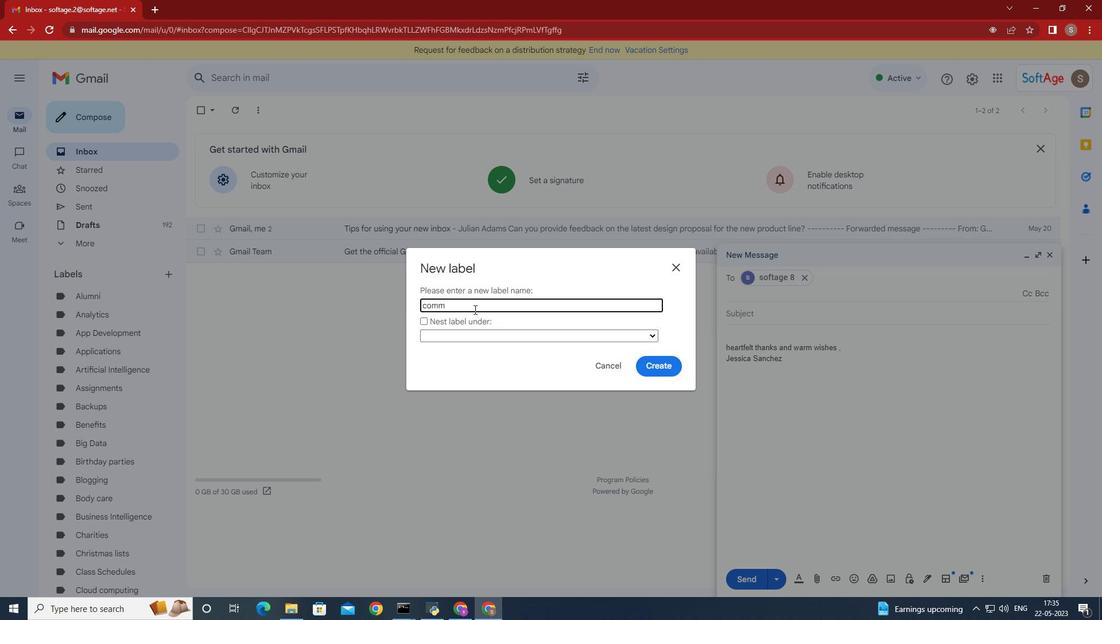 
Action: Mouse pressed left at (471, 307)
Screenshot: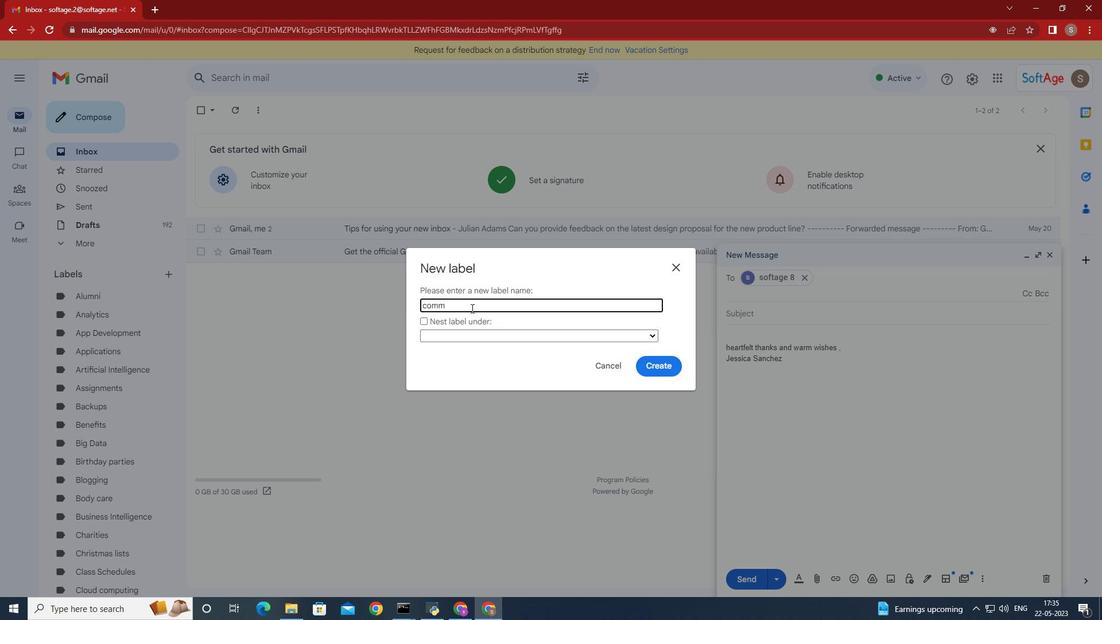 
Action: Key pressed unity<Key.space>service
Screenshot: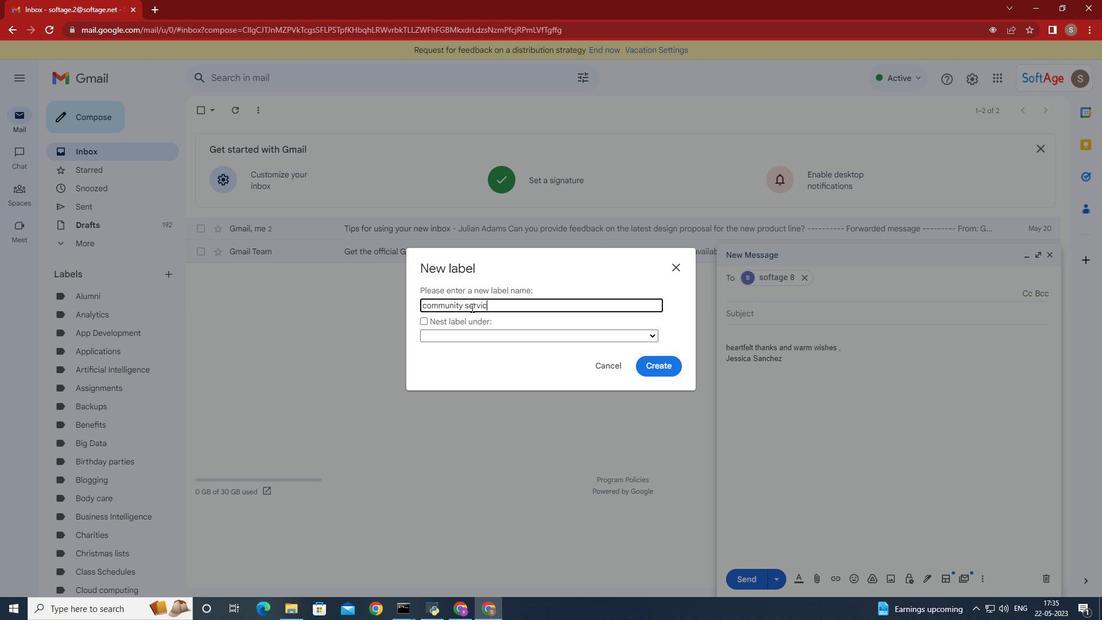 
Action: Mouse moved to (670, 365)
Screenshot: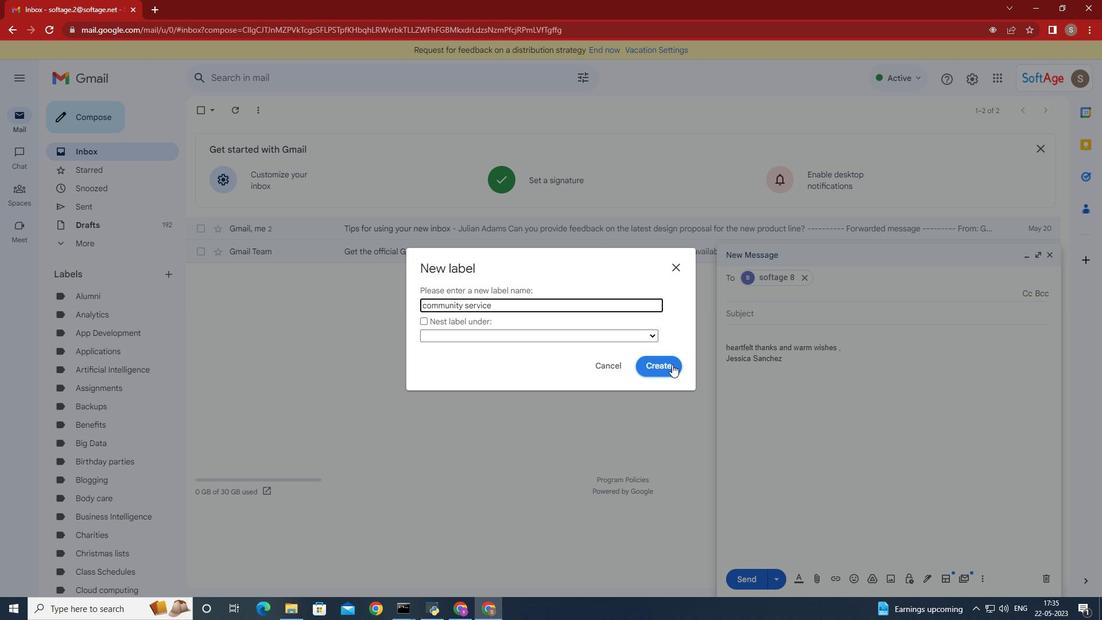 
Action: Mouse pressed left at (670, 365)
Screenshot: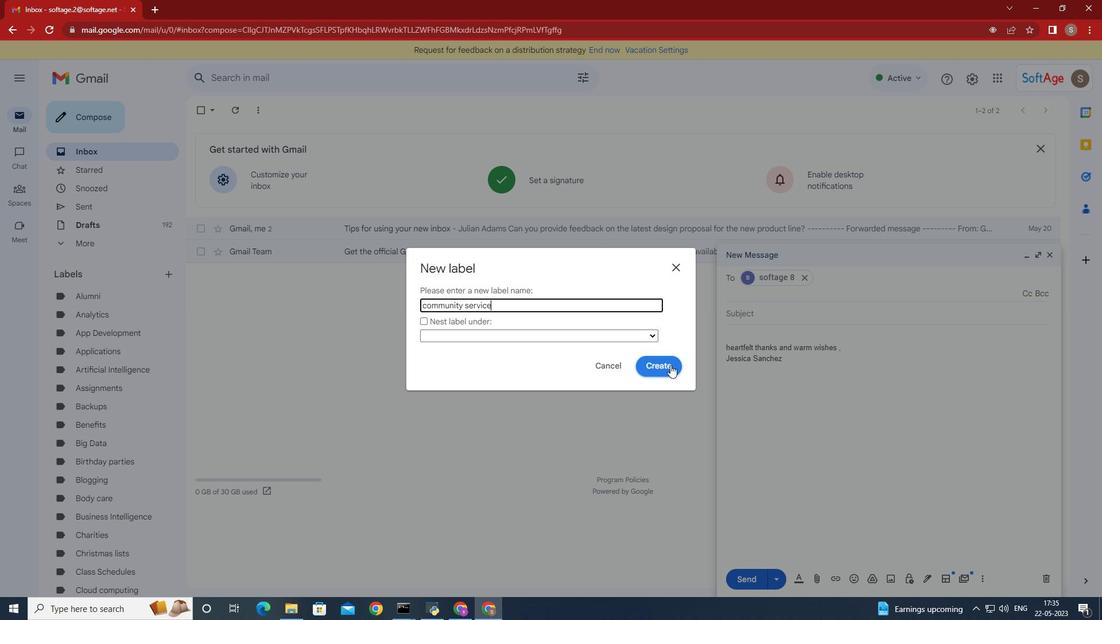 
Action: Mouse moved to (677, 273)
Screenshot: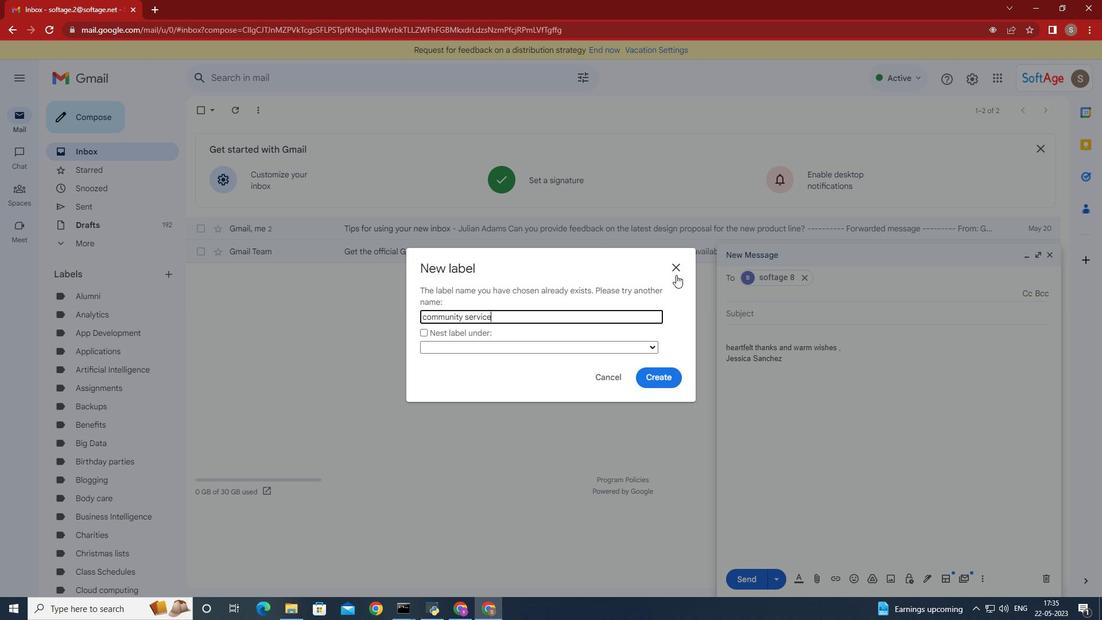 
Action: Mouse pressed left at (677, 273)
Screenshot: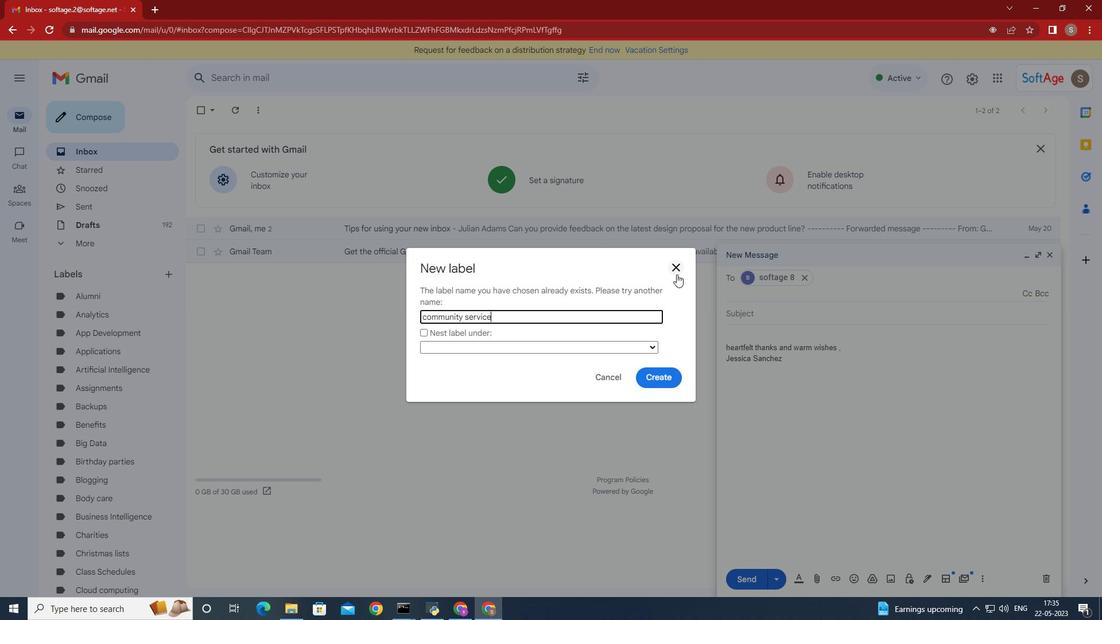
Action: Mouse moved to (981, 583)
Screenshot: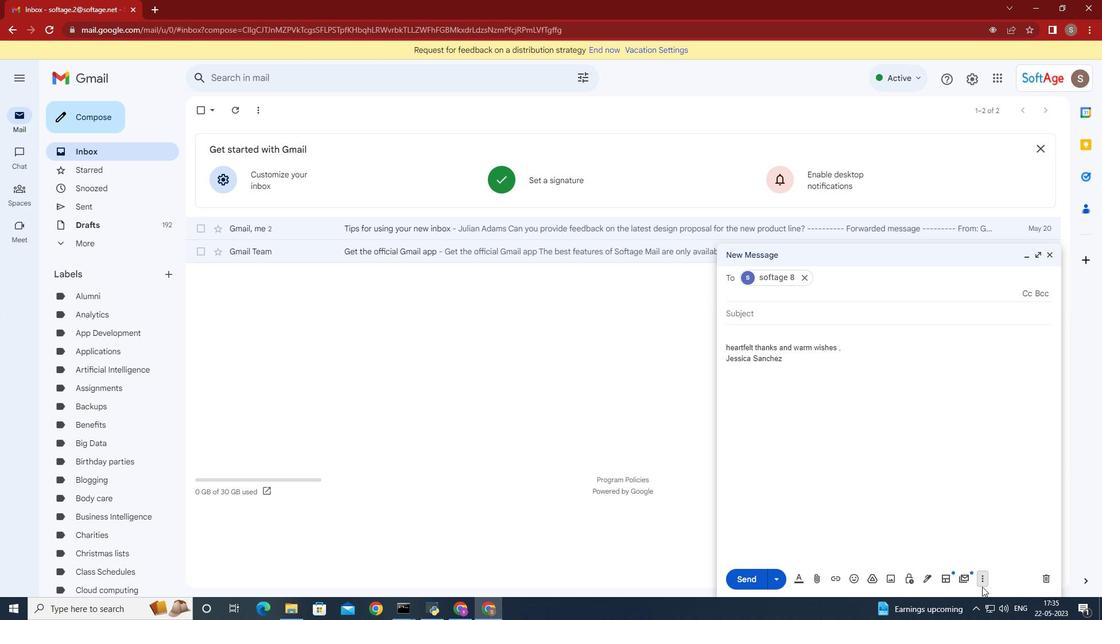 
Action: Mouse pressed left at (981, 583)
Screenshot: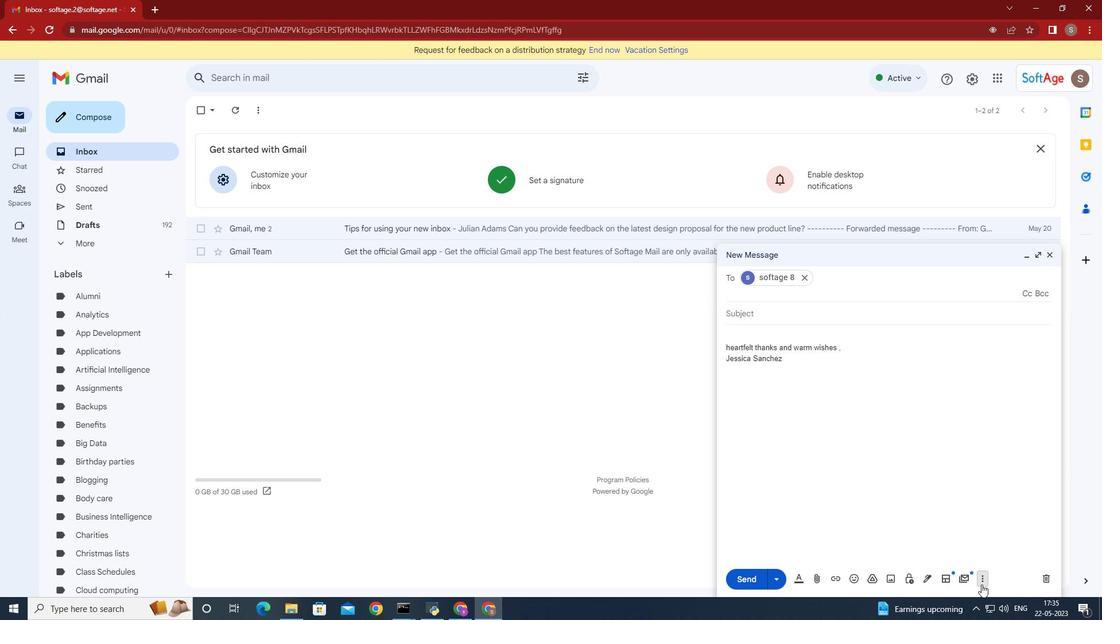 
Action: Mouse moved to (922, 468)
Screenshot: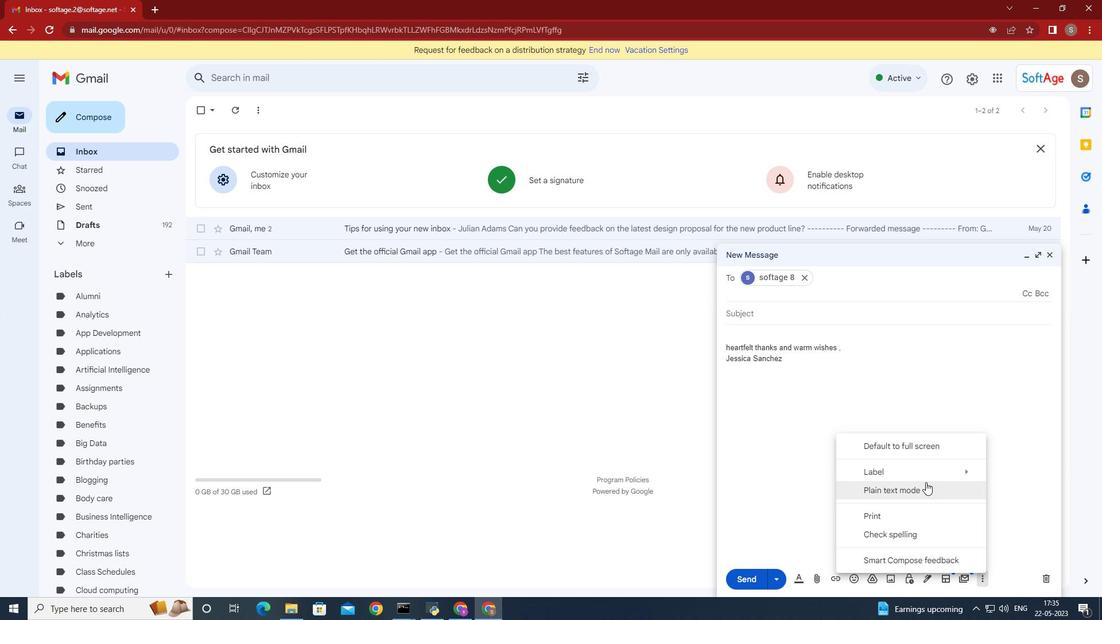 
Action: Mouse pressed left at (922, 468)
Screenshot: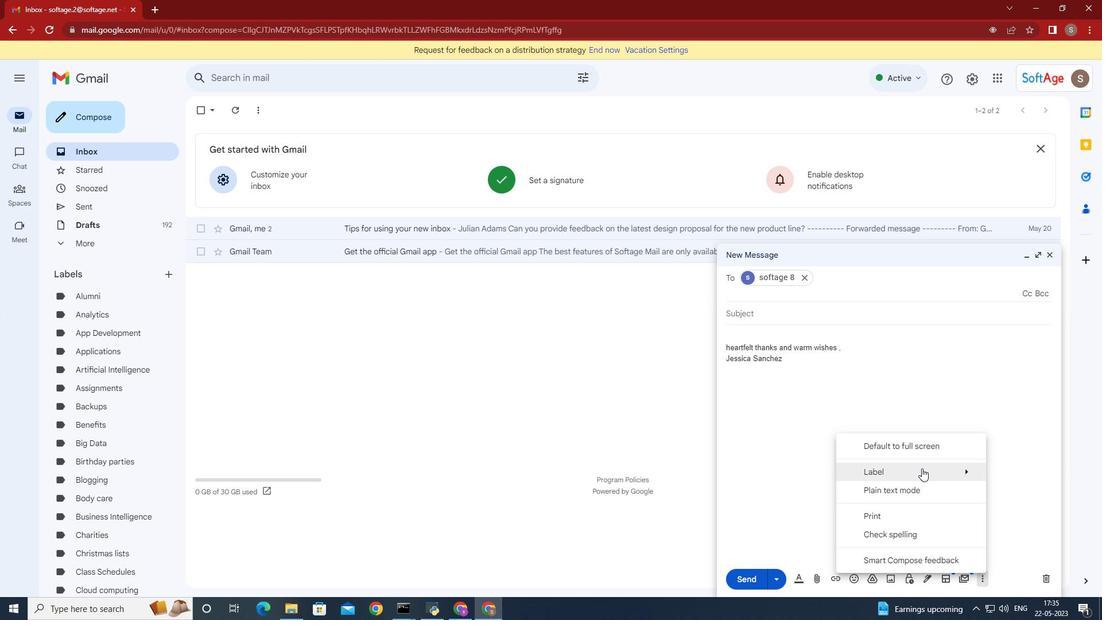 
Action: Mouse moved to (747, 245)
Screenshot: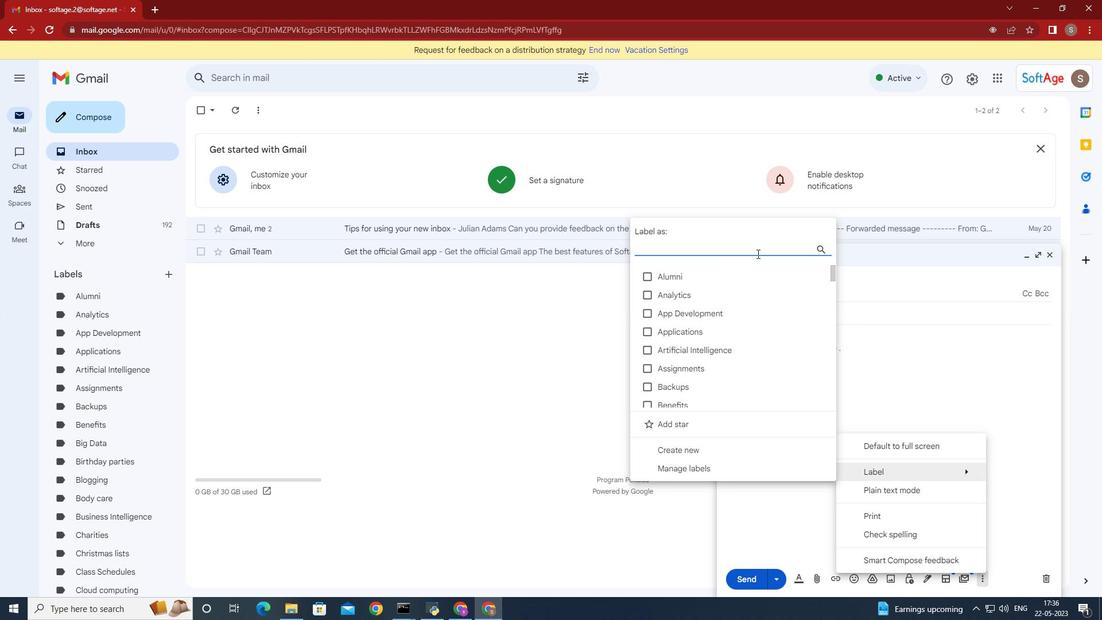
Action: Key pressed comm
Screenshot: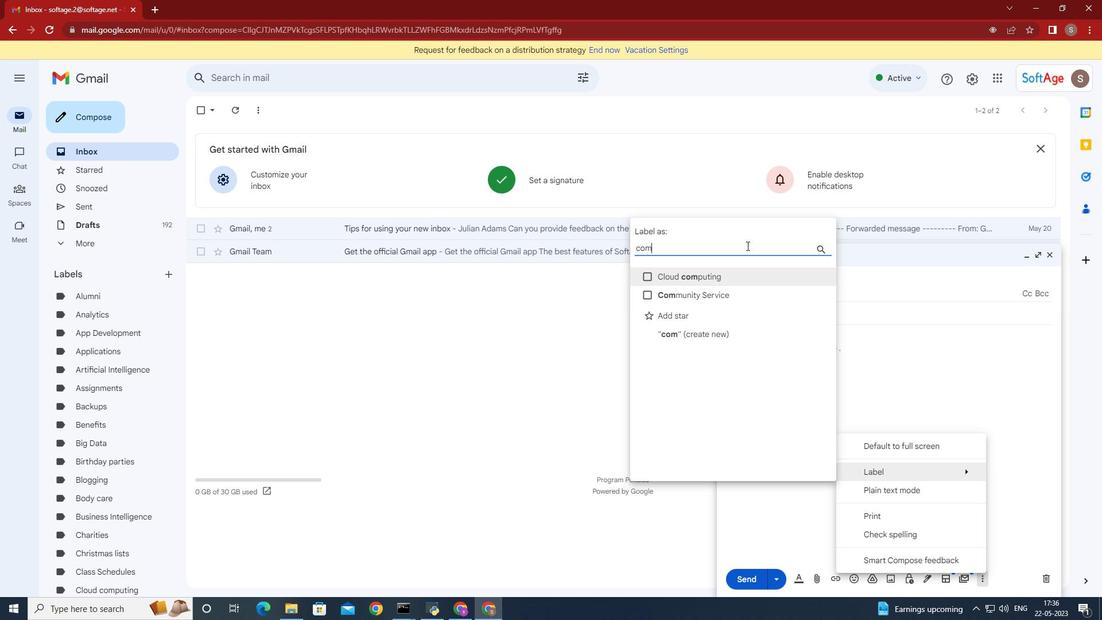 
Action: Mouse moved to (767, 275)
Screenshot: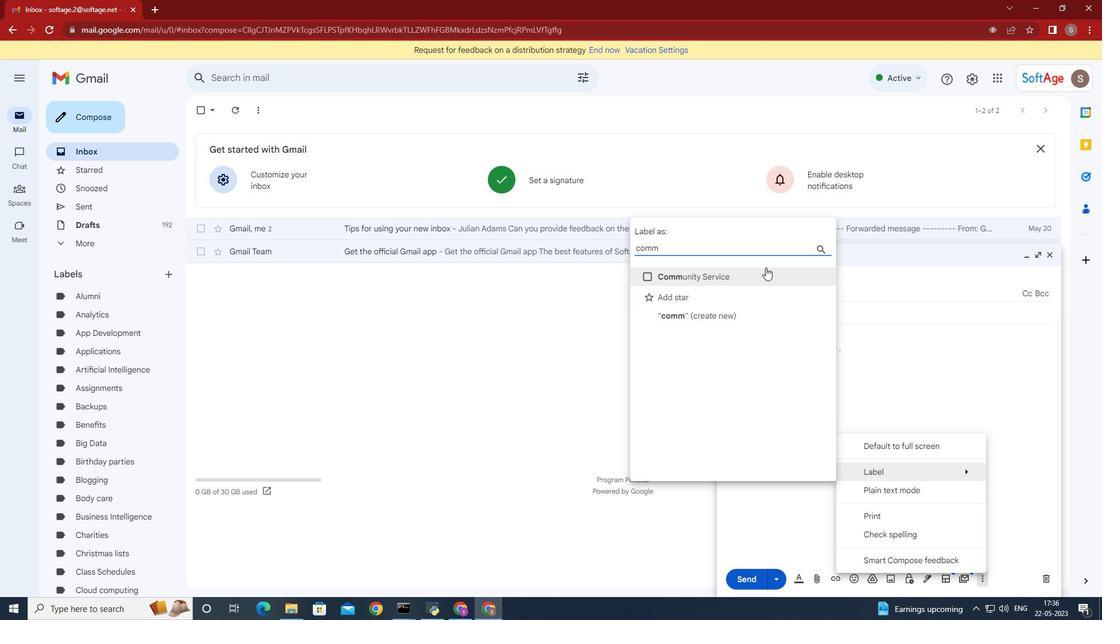 
Action: Mouse pressed left at (767, 275)
Screenshot: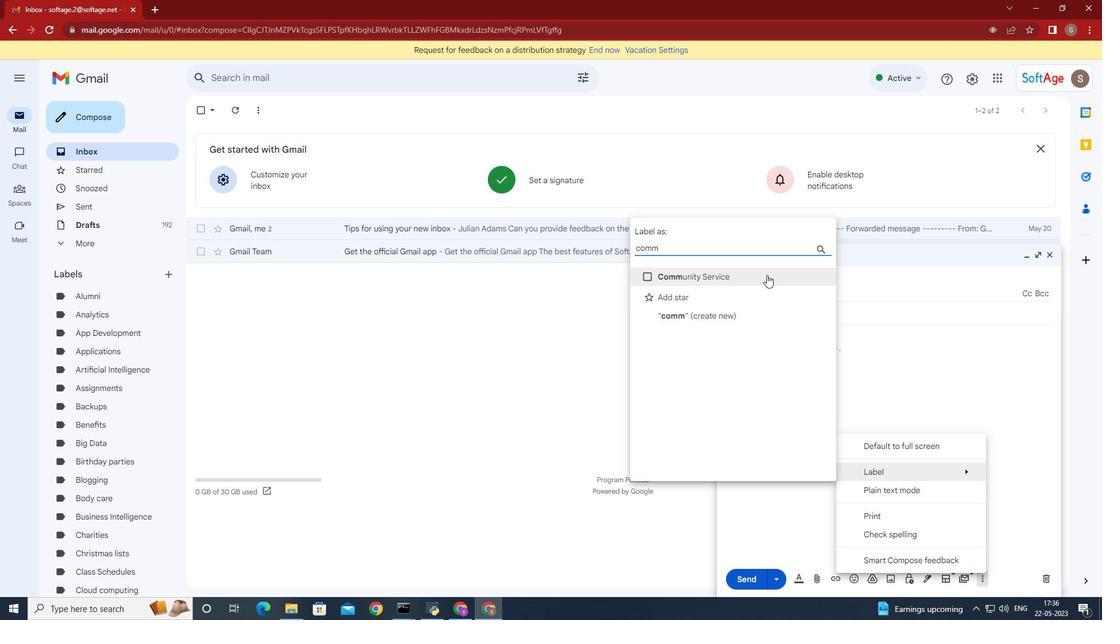 
Action: Mouse moved to (982, 580)
Screenshot: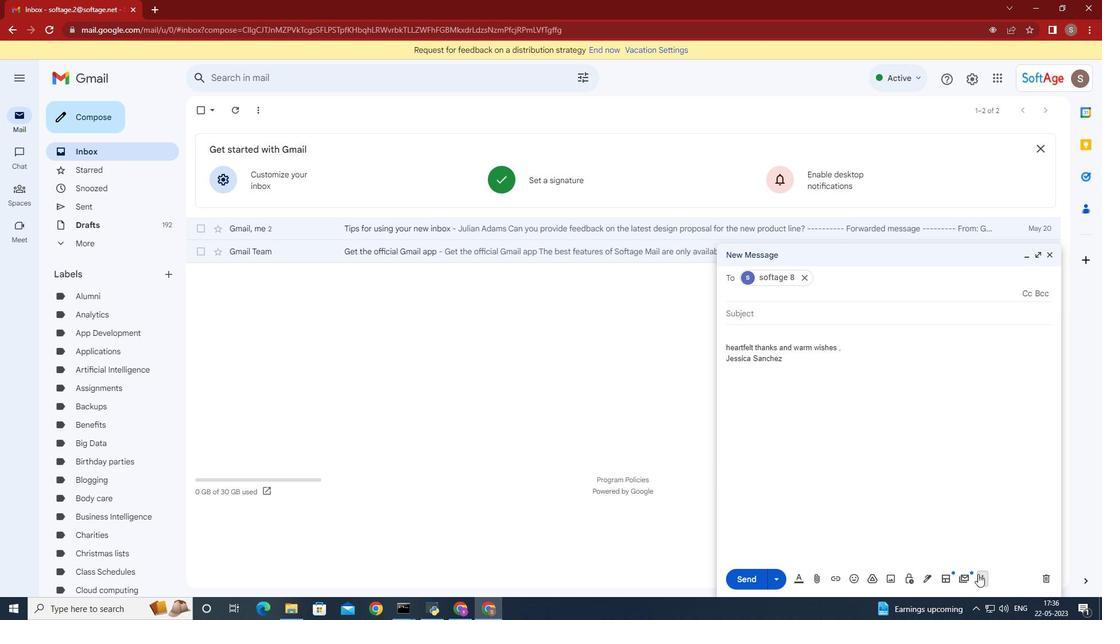 
Action: Mouse pressed left at (982, 580)
Screenshot: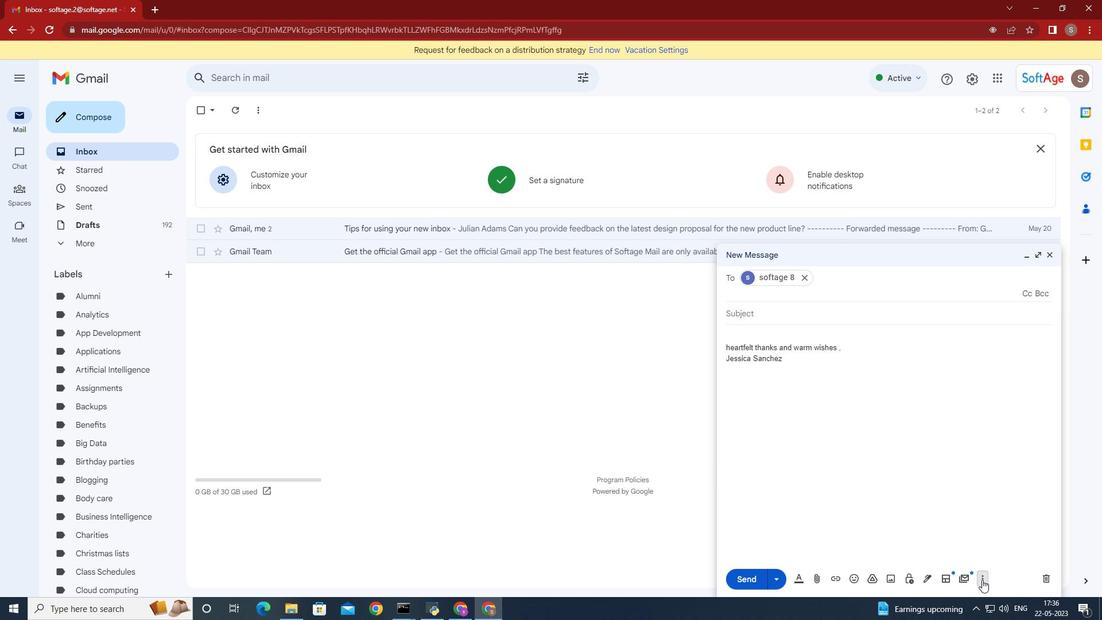 
Action: Mouse moved to (147, 547)
Screenshot: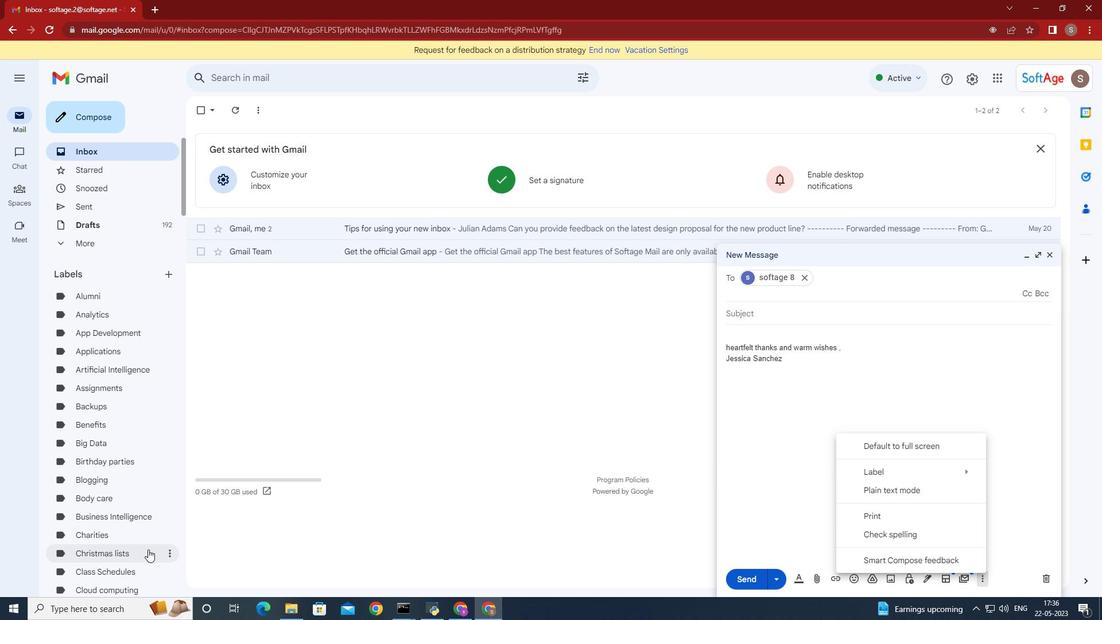 
Action: Mouse scrolled (147, 547) with delta (0, 0)
Screenshot: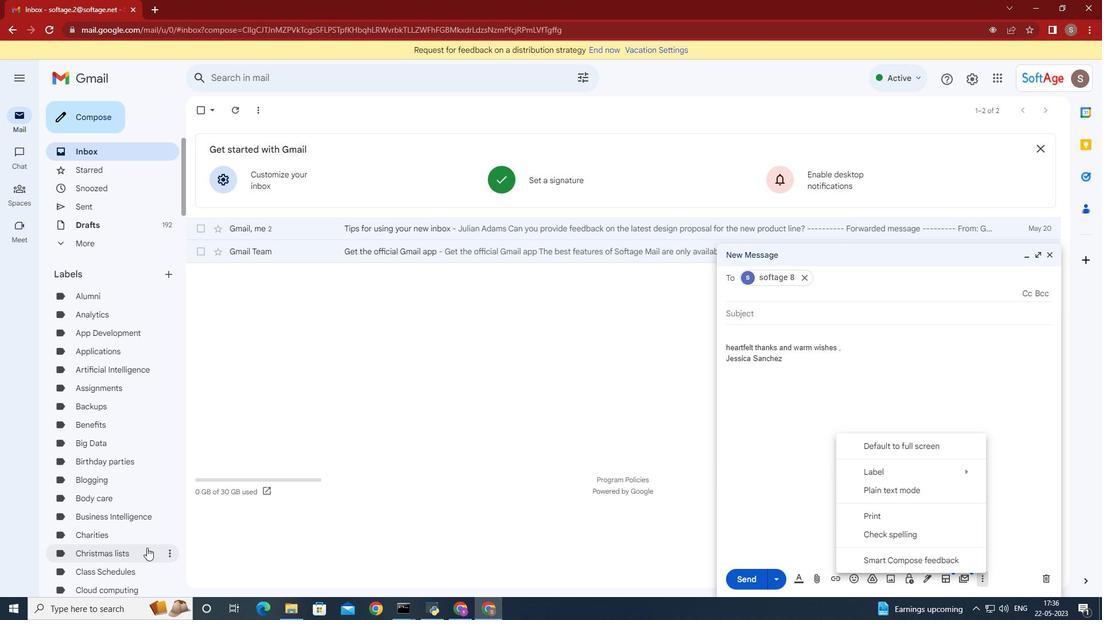 
Action: Mouse scrolled (147, 547) with delta (0, 0)
Screenshot: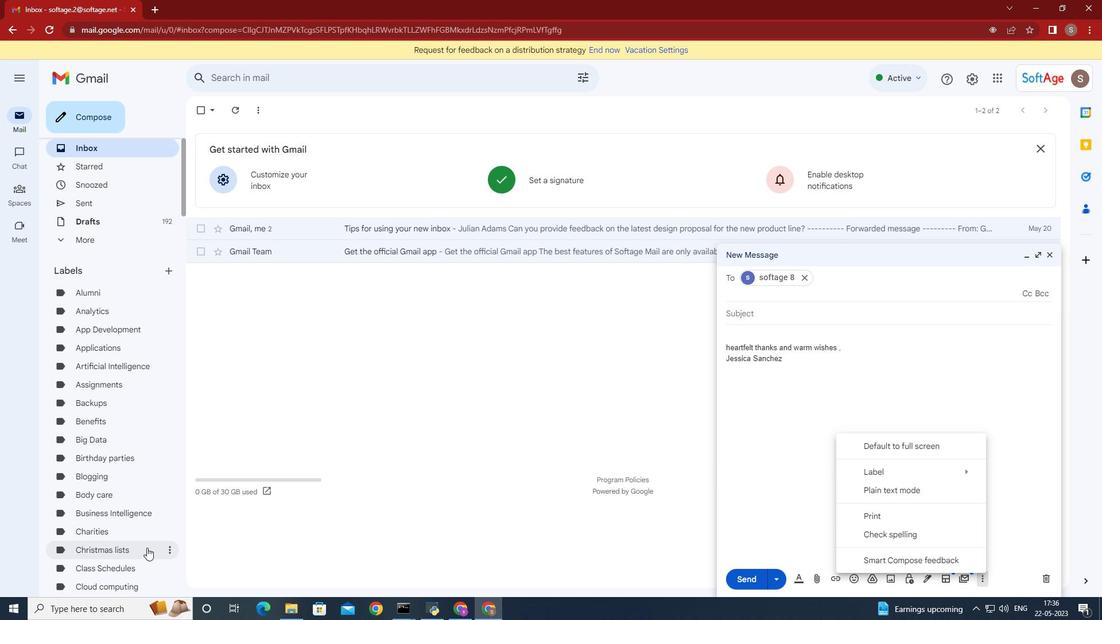 
Action: Mouse moved to (149, 551)
Screenshot: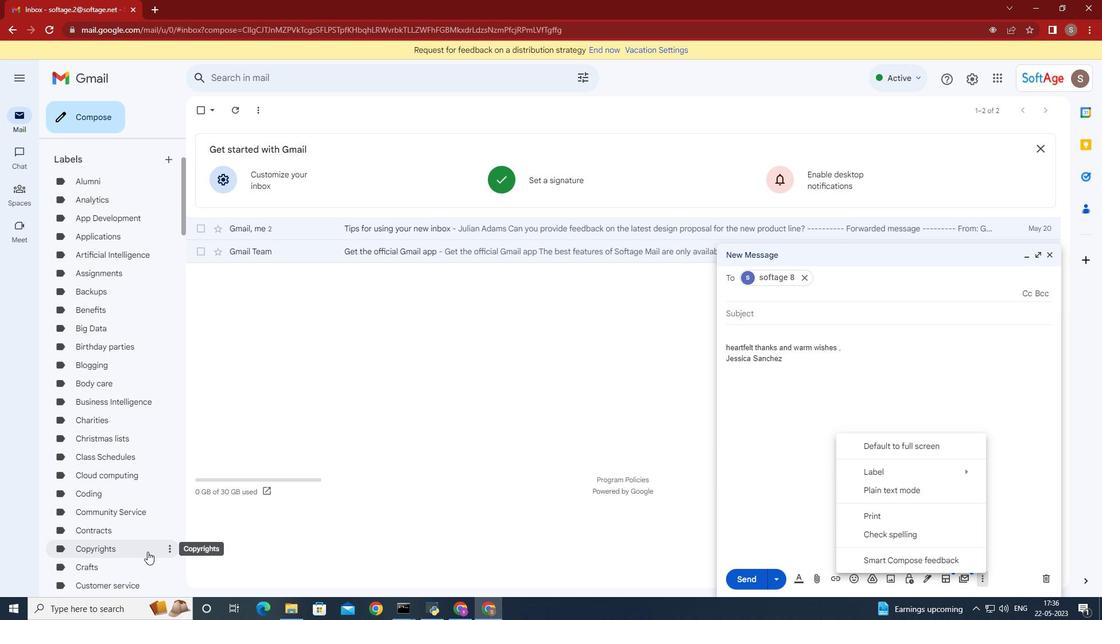 
Action: Mouse scrolled (149, 551) with delta (0, 0)
Screenshot: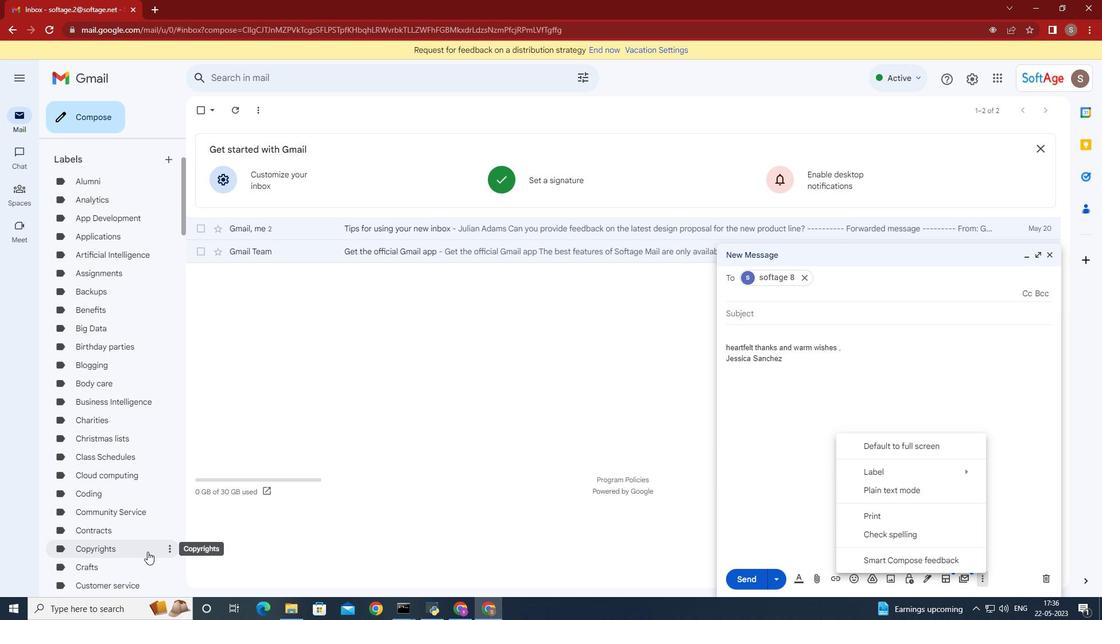 
Action: Mouse moved to (173, 456)
Screenshot: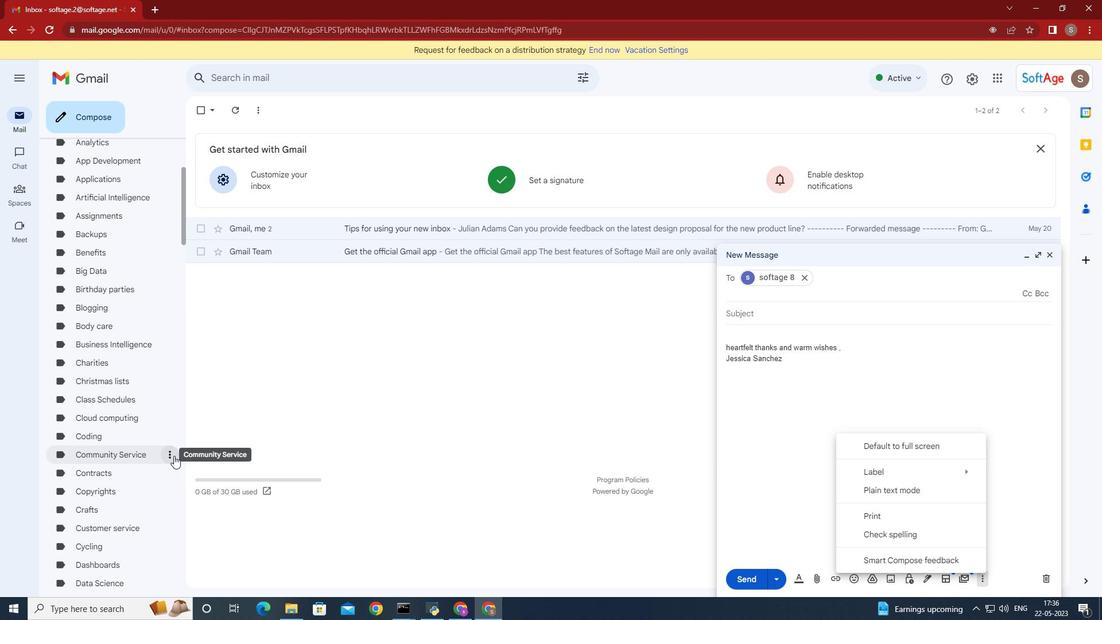 
Action: Mouse pressed left at (173, 456)
Screenshot: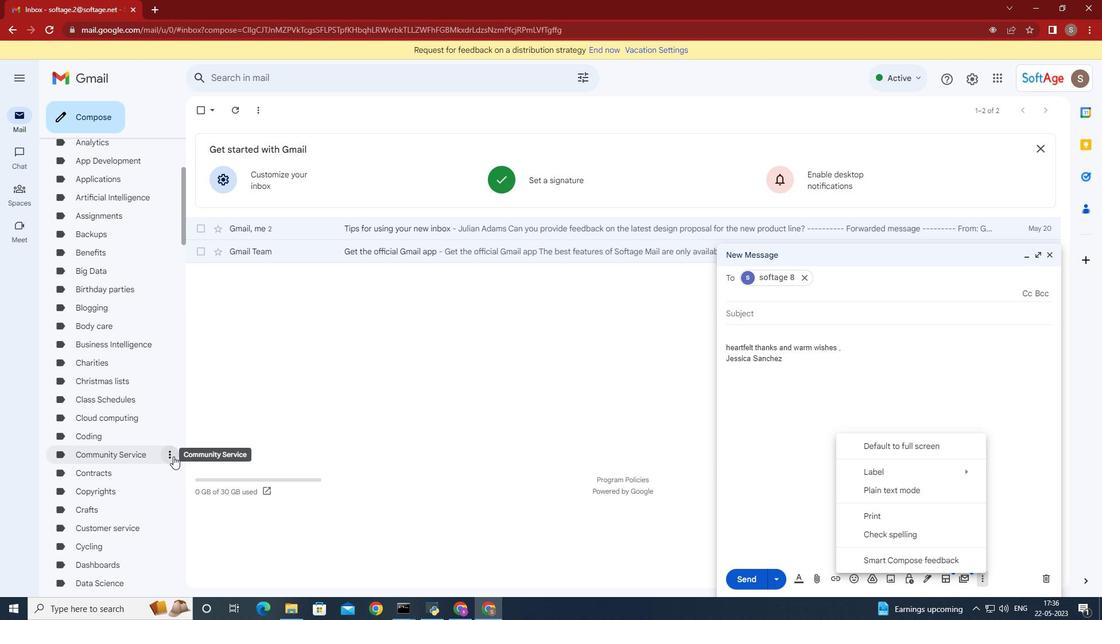 
Action: Mouse moved to (253, 422)
Screenshot: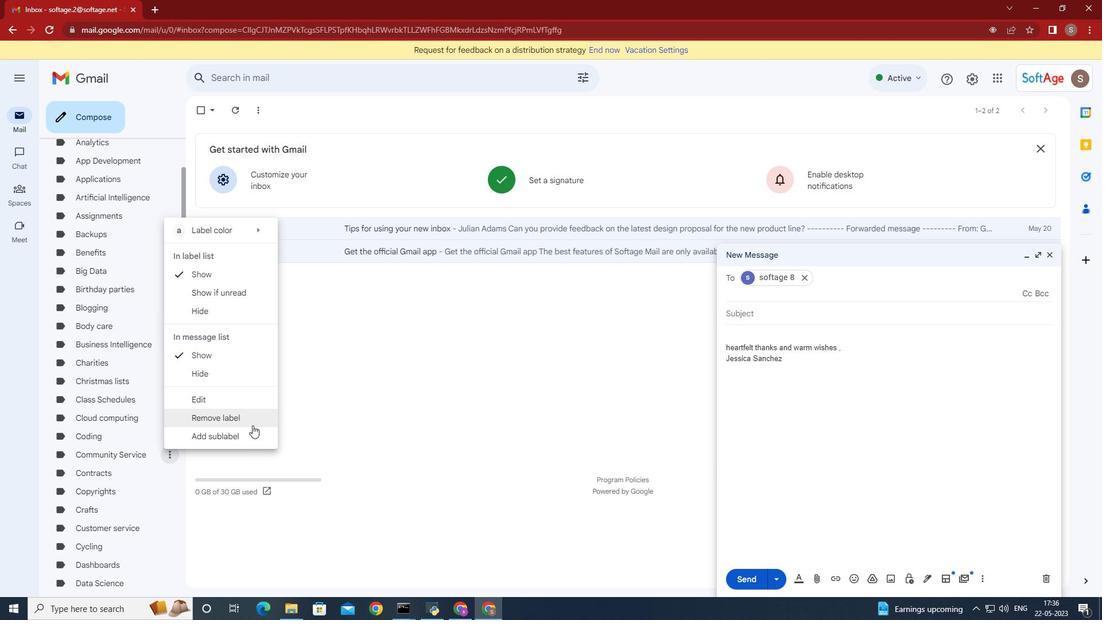 
Action: Mouse pressed left at (253, 422)
Screenshot: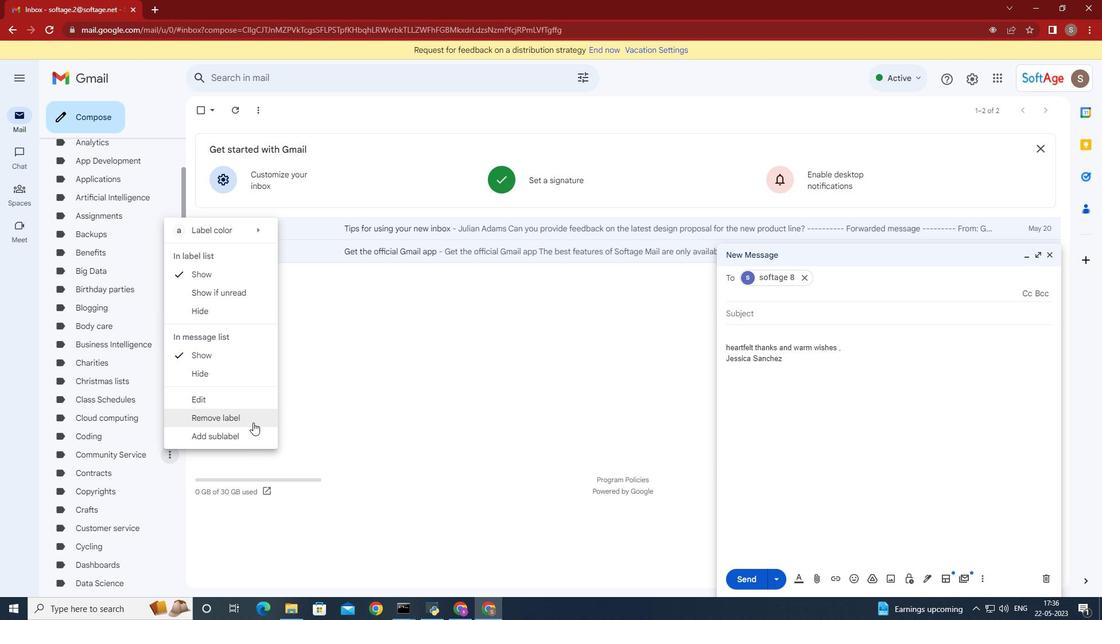 
Action: Mouse moved to (665, 346)
Screenshot: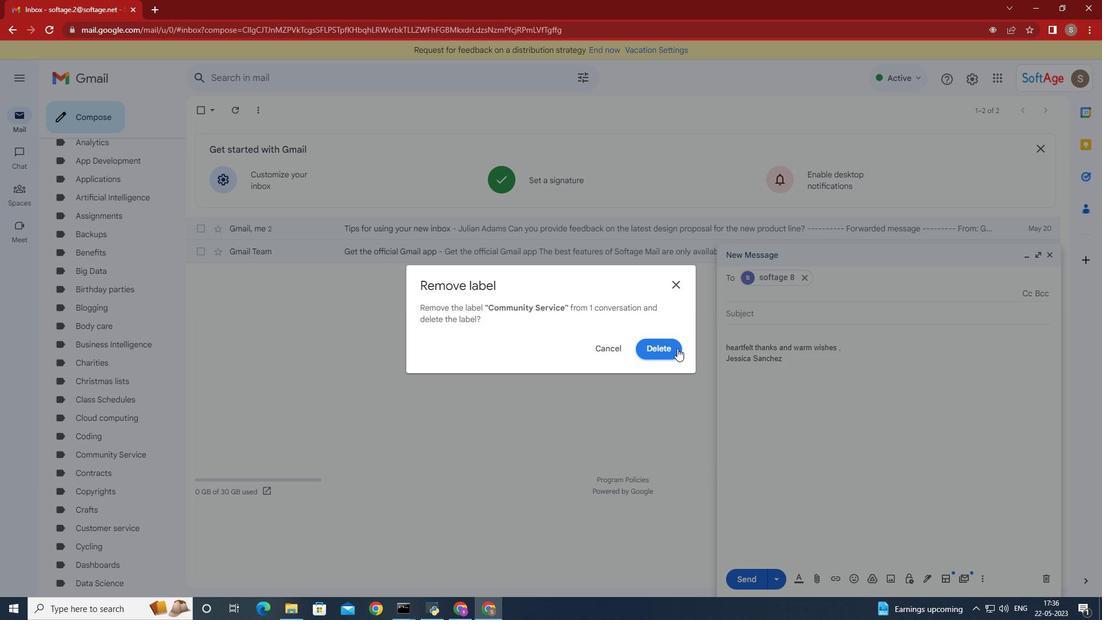
Action: Mouse pressed left at (665, 346)
Screenshot: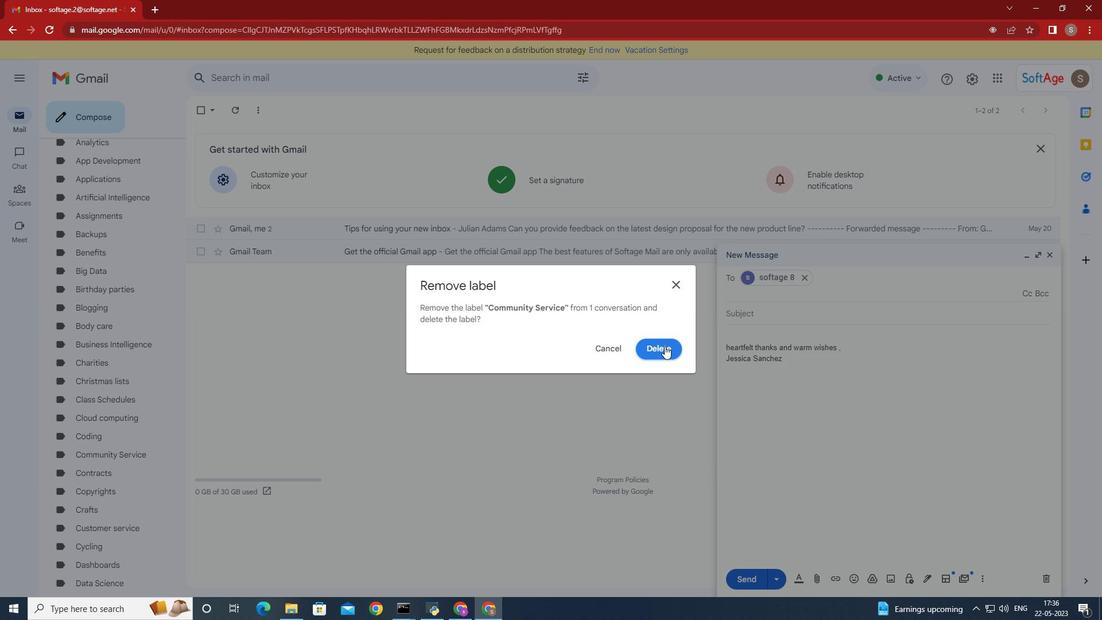 
Action: Mouse moved to (118, 423)
Screenshot: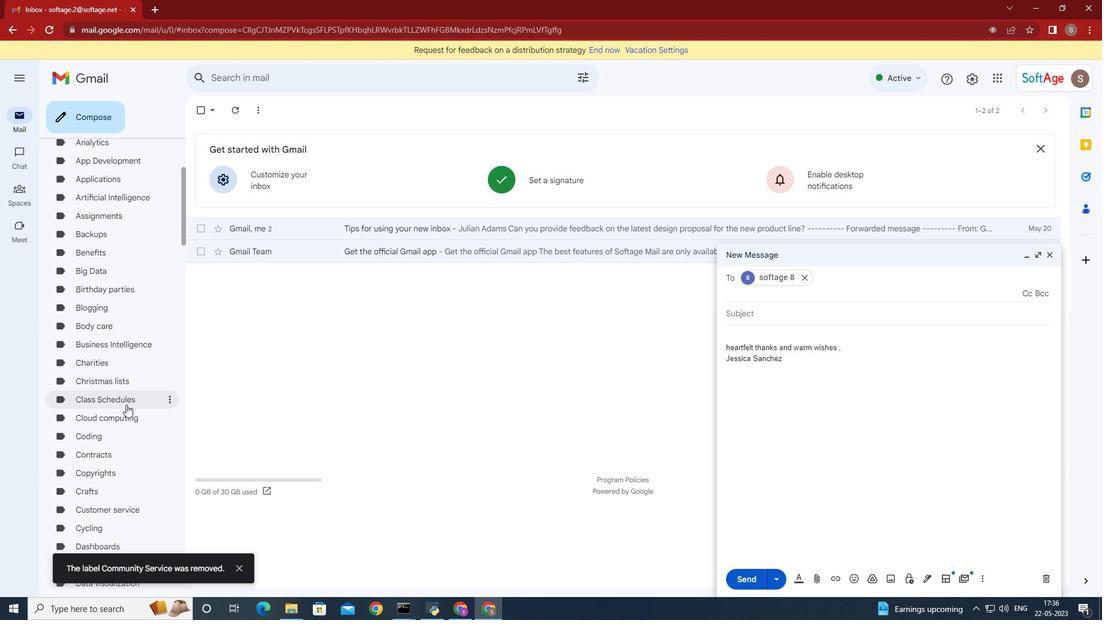 
Action: Mouse scrolled (116, 422) with delta (0, 0)
Screenshot: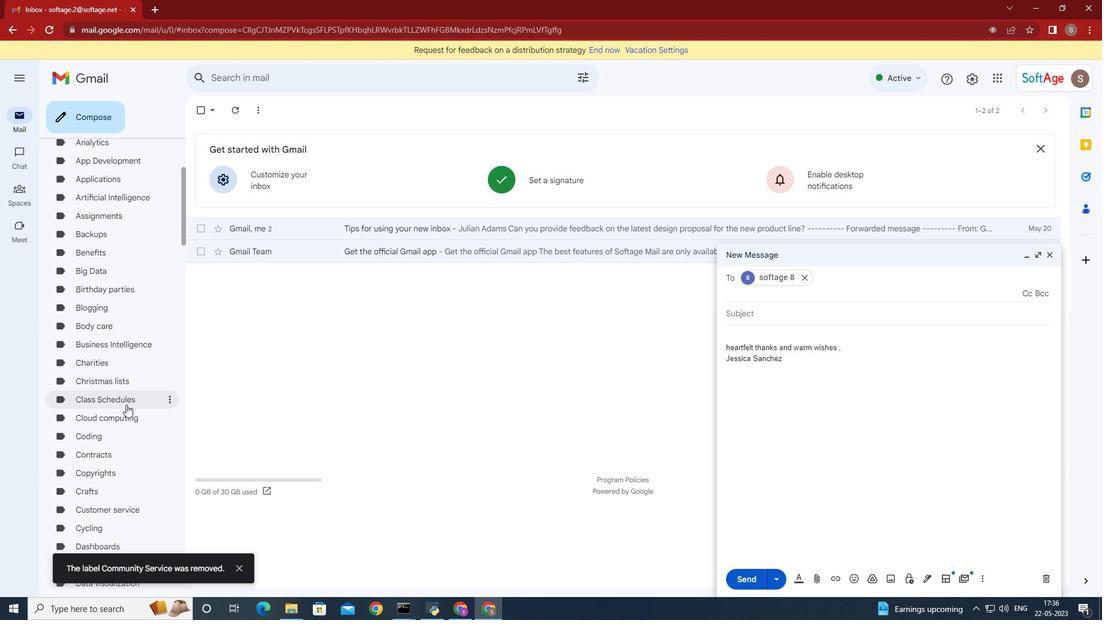 
Action: Mouse moved to (122, 425)
Screenshot: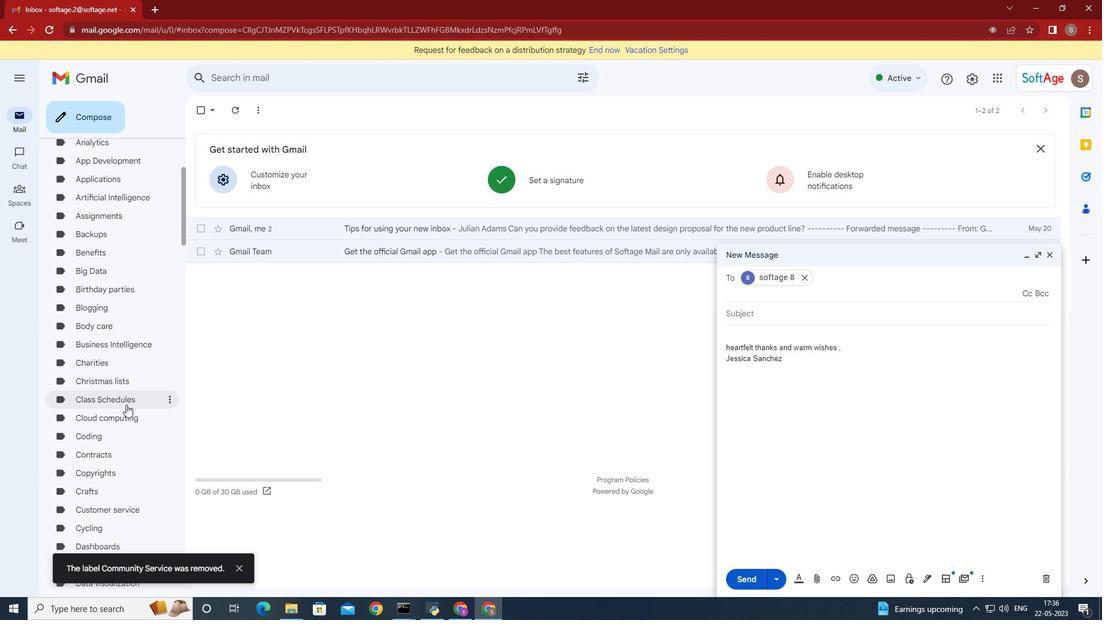 
Action: Mouse scrolled (118, 423) with delta (0, 0)
Screenshot: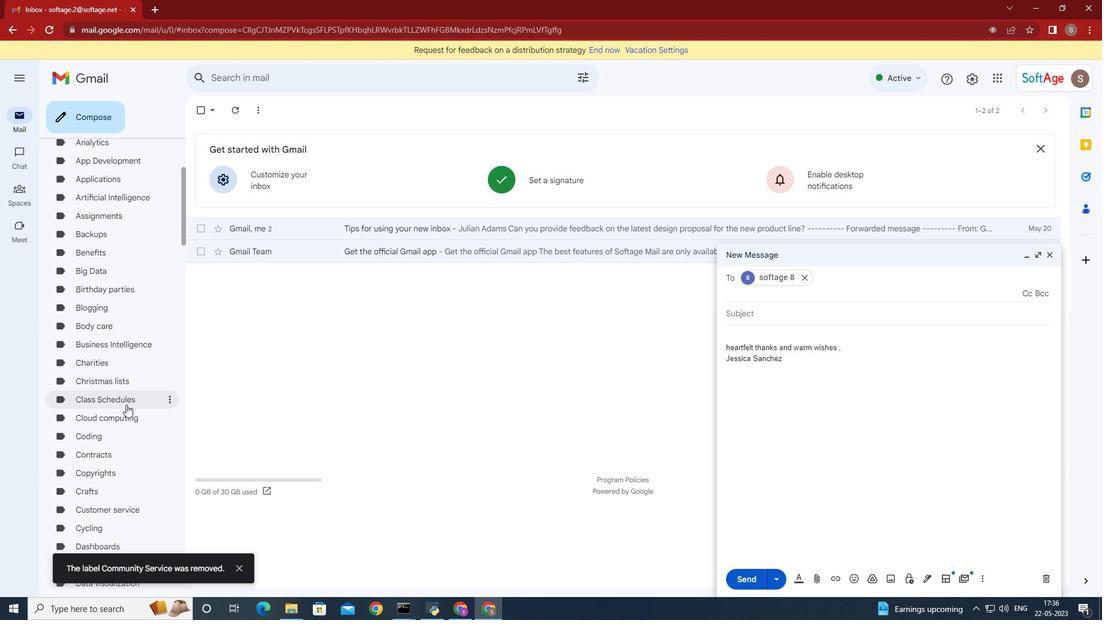 
Action: Mouse moved to (132, 429)
Screenshot: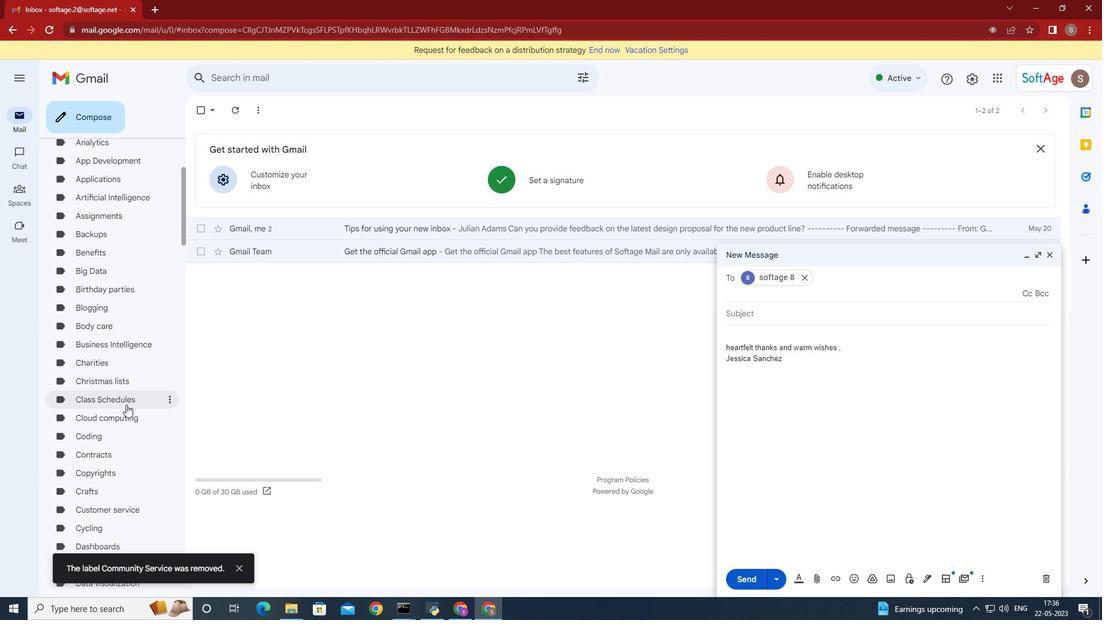 
Action: Mouse scrolled (122, 426) with delta (0, 0)
Screenshot: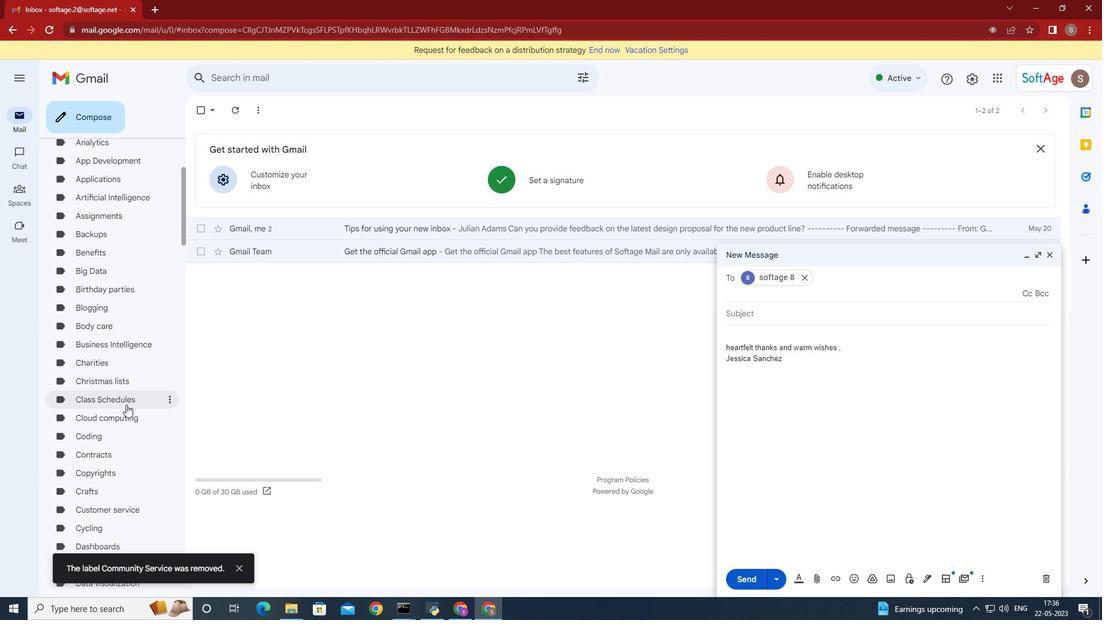 
Action: Mouse moved to (137, 429)
Screenshot: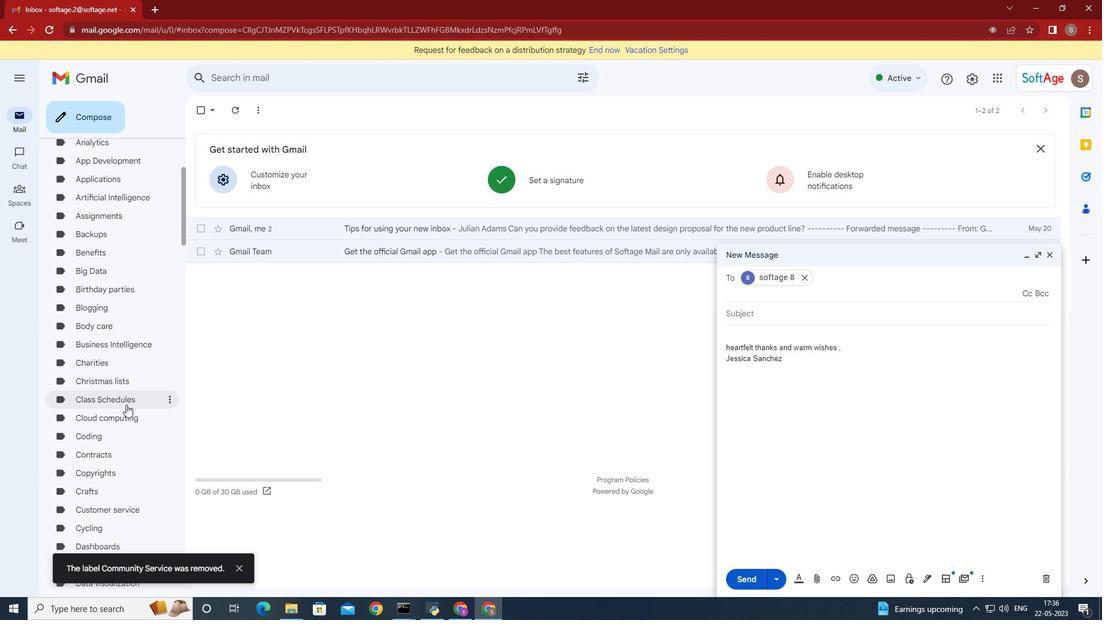 
Action: Mouse scrolled (134, 429) with delta (0, 0)
Screenshot: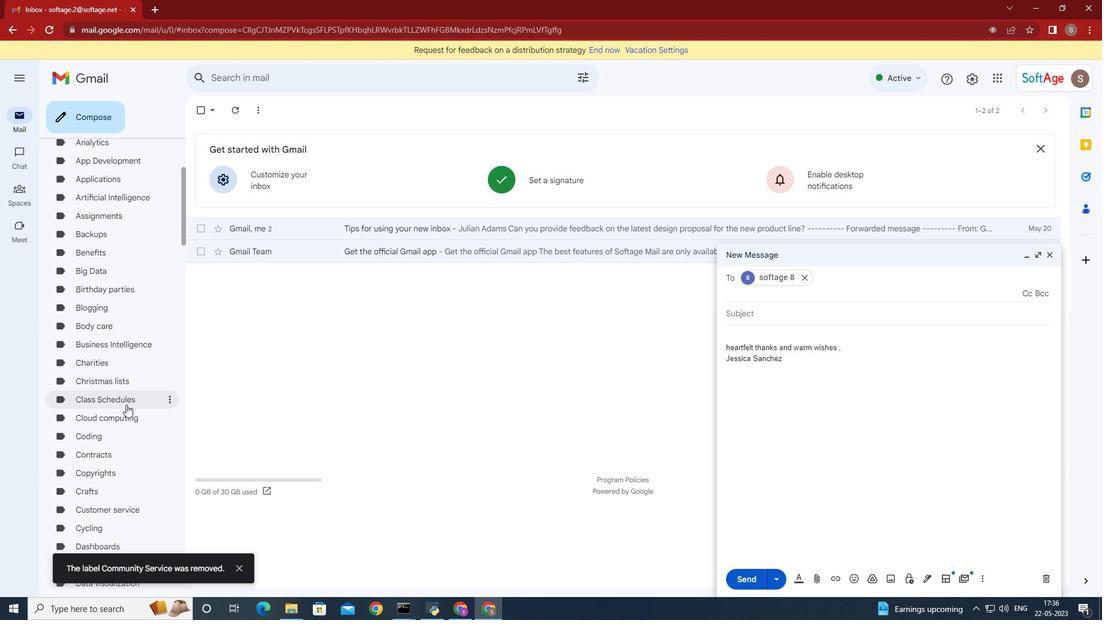 
Action: Mouse moved to (140, 429)
Screenshot: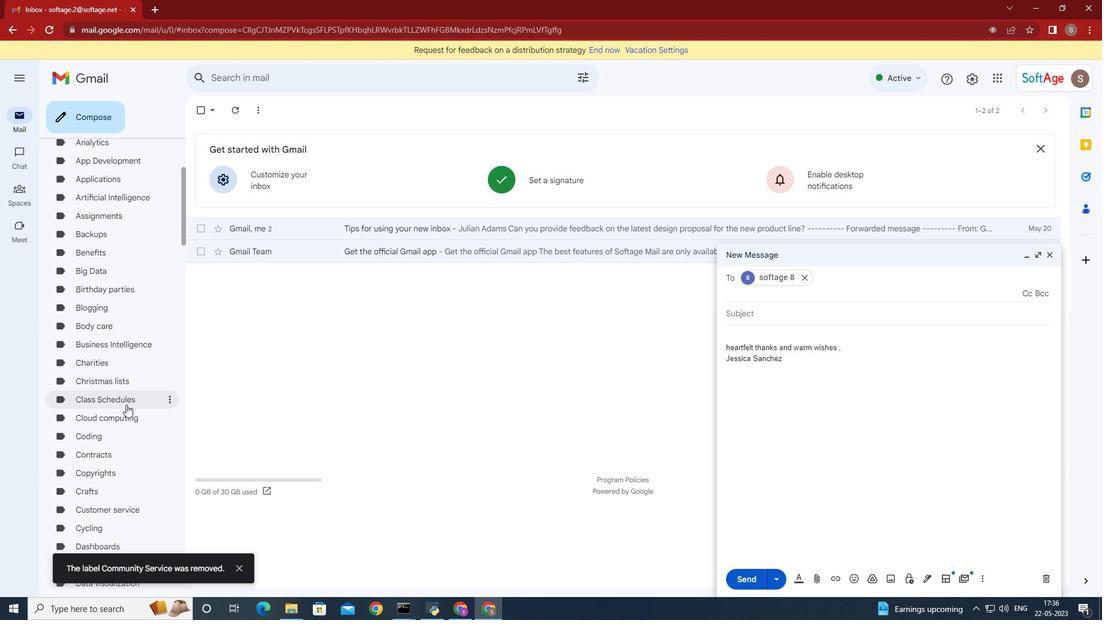 
Action: Mouse scrolled (140, 429) with delta (0, 0)
Screenshot: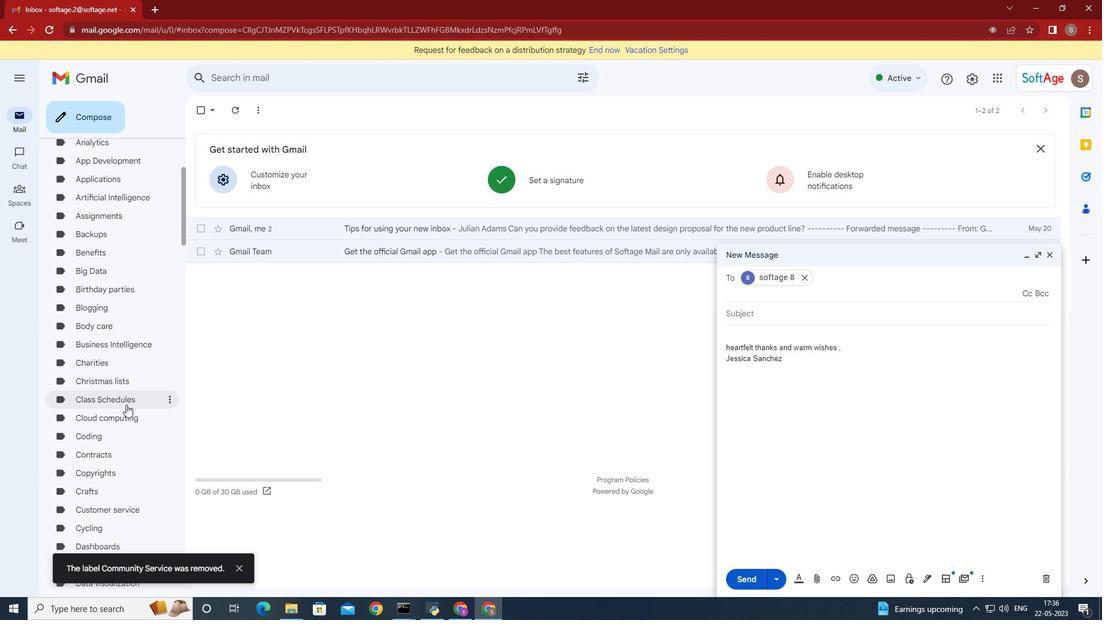 
Action: Mouse moved to (141, 429)
Screenshot: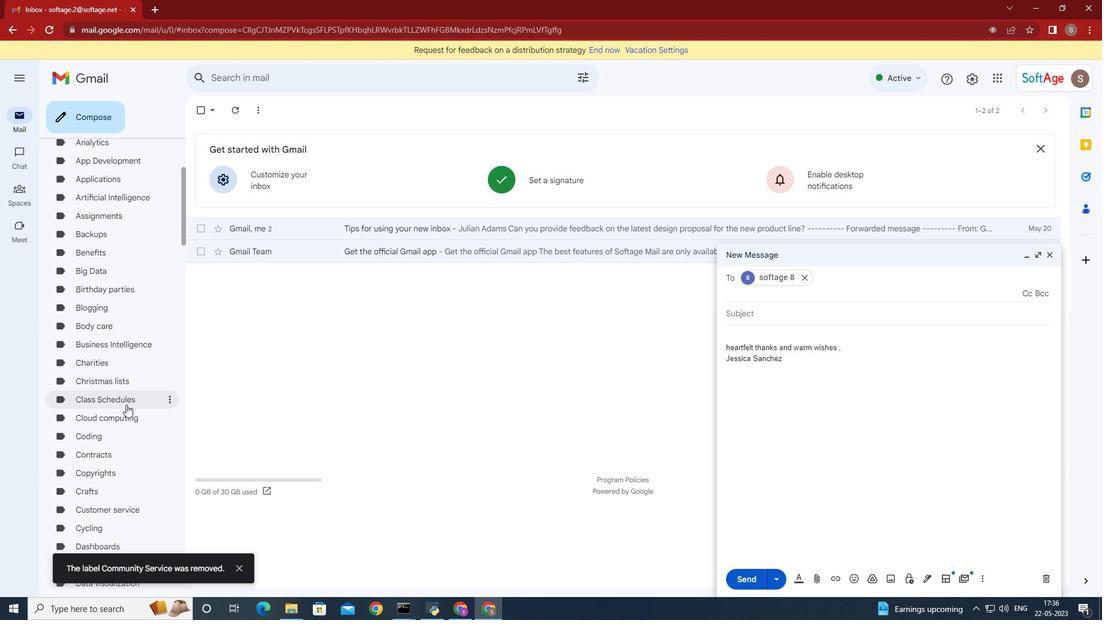 
Action: Mouse scrolled (141, 429) with delta (0, 0)
Screenshot: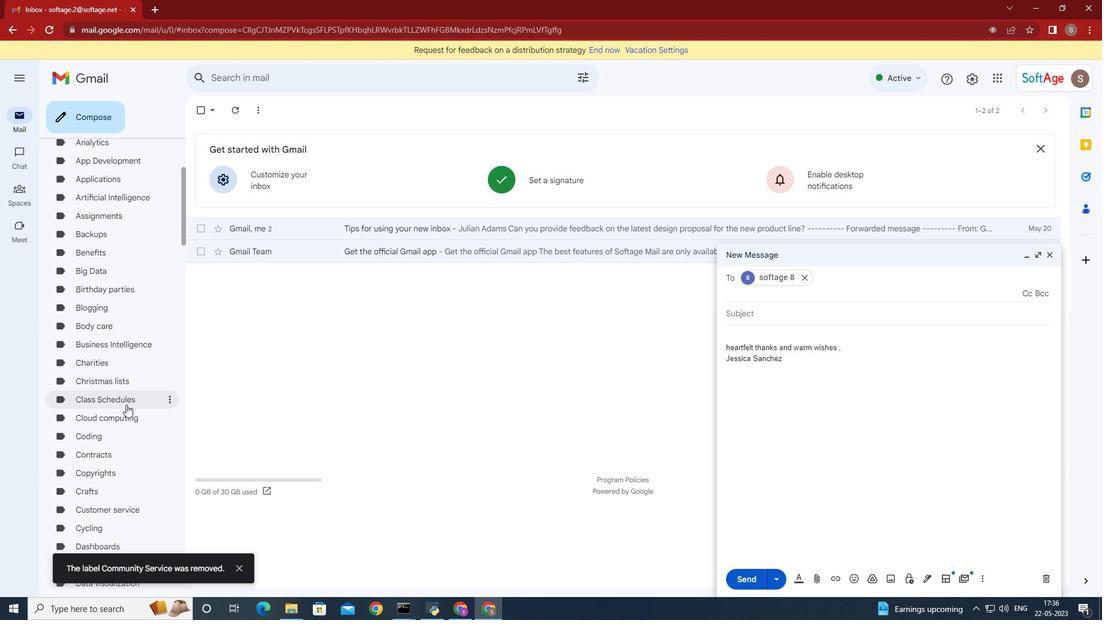
Action: Mouse moved to (141, 429)
Screenshot: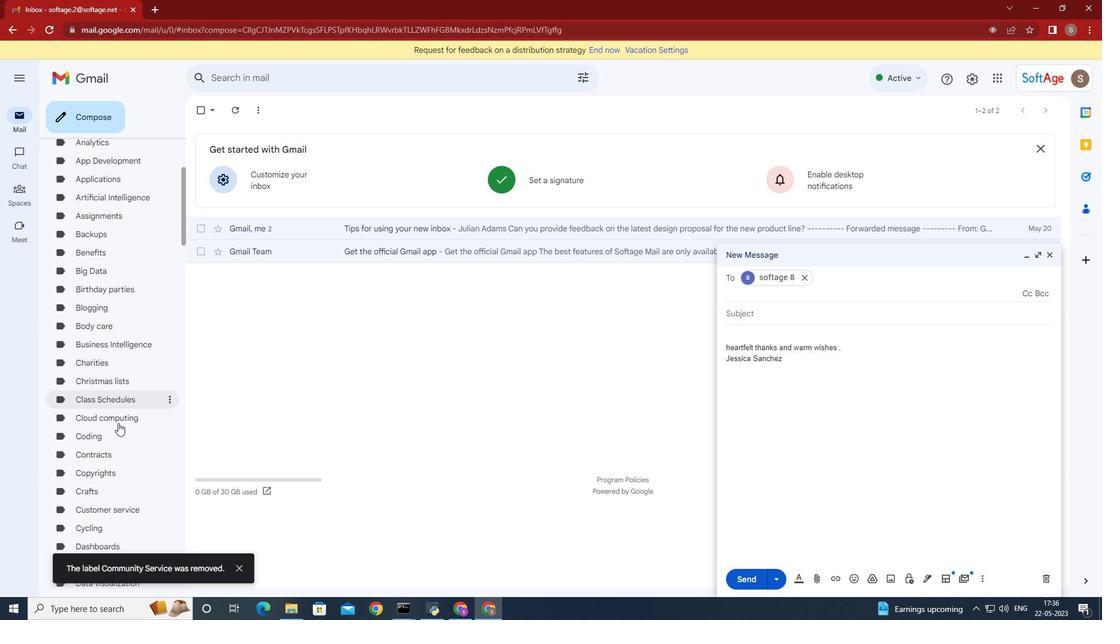 
Action: Mouse scrolled (141, 429) with delta (0, 0)
Screenshot: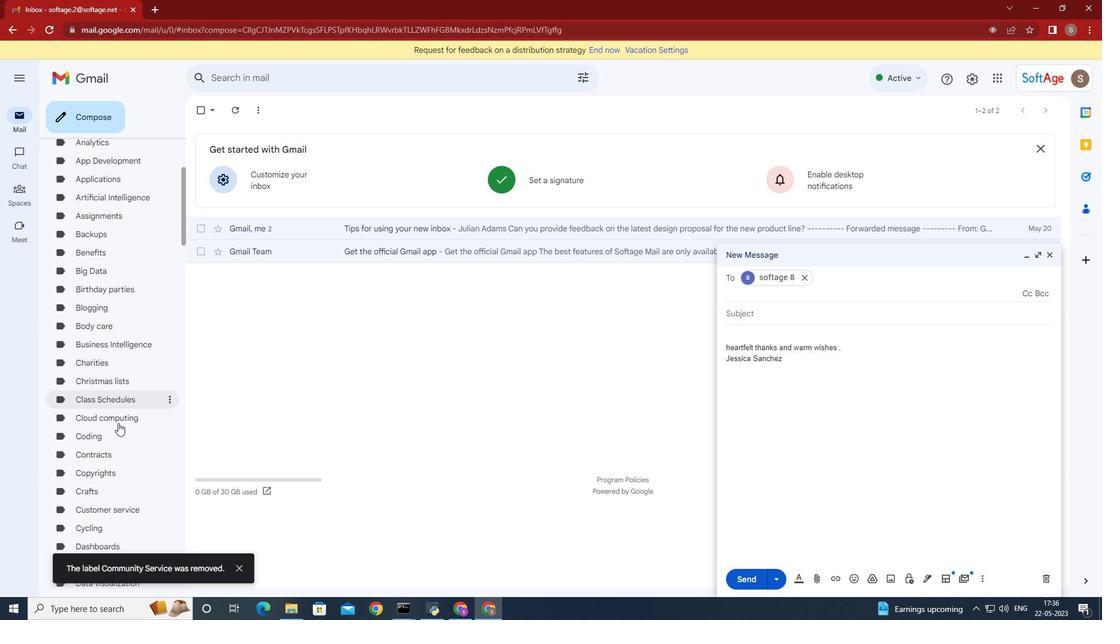 
Action: Mouse moved to (136, 396)
Screenshot: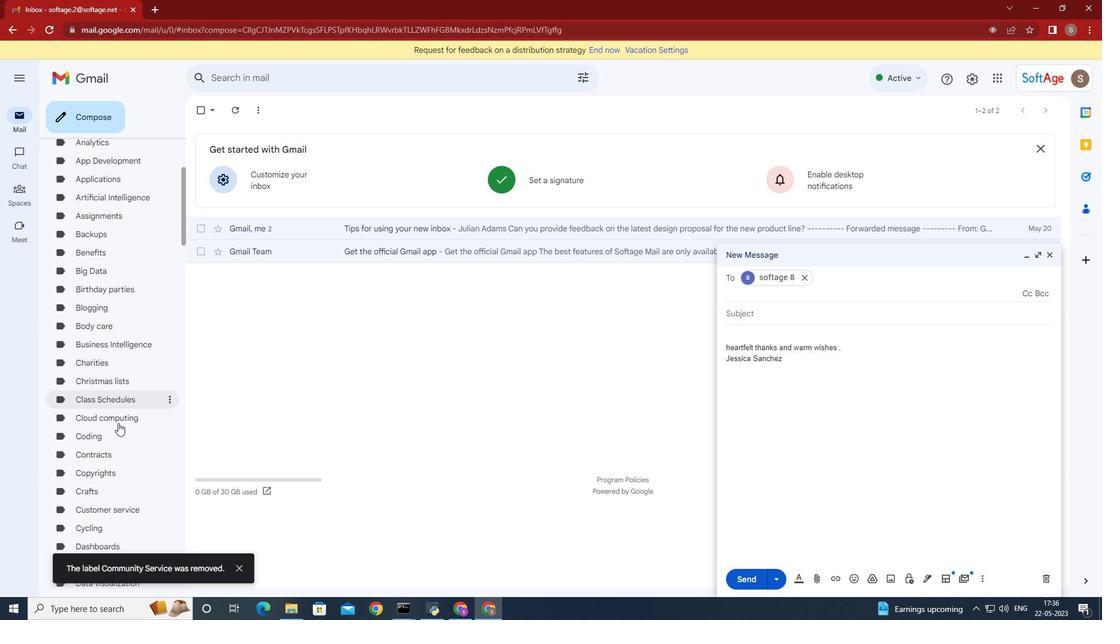 
Action: Mouse scrolled (136, 397) with delta (0, 0)
Screenshot: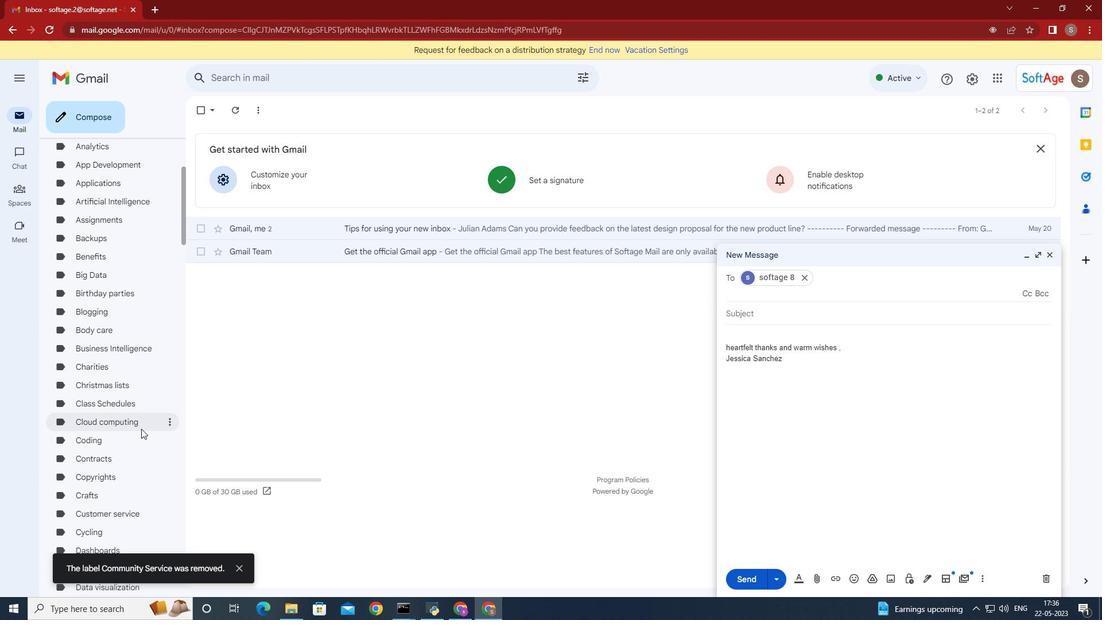
Action: Mouse moved to (165, 274)
Screenshot: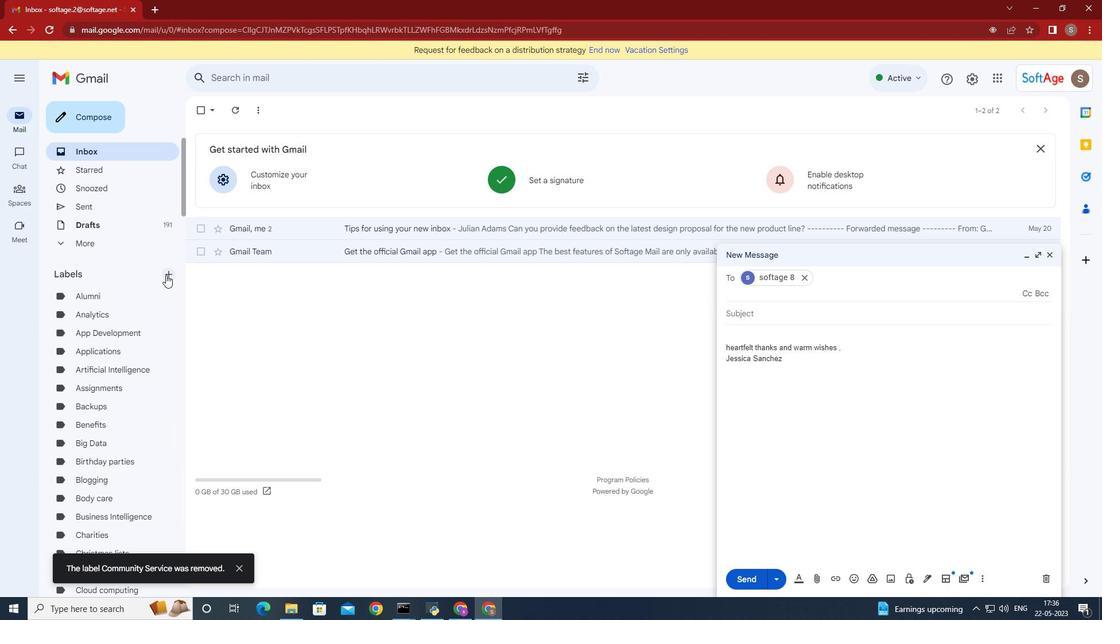 
Action: Mouse pressed left at (165, 274)
Screenshot: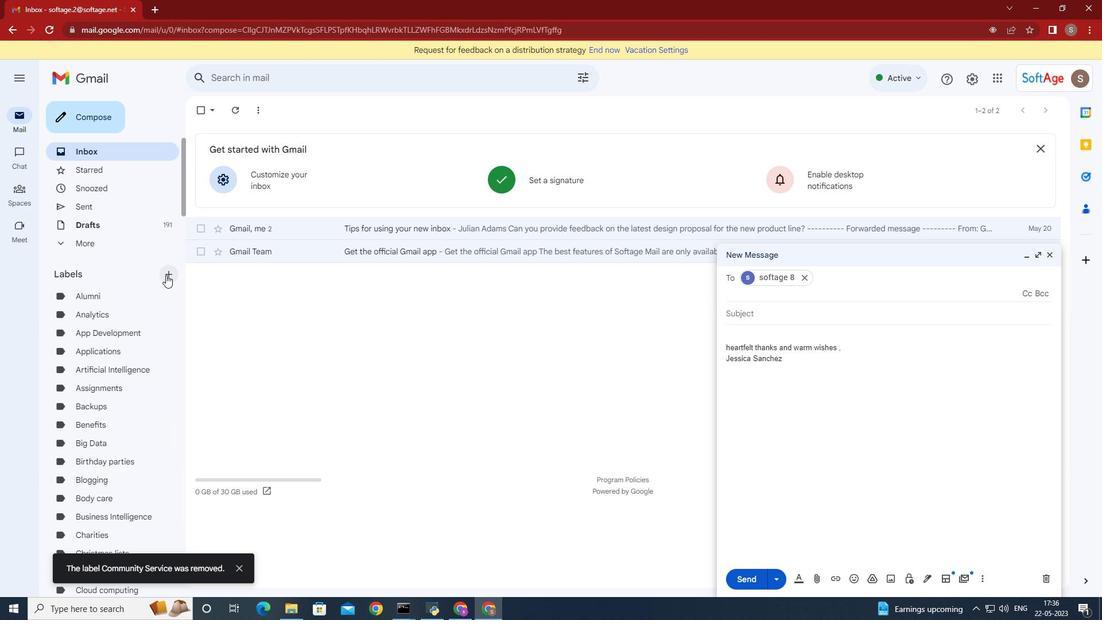 
Action: Mouse moved to (148, 271)
Screenshot: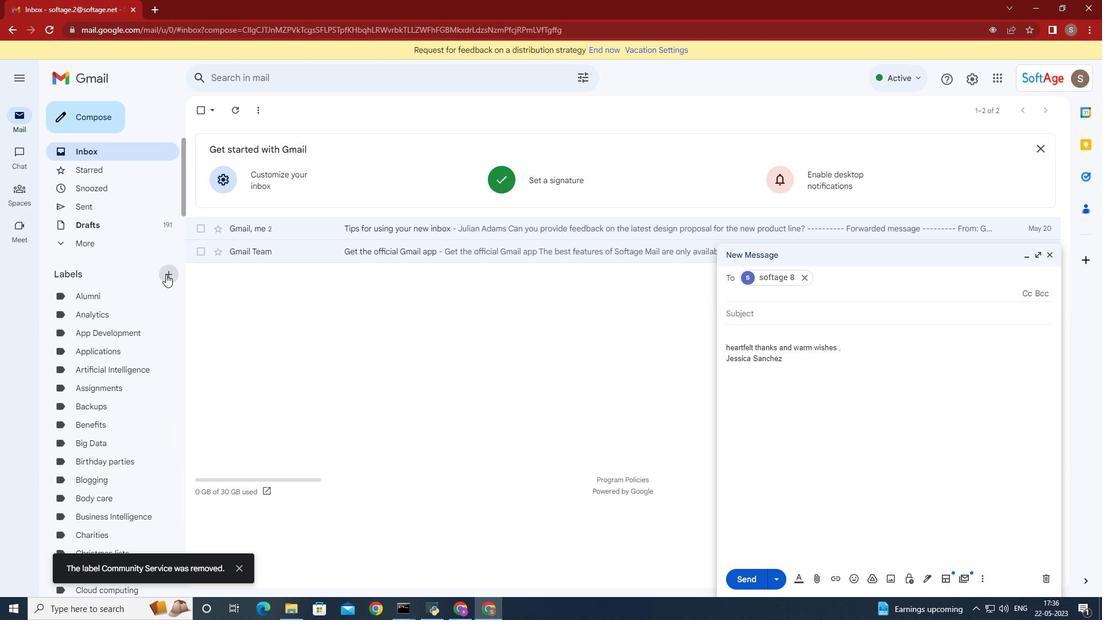 
Action: Key pressed commuu<Key.backspace>nity<Key.space>service<Key.space>
Screenshot: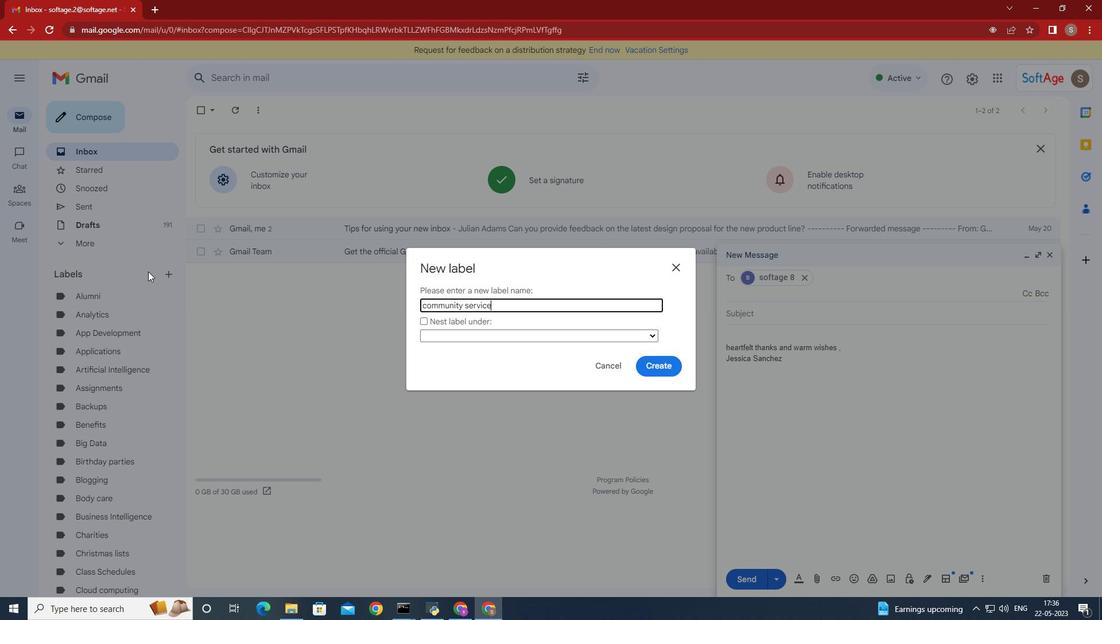 
Action: Mouse moved to (666, 360)
Screenshot: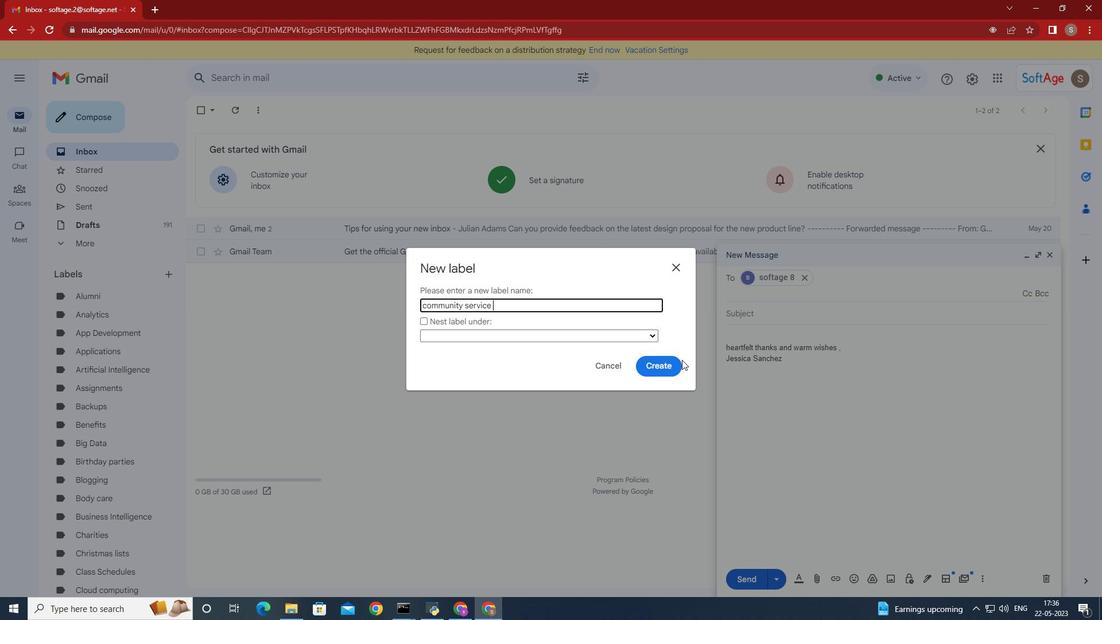 
Action: Mouse pressed left at (666, 360)
Screenshot: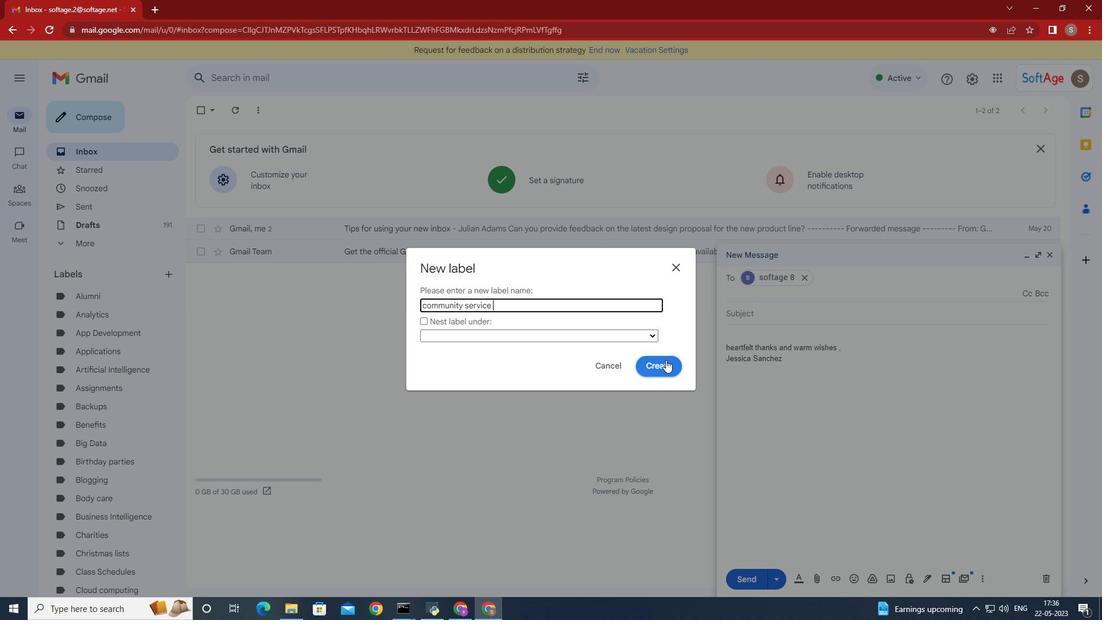 
